 Task: Create a due date automation trigger when advanced on, on the monday after a card is due add fields without custom field "Resume" set to a date between 1 and 7 working days ago at 11:00 AM.
Action: Mouse moved to (1077, 311)
Screenshot: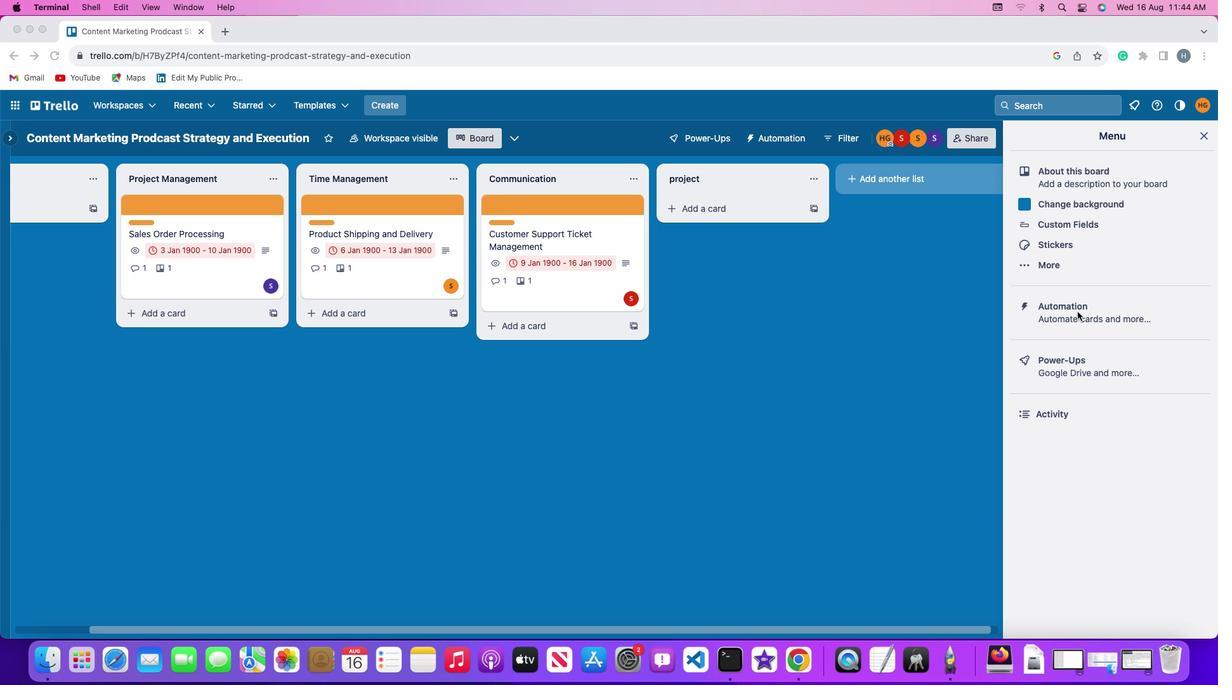
Action: Mouse pressed left at (1077, 311)
Screenshot: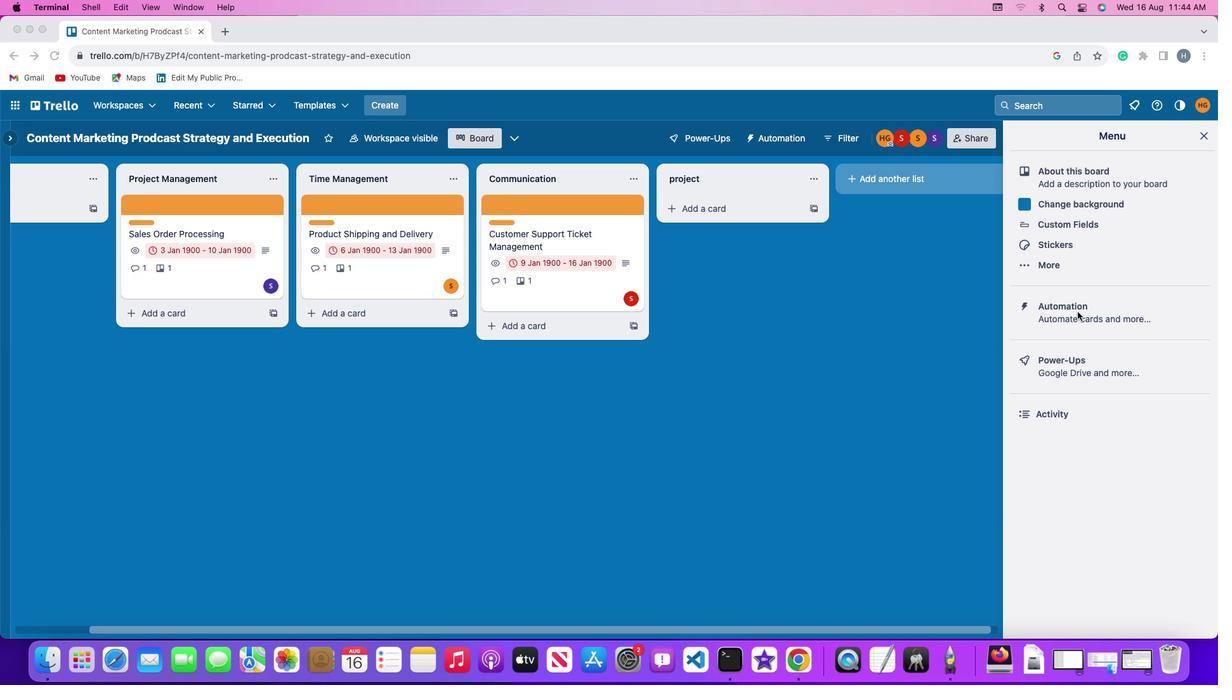 
Action: Mouse pressed left at (1077, 311)
Screenshot: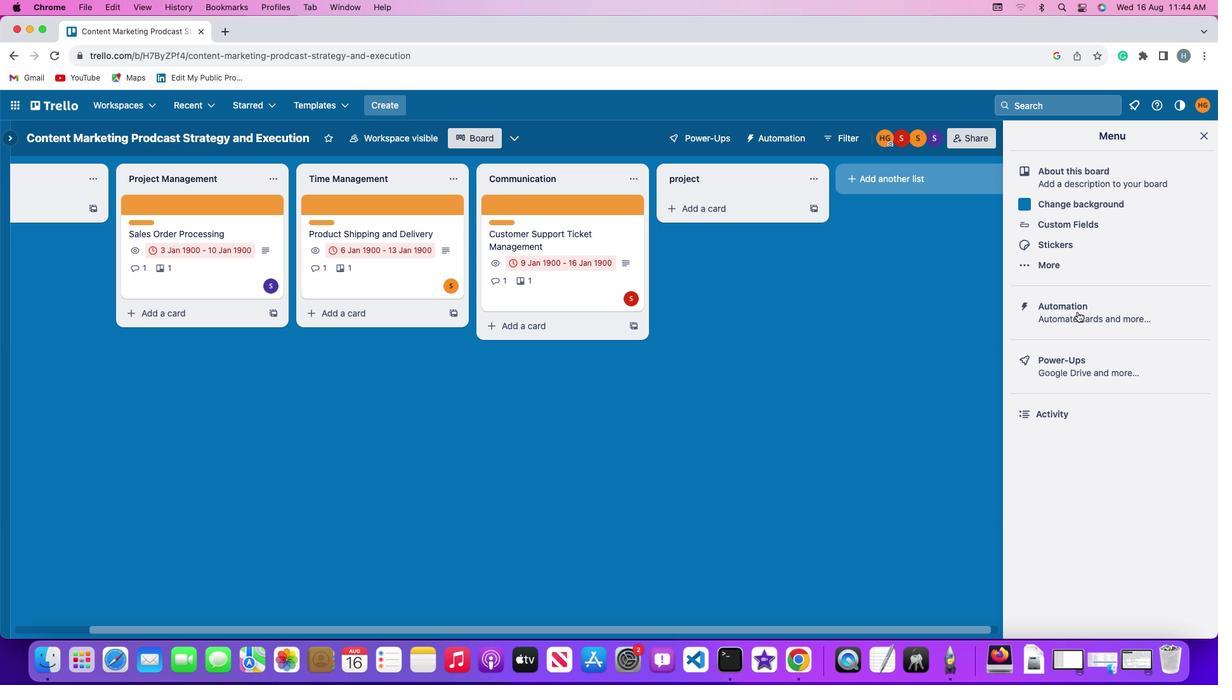 
Action: Mouse moved to (98, 305)
Screenshot: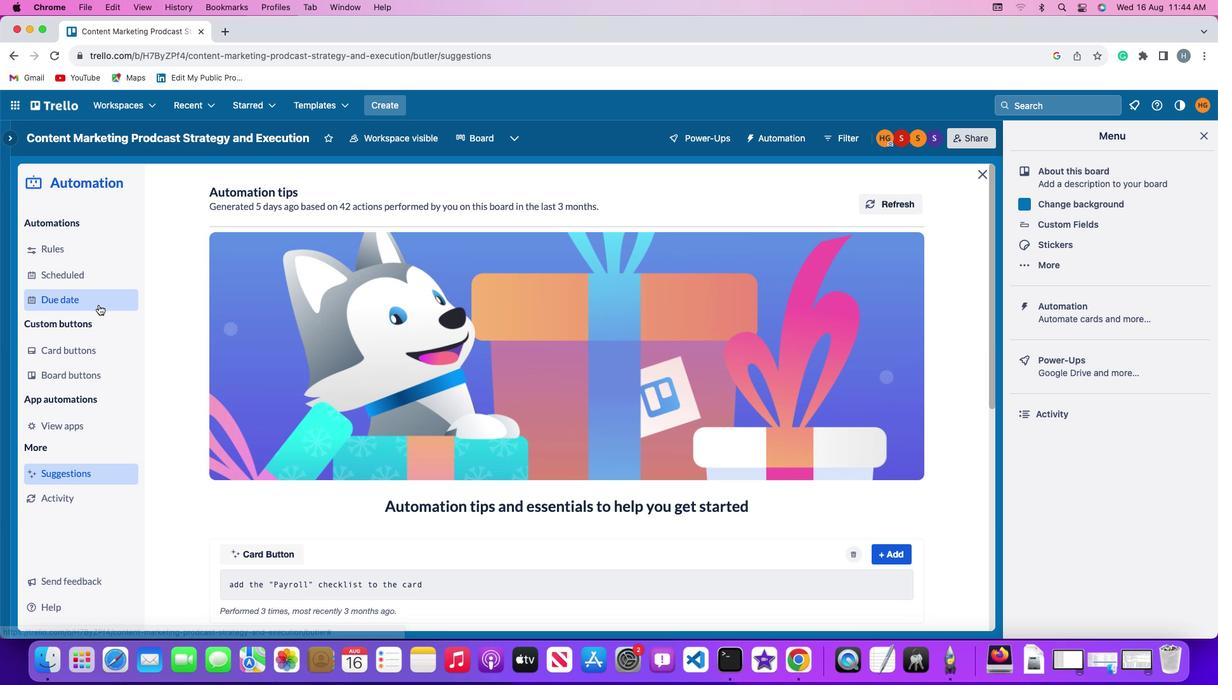 
Action: Mouse pressed left at (98, 305)
Screenshot: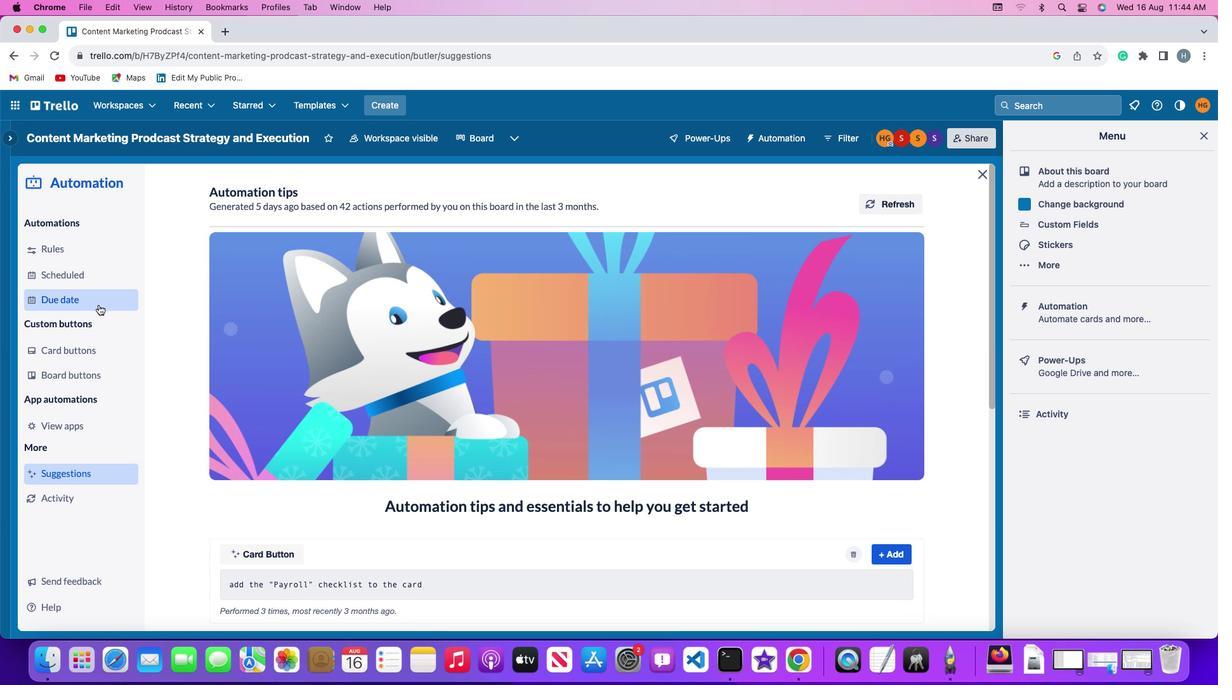 
Action: Mouse moved to (824, 194)
Screenshot: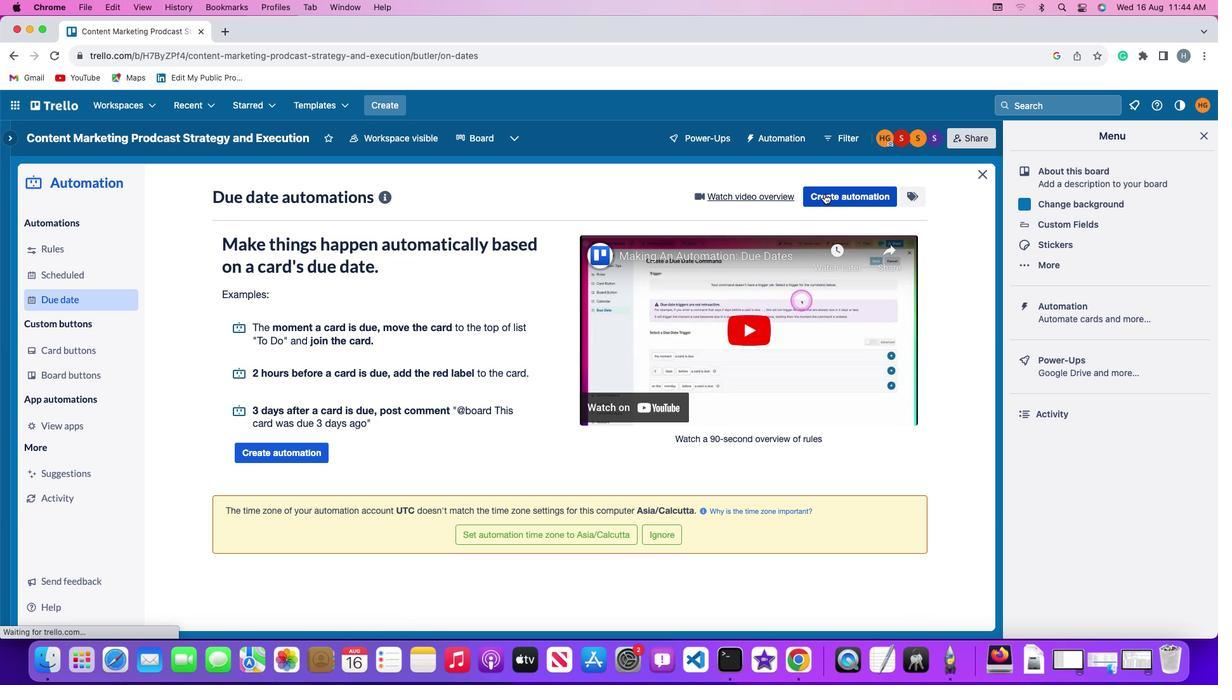 
Action: Mouse pressed left at (824, 194)
Screenshot: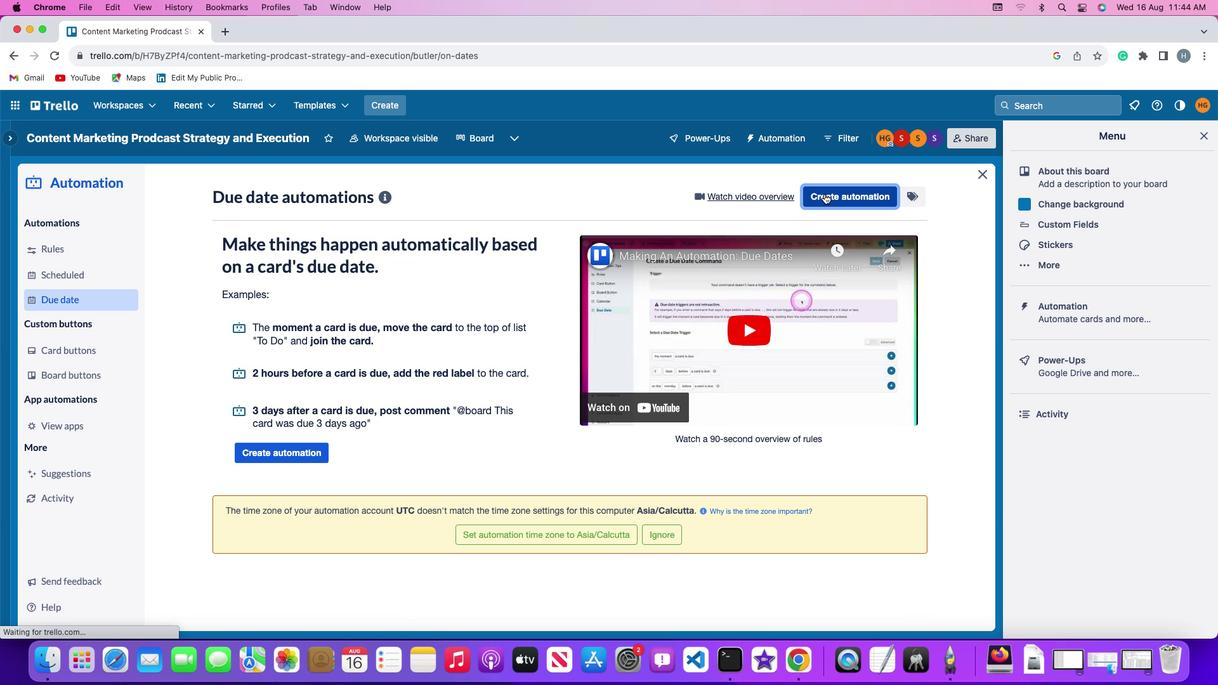 
Action: Mouse moved to (288, 319)
Screenshot: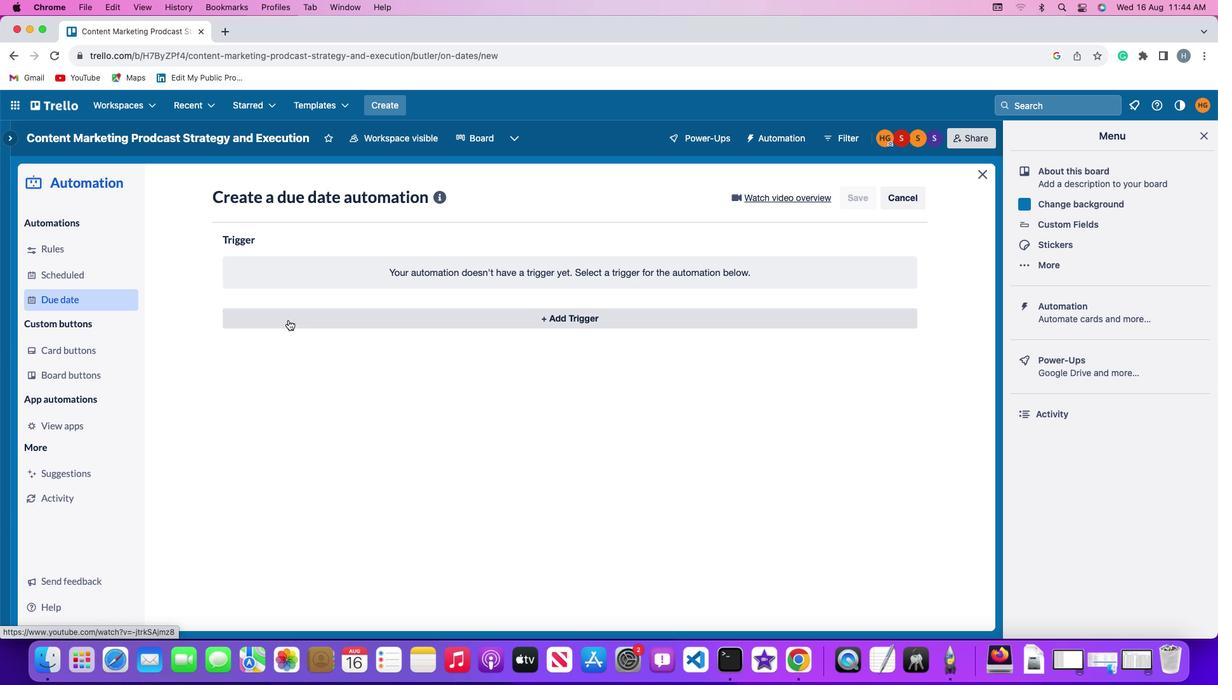 
Action: Mouse pressed left at (288, 319)
Screenshot: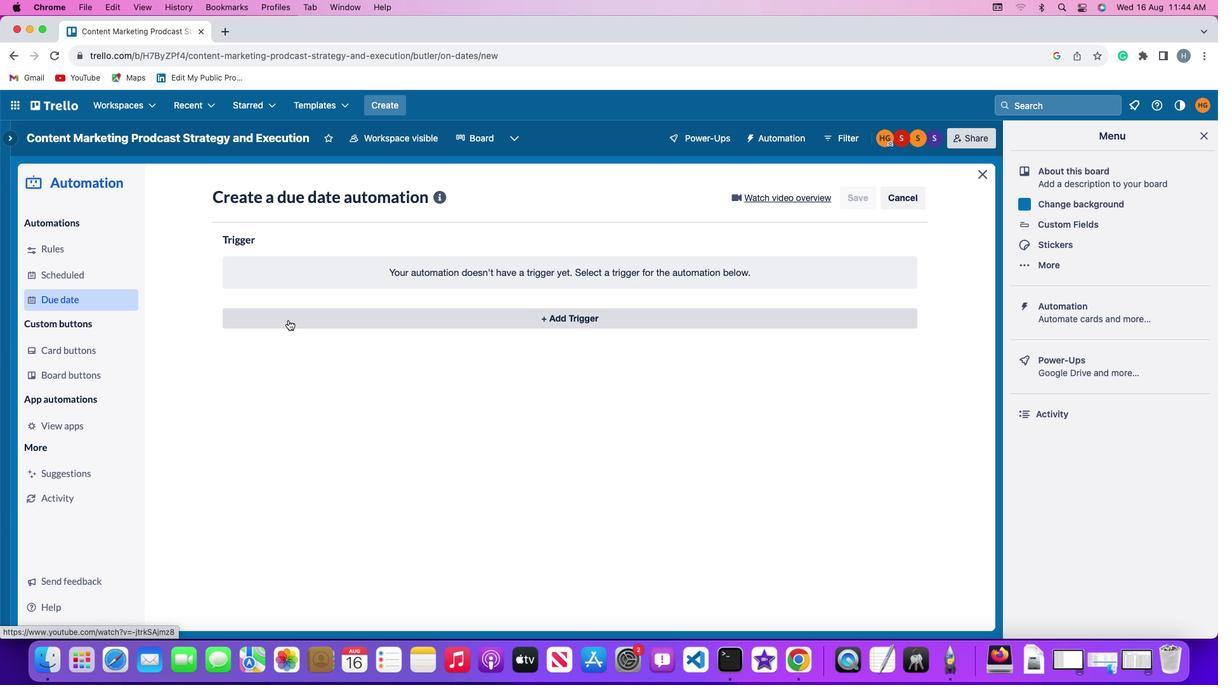 
Action: Mouse moved to (270, 557)
Screenshot: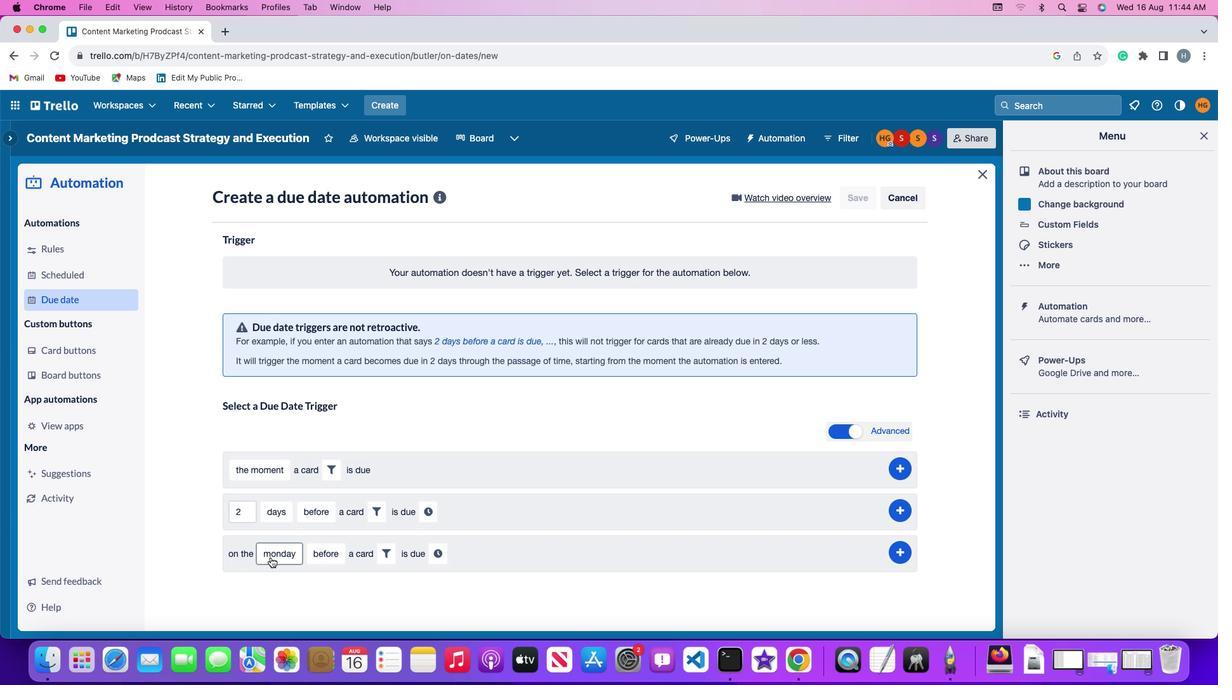 
Action: Mouse pressed left at (270, 557)
Screenshot: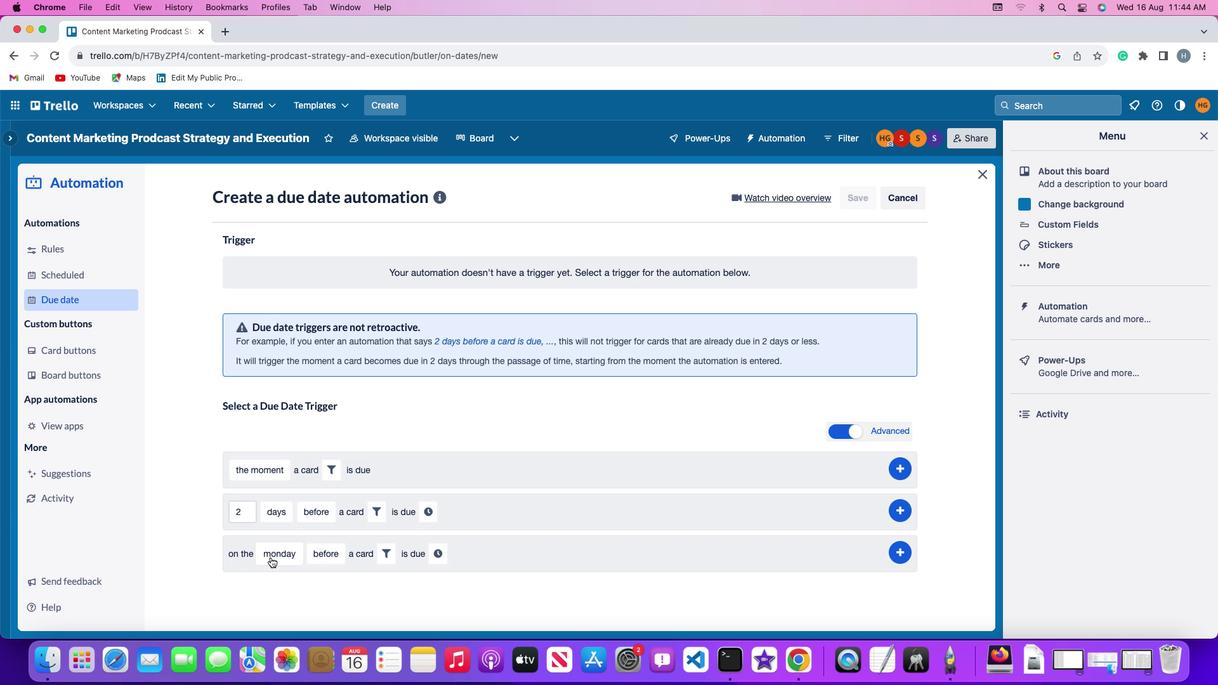 
Action: Mouse moved to (290, 375)
Screenshot: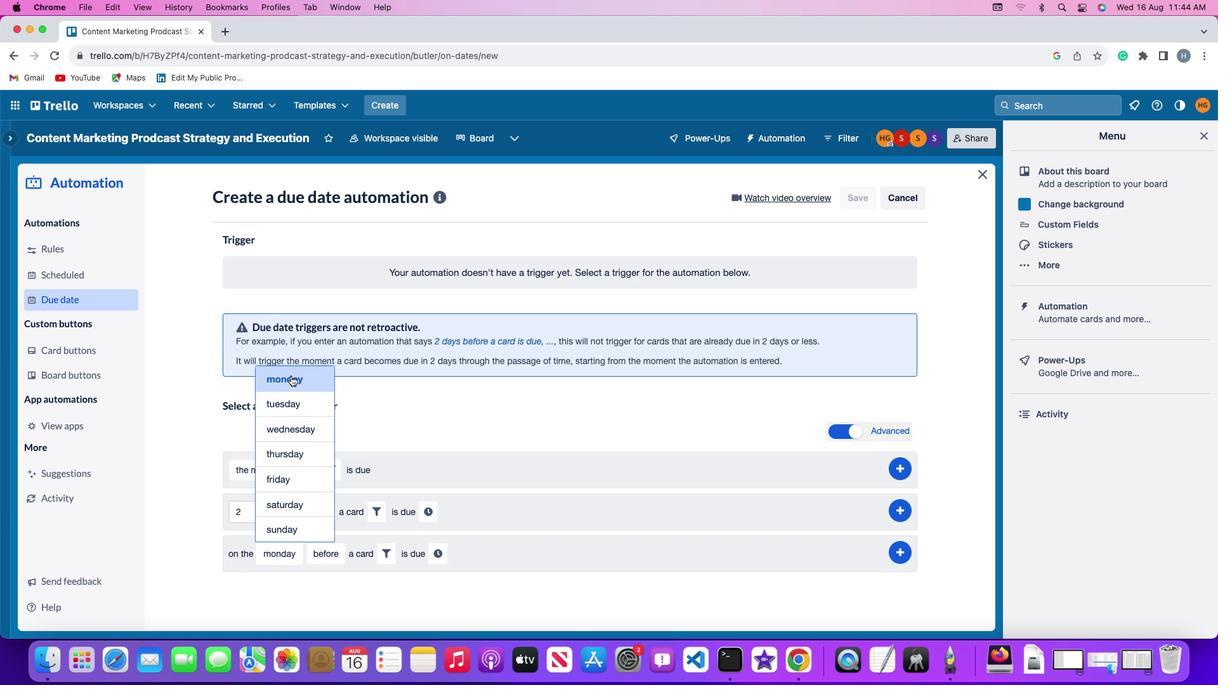
Action: Mouse pressed left at (290, 375)
Screenshot: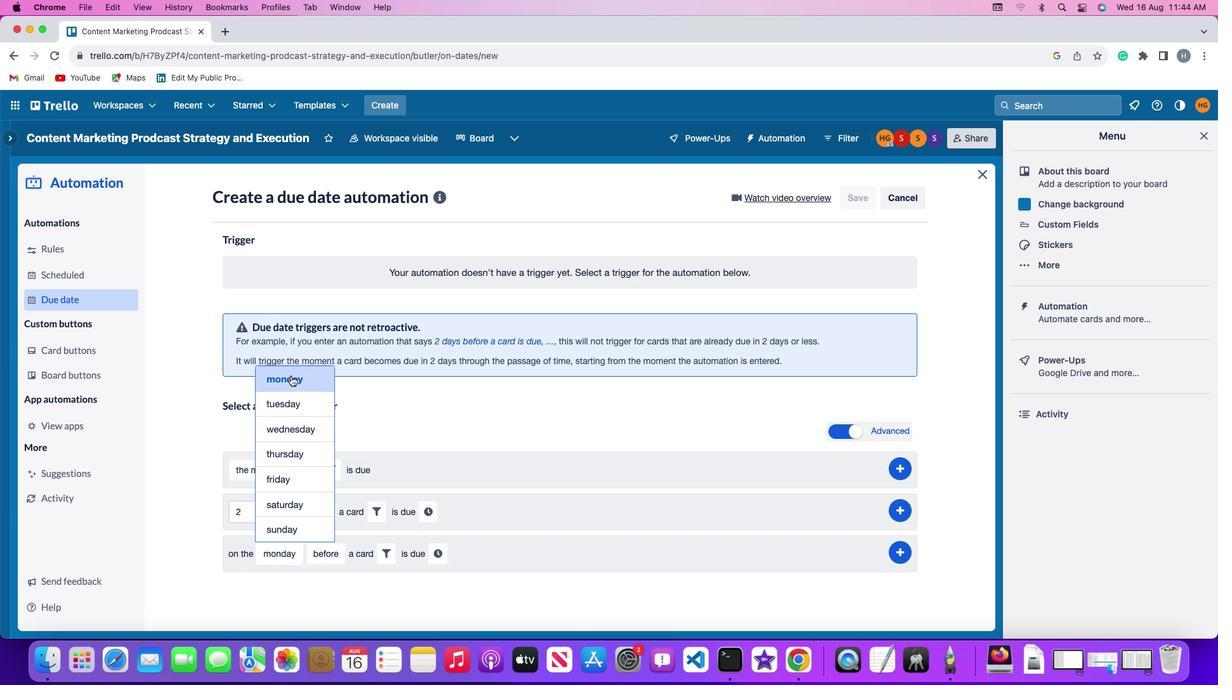 
Action: Mouse moved to (319, 552)
Screenshot: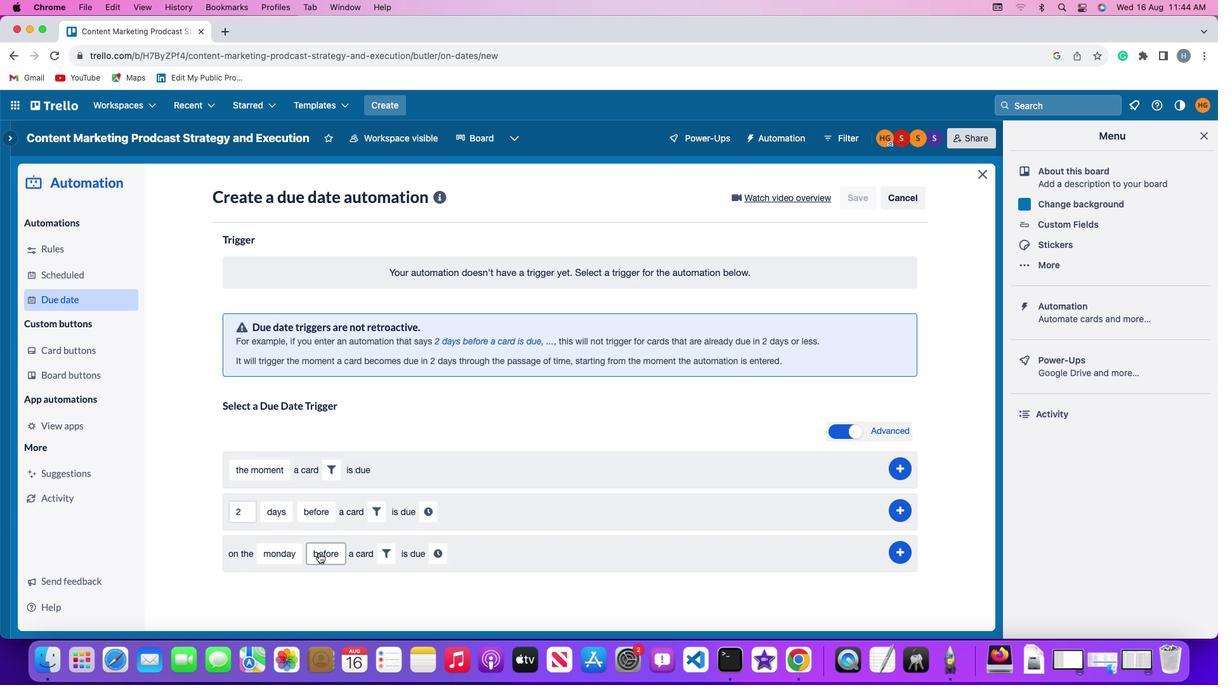 
Action: Mouse pressed left at (319, 552)
Screenshot: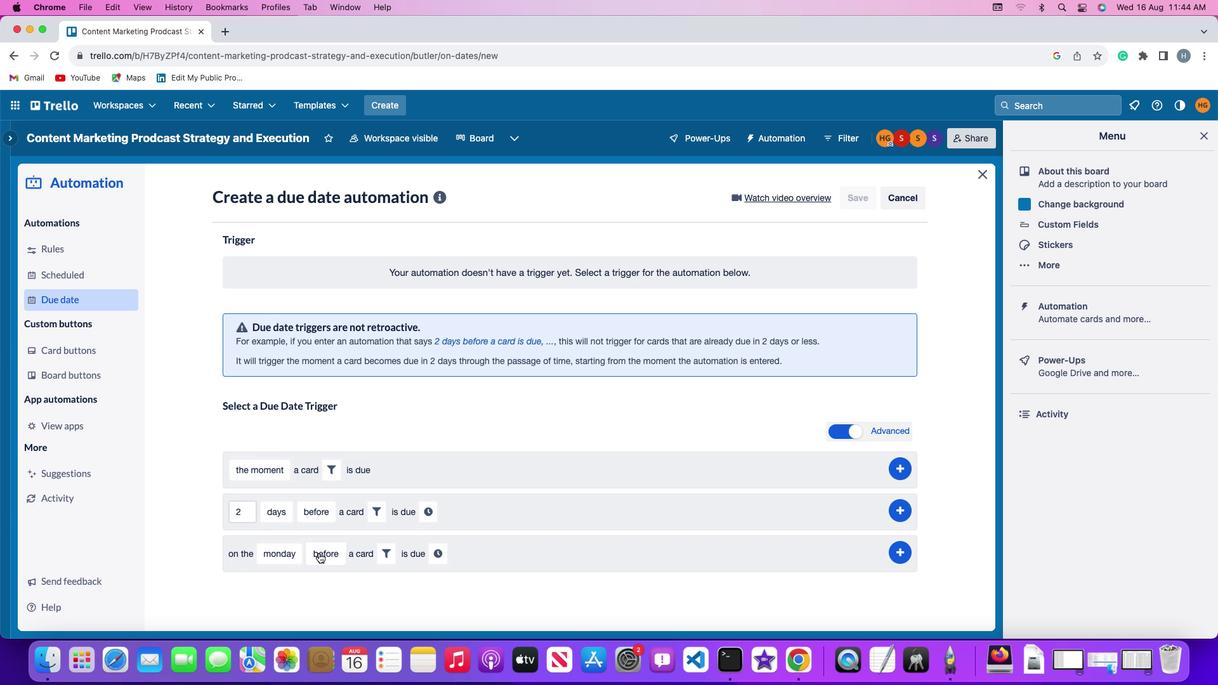 
Action: Mouse moved to (341, 482)
Screenshot: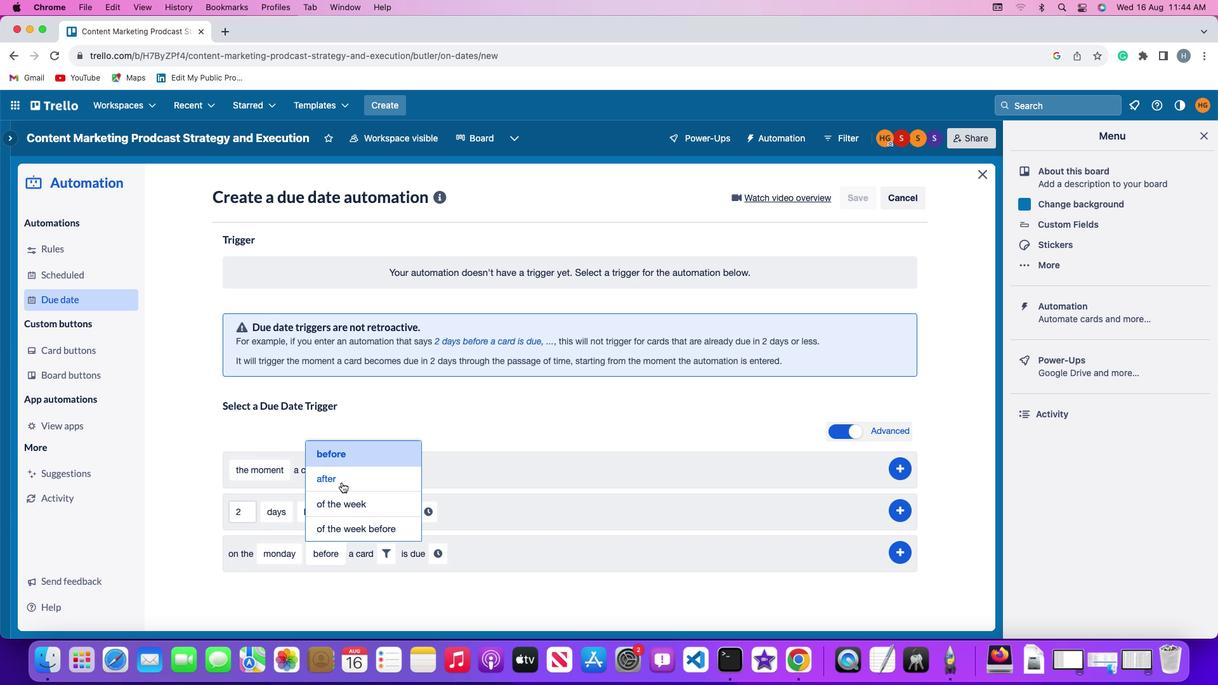 
Action: Mouse pressed left at (341, 482)
Screenshot: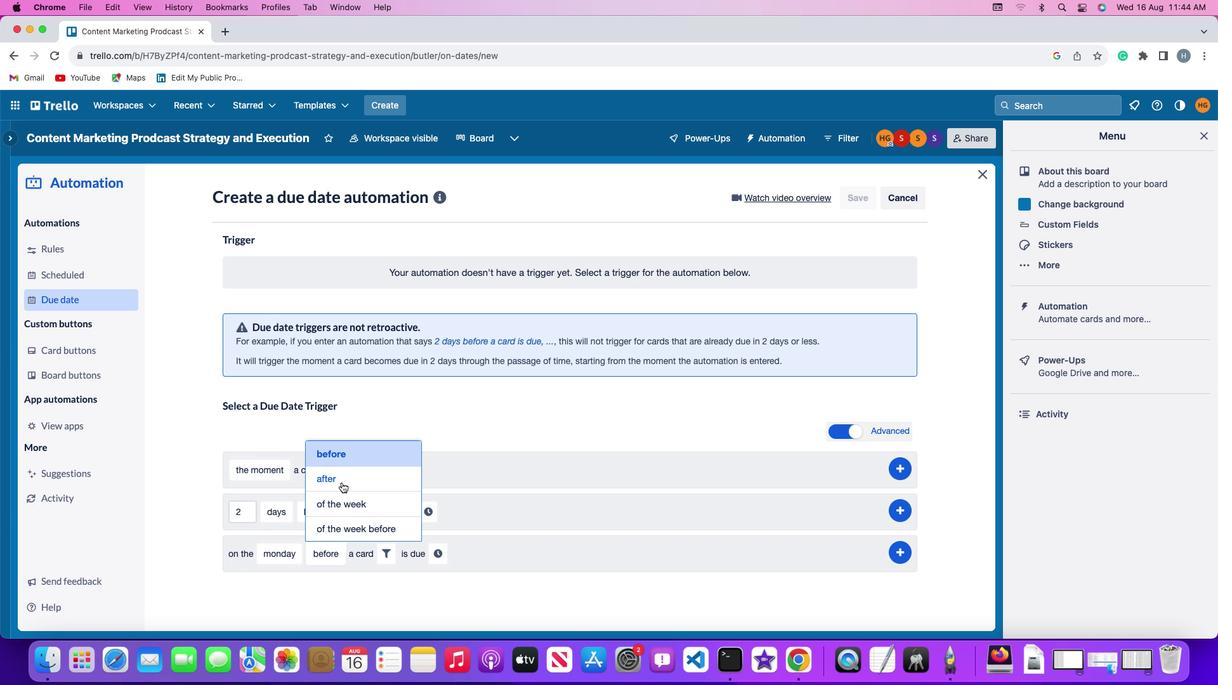 
Action: Mouse moved to (374, 557)
Screenshot: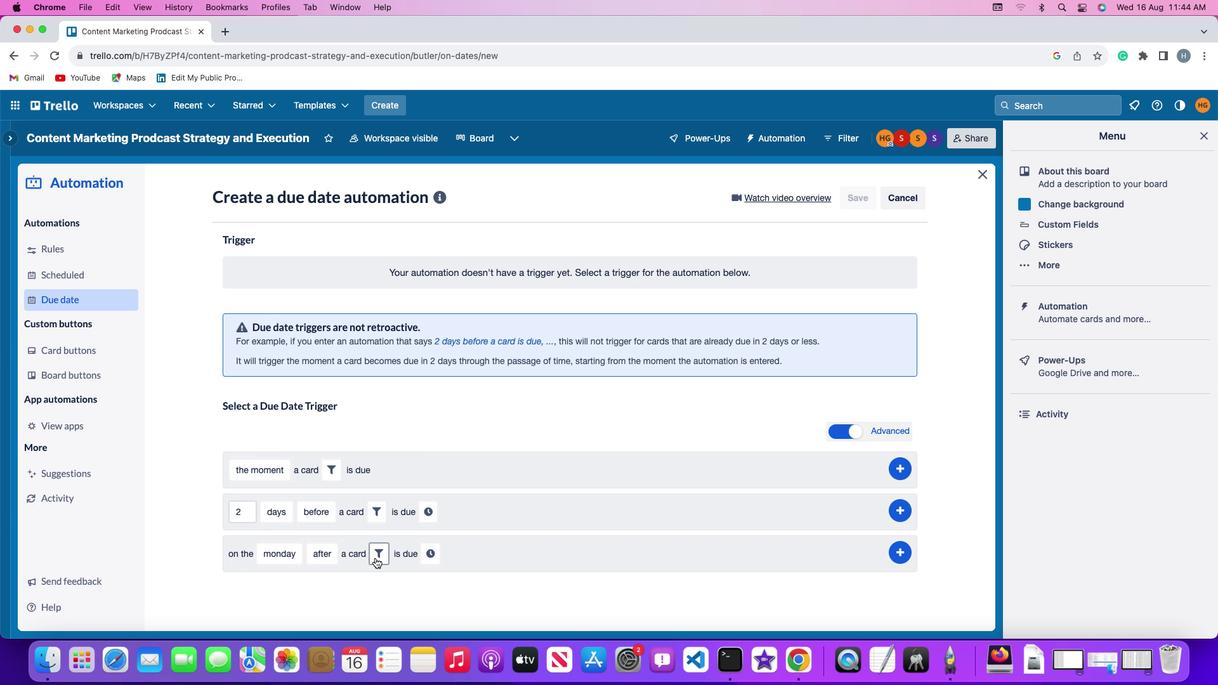 
Action: Mouse pressed left at (374, 557)
Screenshot: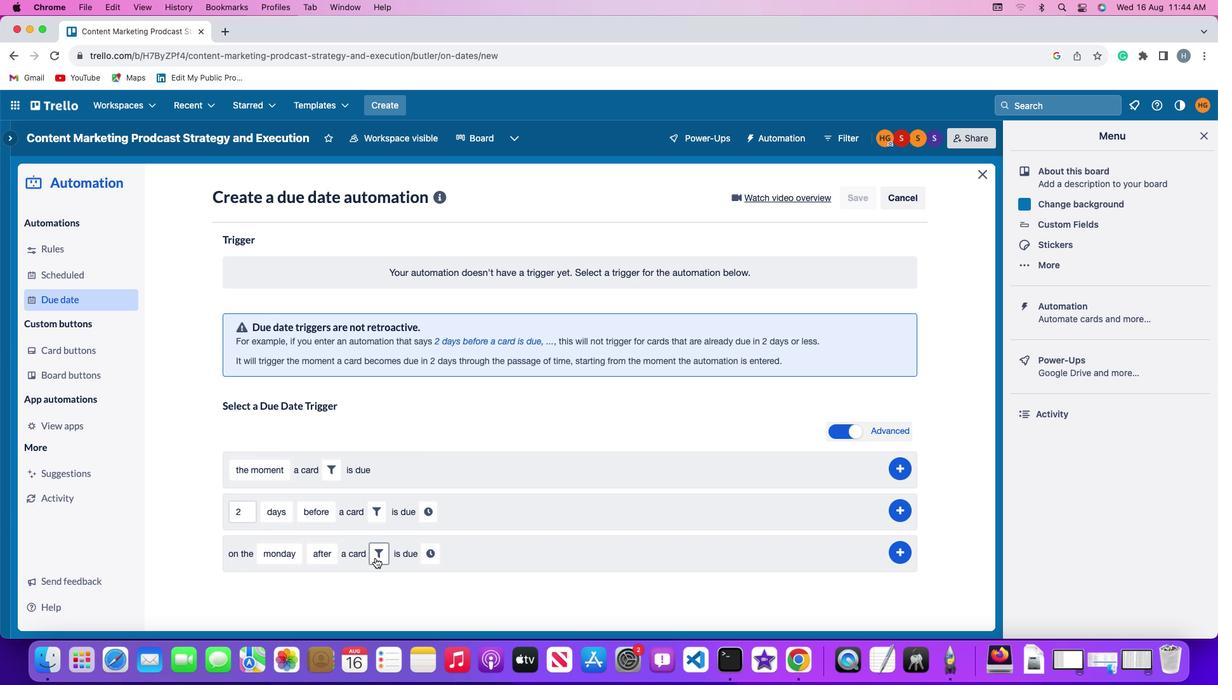 
Action: Mouse moved to (581, 597)
Screenshot: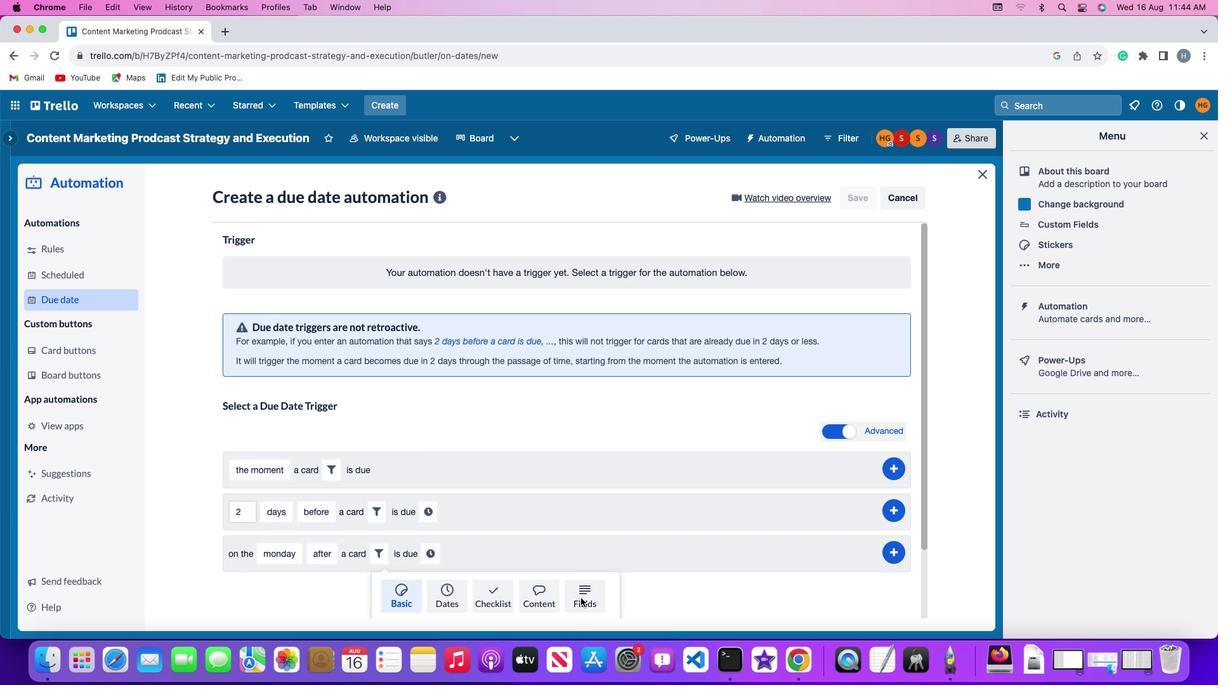 
Action: Mouse pressed left at (581, 597)
Screenshot: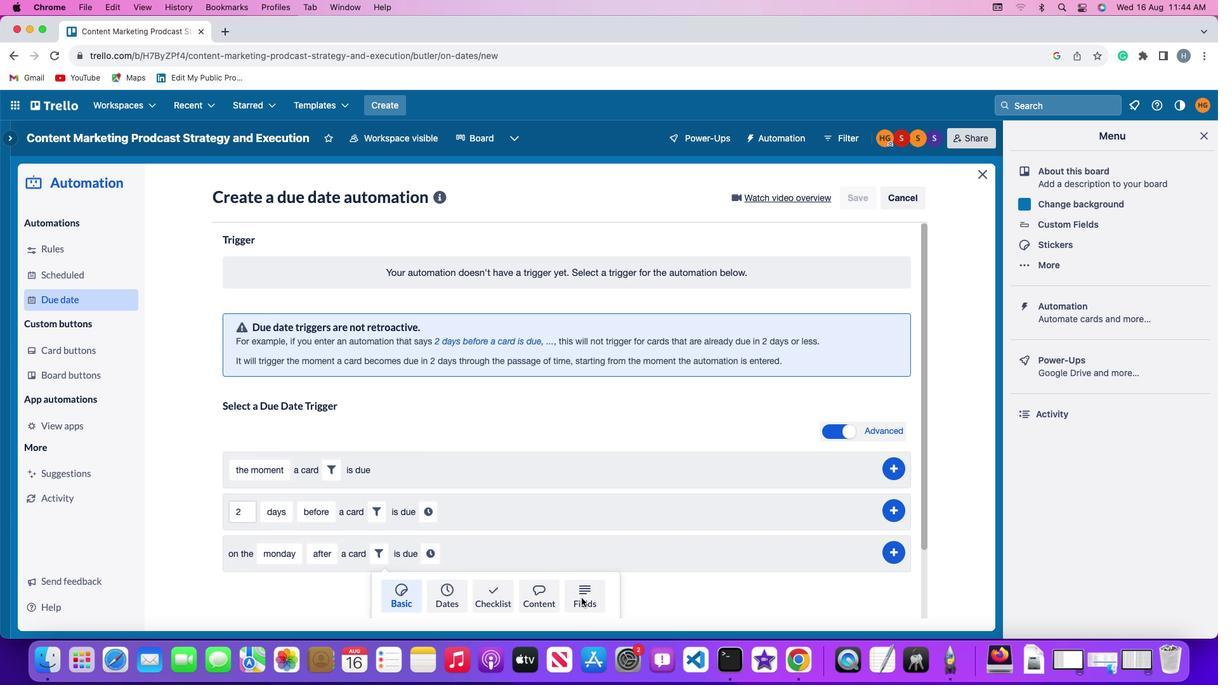 
Action: Mouse moved to (344, 595)
Screenshot: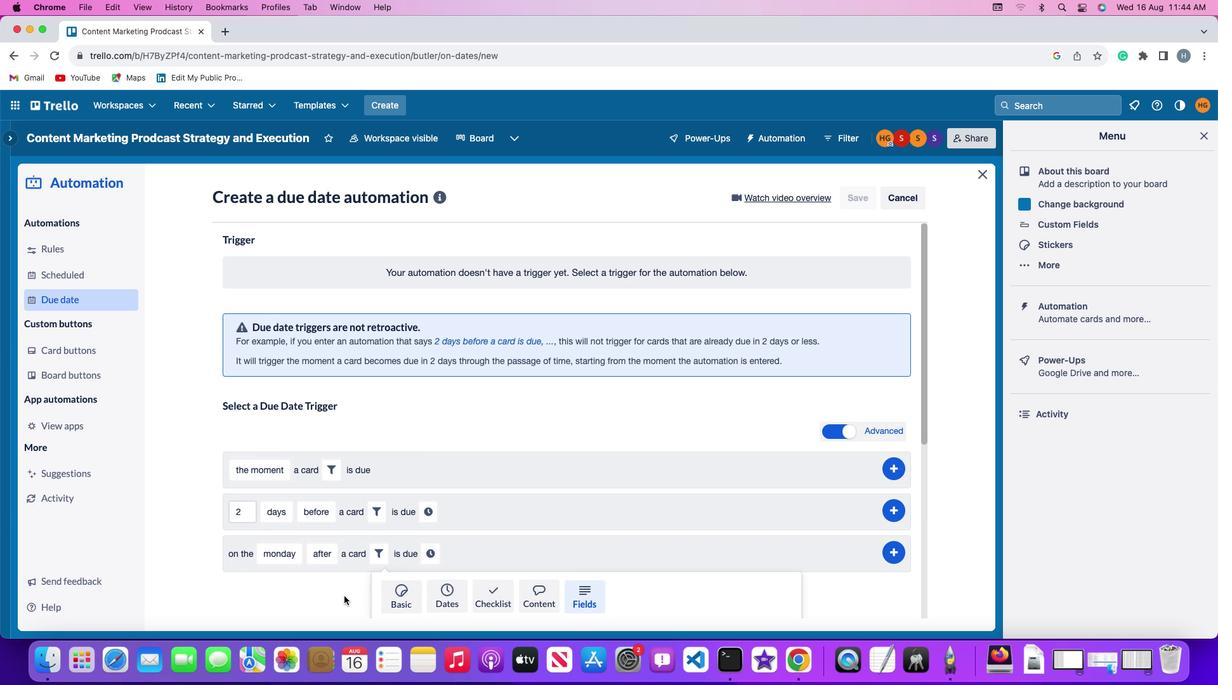 
Action: Mouse scrolled (344, 595) with delta (0, 0)
Screenshot: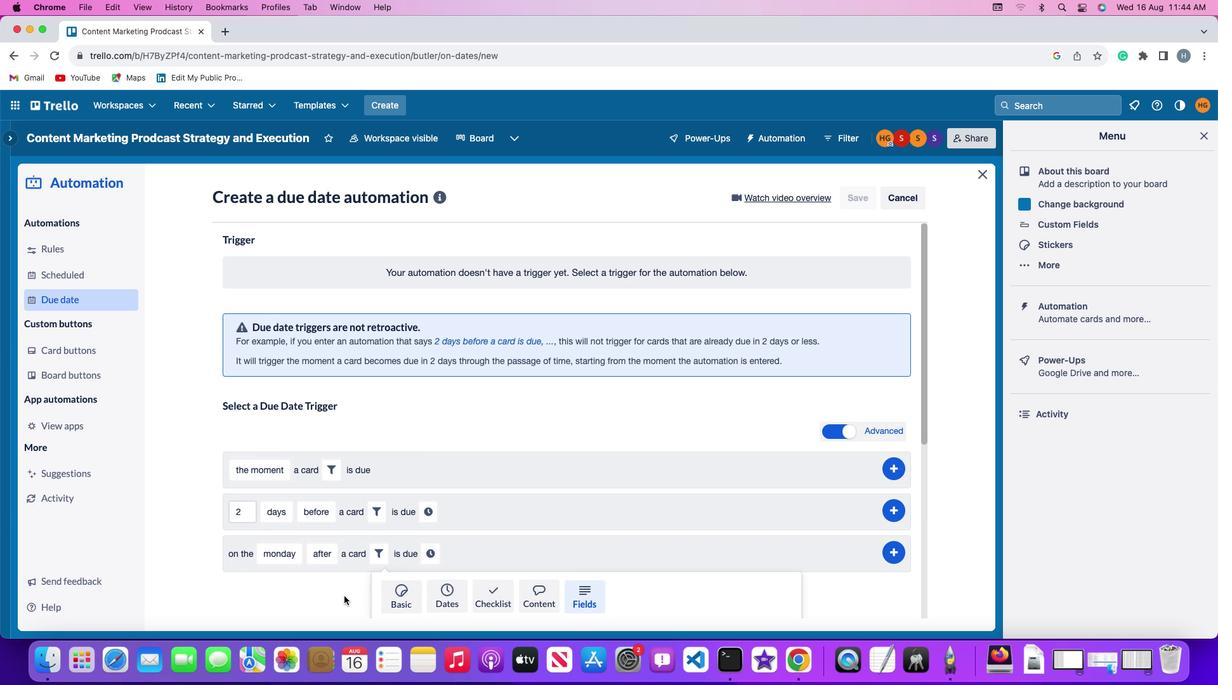 
Action: Mouse scrolled (344, 595) with delta (0, 0)
Screenshot: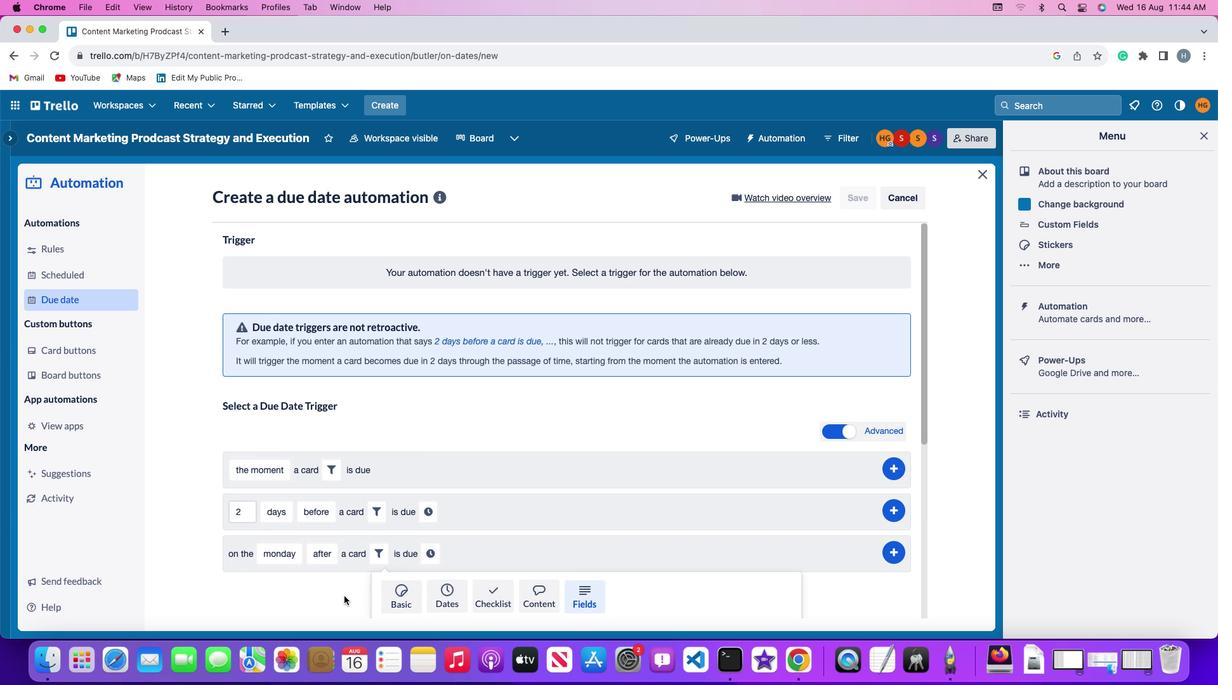 
Action: Mouse moved to (343, 595)
Screenshot: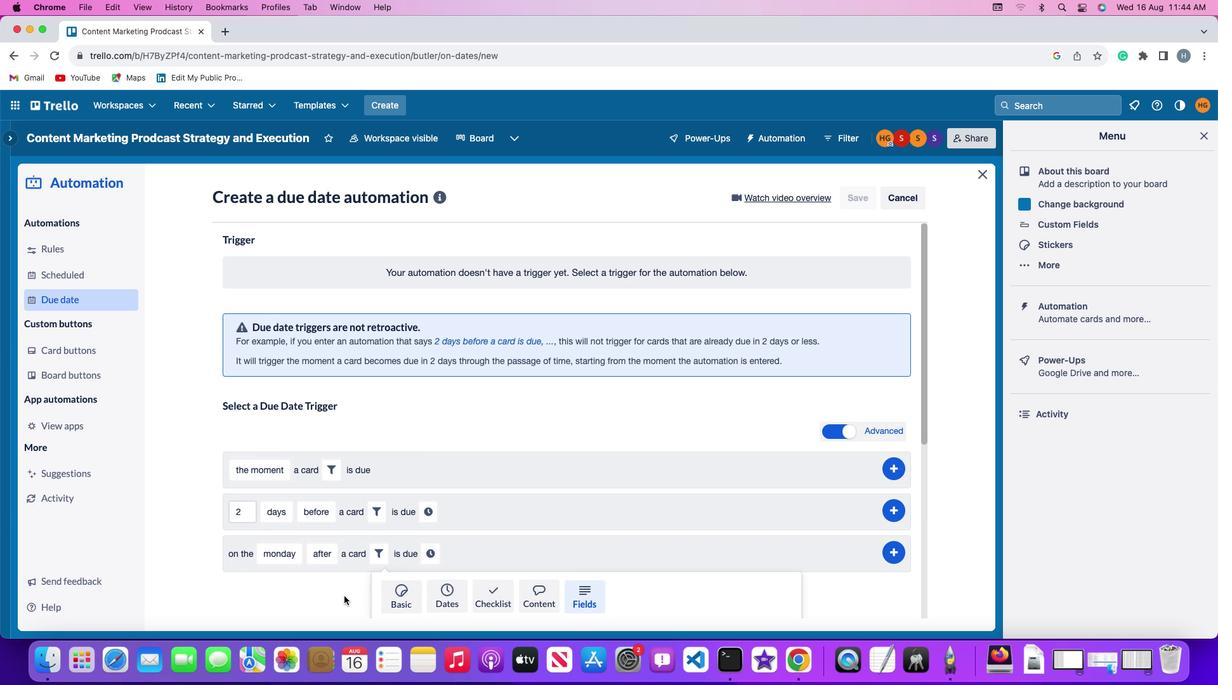 
Action: Mouse scrolled (343, 595) with delta (0, -2)
Screenshot: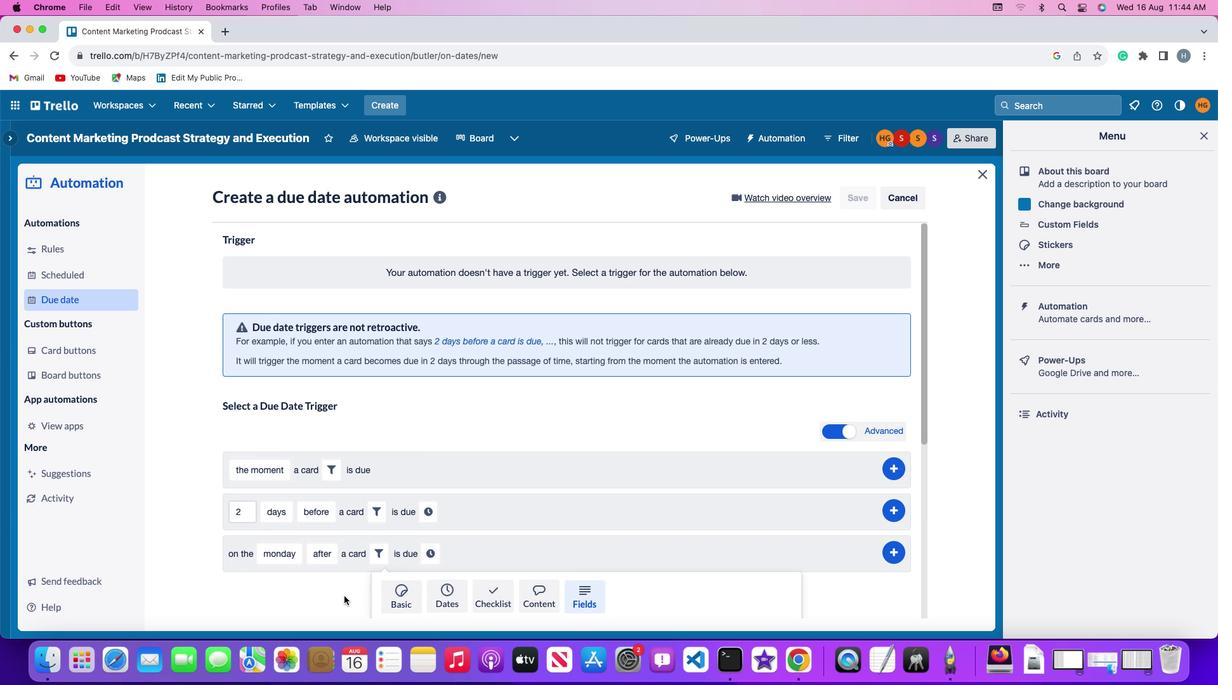 
Action: Mouse moved to (343, 595)
Screenshot: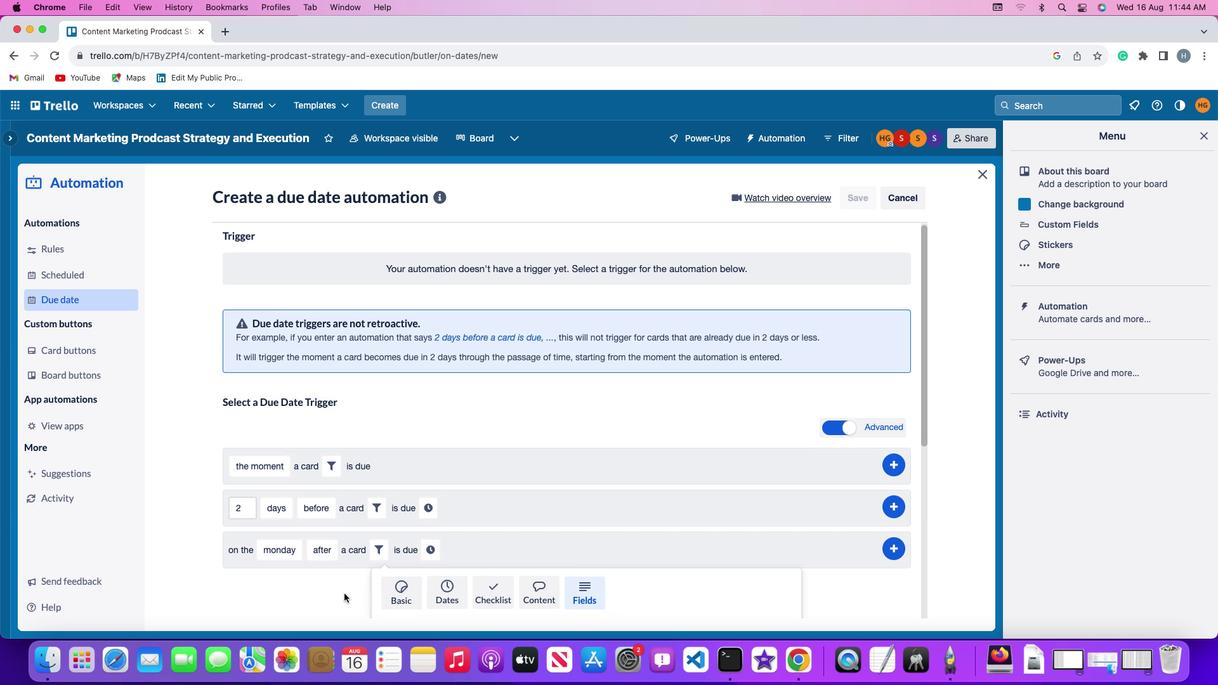 
Action: Mouse scrolled (343, 595) with delta (0, -3)
Screenshot: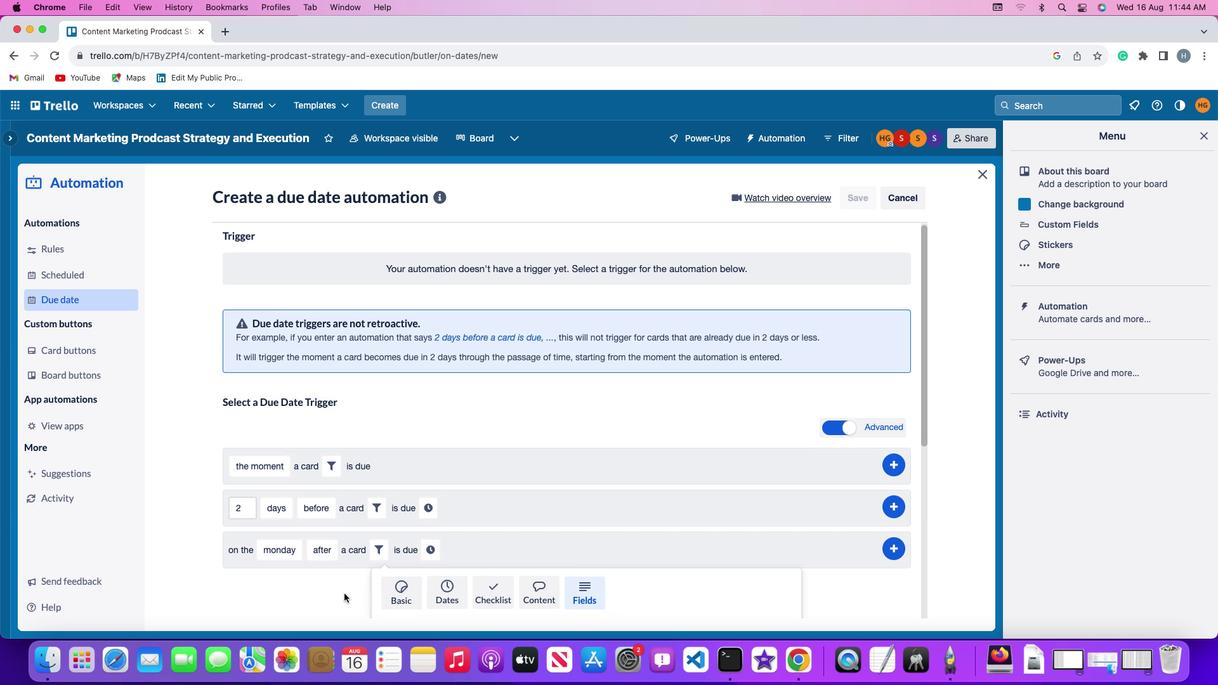 
Action: Mouse moved to (343, 593)
Screenshot: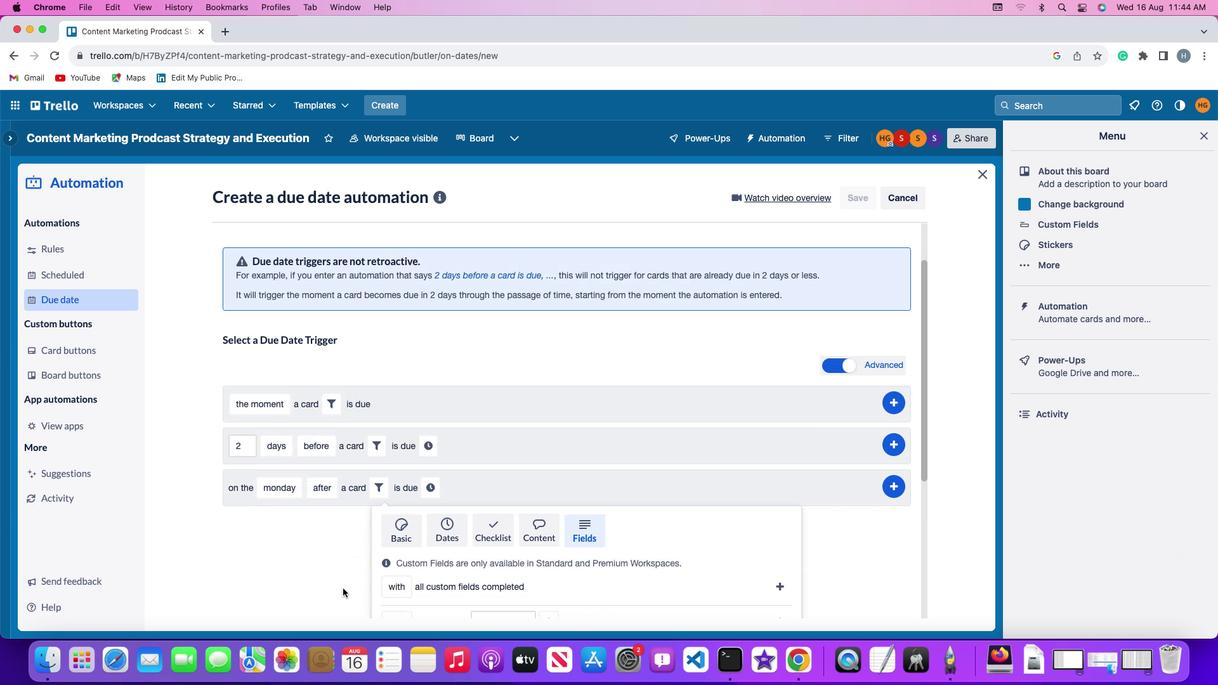 
Action: Mouse scrolled (343, 593) with delta (0, -3)
Screenshot: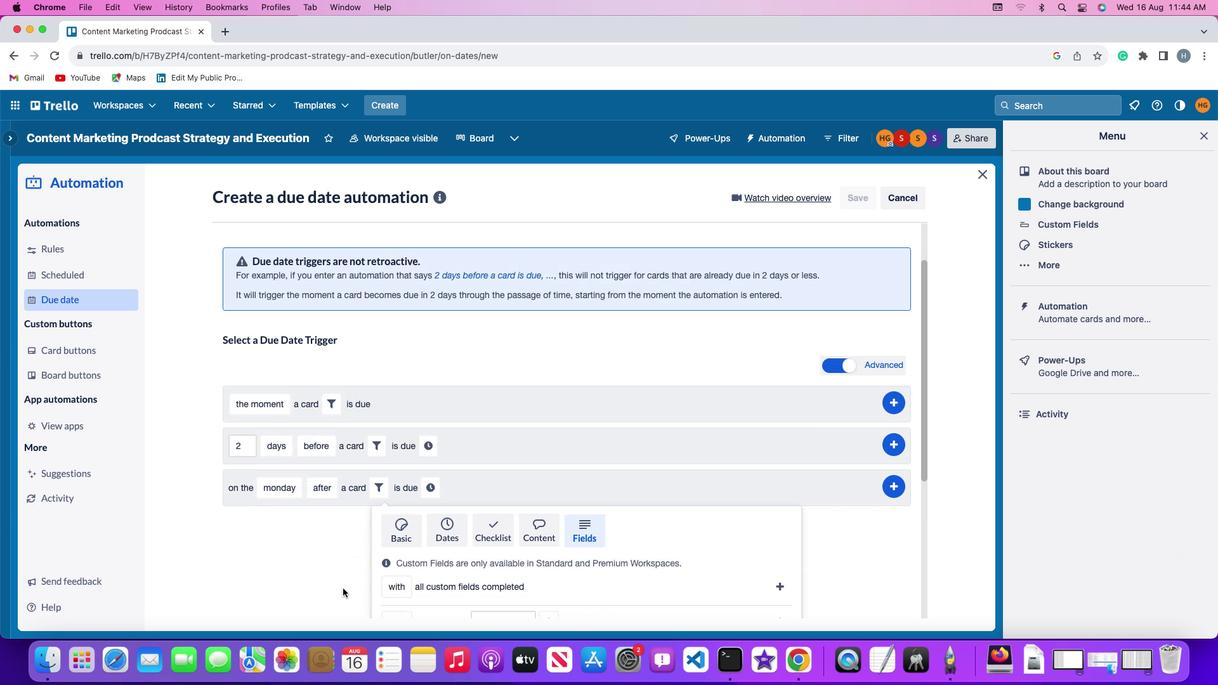 
Action: Mouse moved to (343, 588)
Screenshot: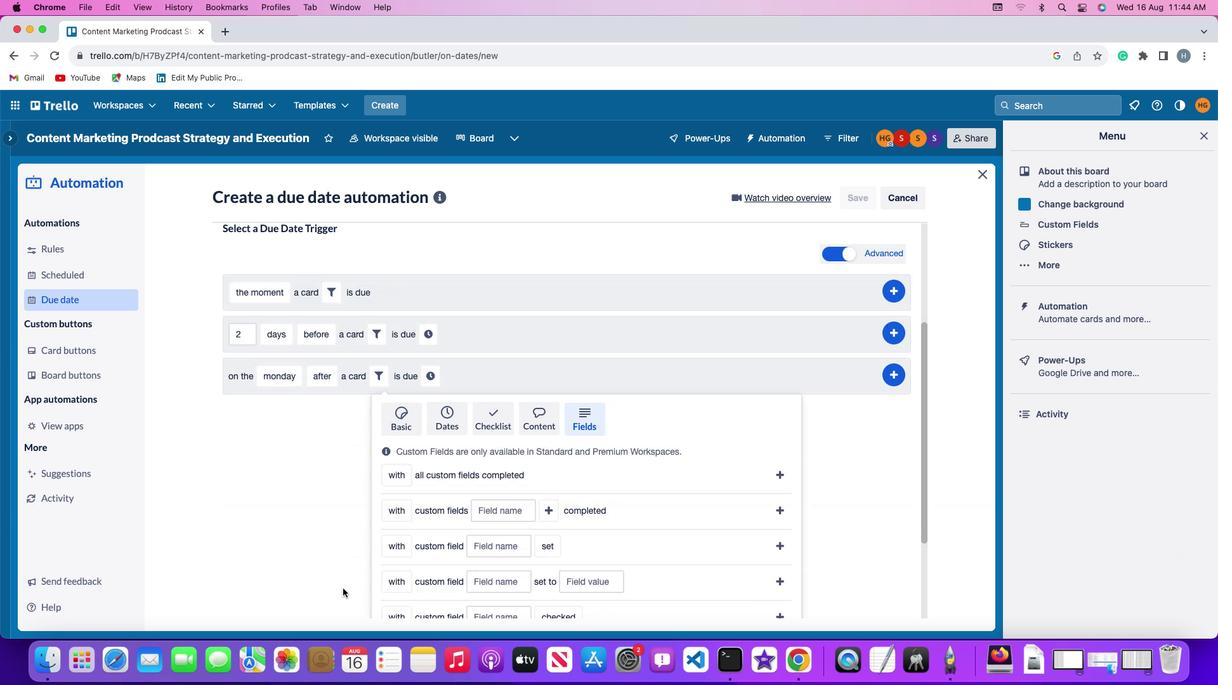 
Action: Mouse scrolled (343, 588) with delta (0, 0)
Screenshot: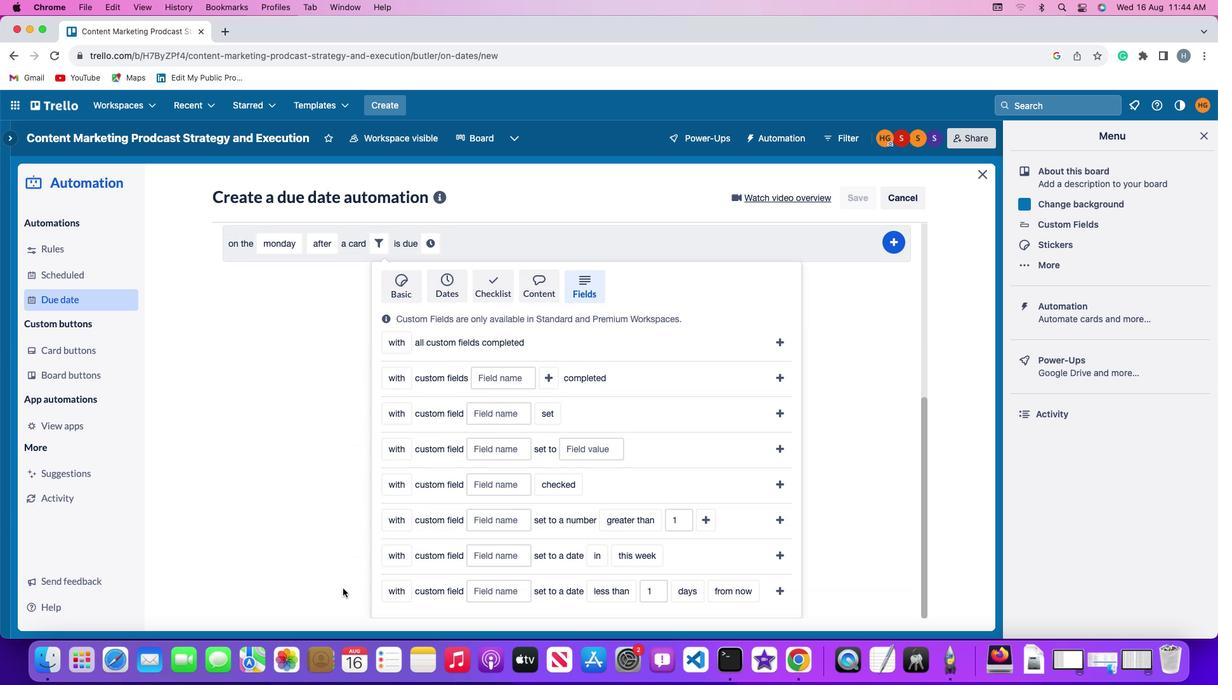 
Action: Mouse scrolled (343, 588) with delta (0, 0)
Screenshot: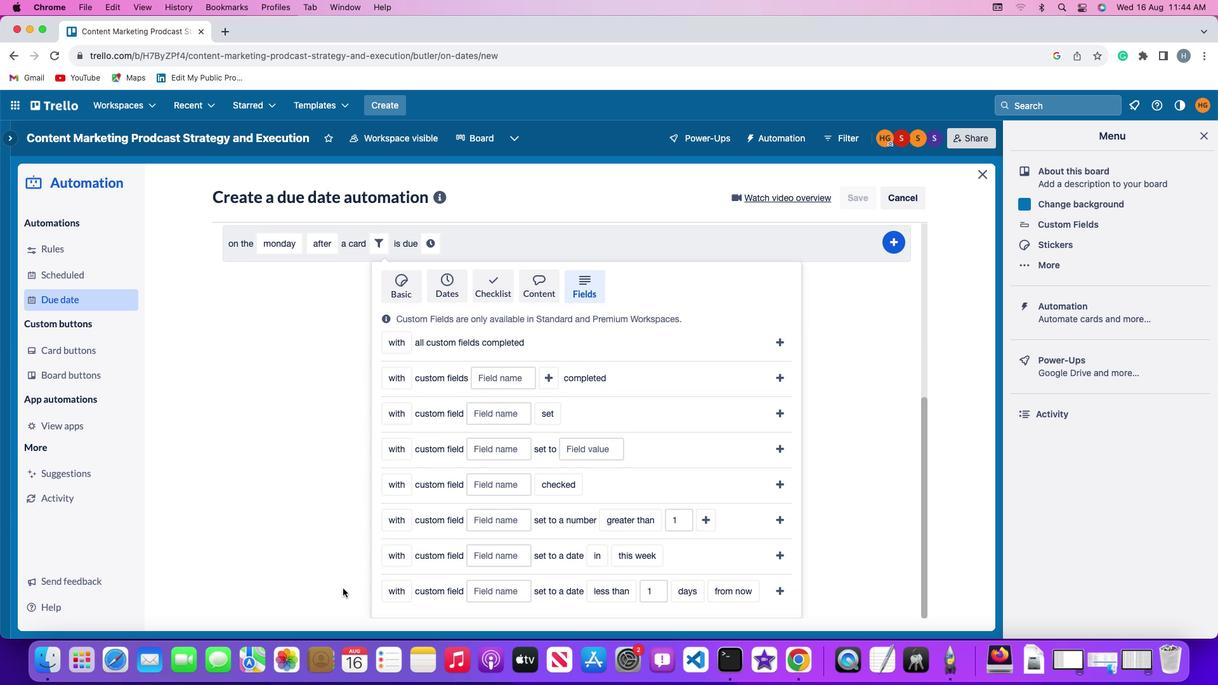 
Action: Mouse scrolled (343, 588) with delta (0, -1)
Screenshot: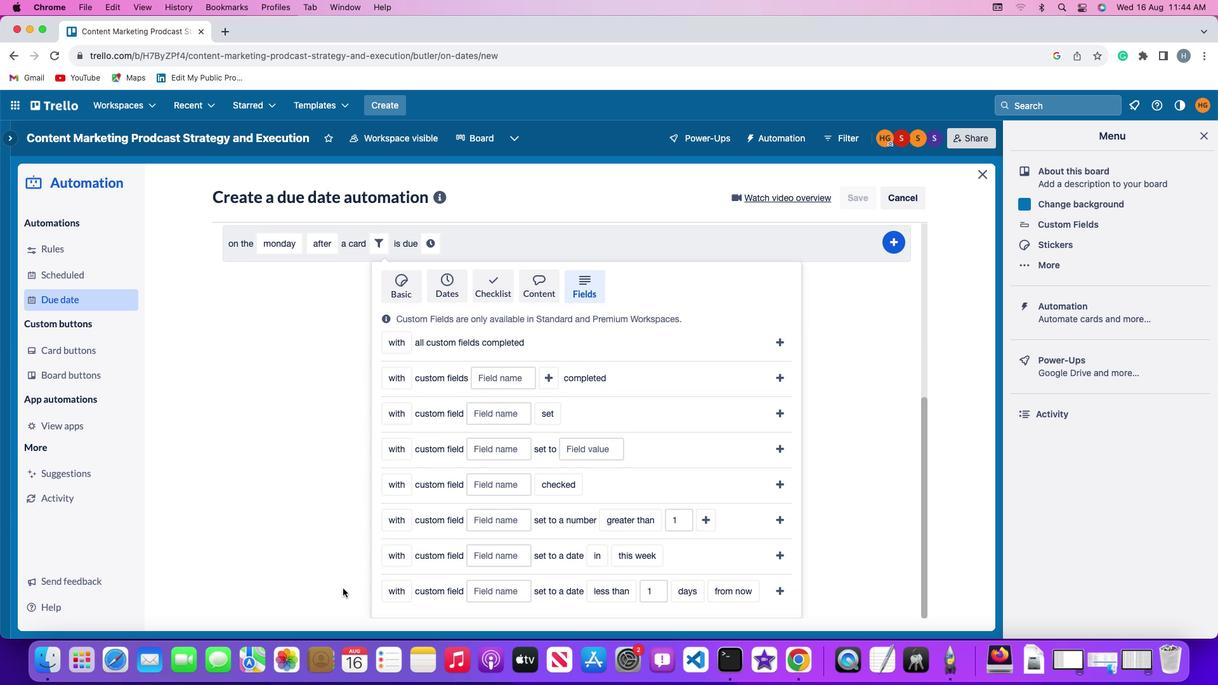 
Action: Mouse moved to (343, 588)
Screenshot: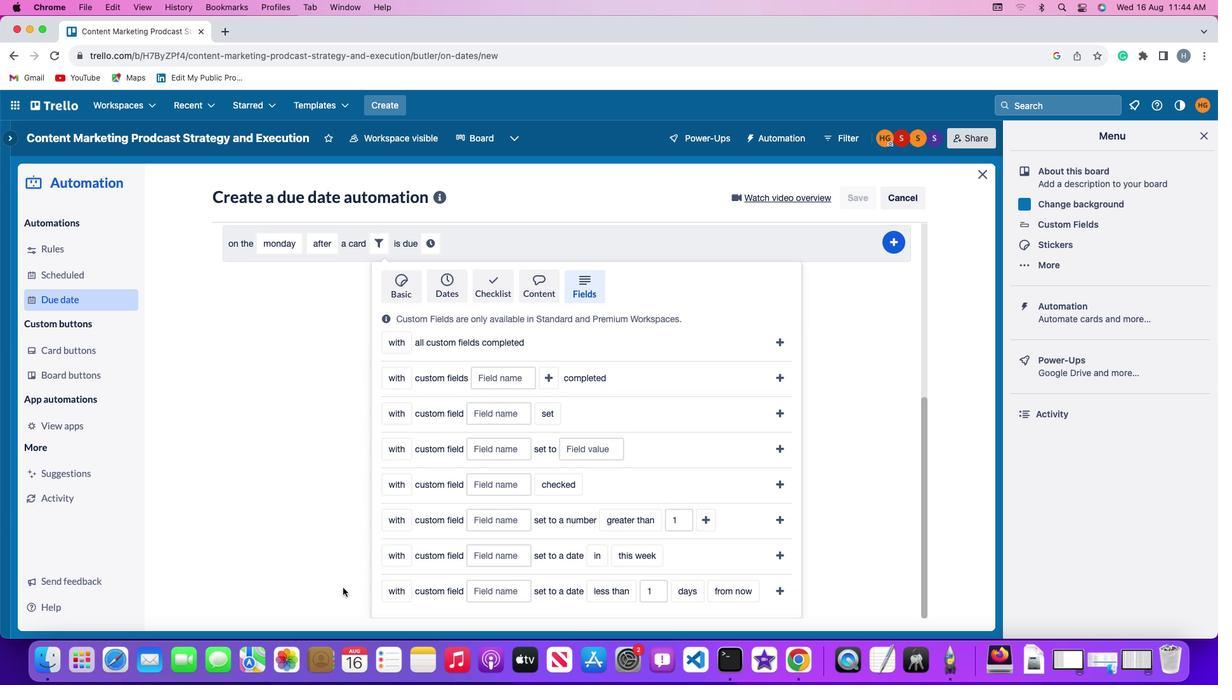 
Action: Mouse scrolled (343, 588) with delta (0, -3)
Screenshot: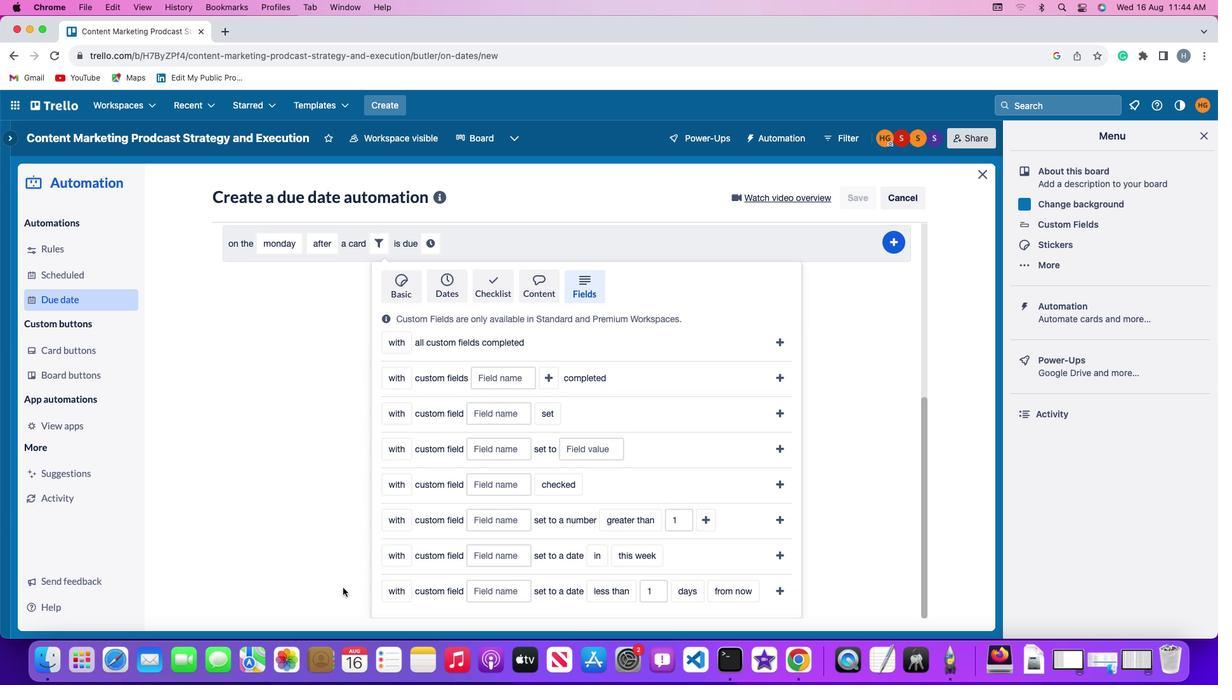 
Action: Mouse moved to (354, 585)
Screenshot: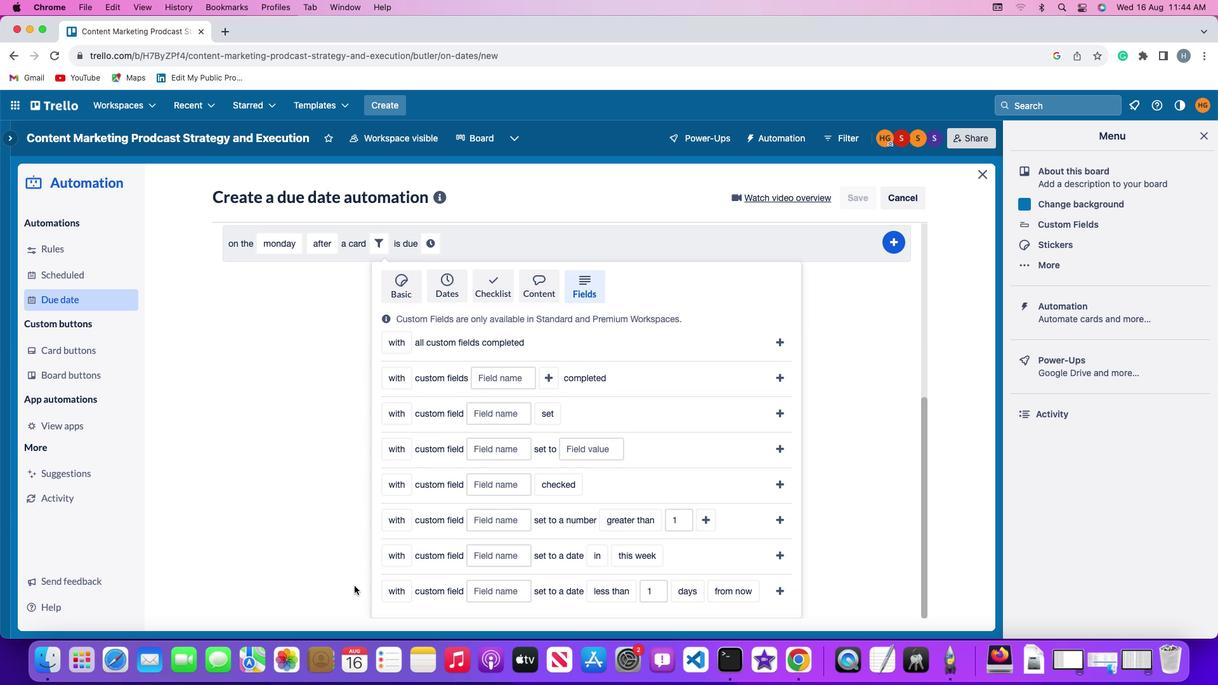 
Action: Mouse scrolled (354, 585) with delta (0, 0)
Screenshot: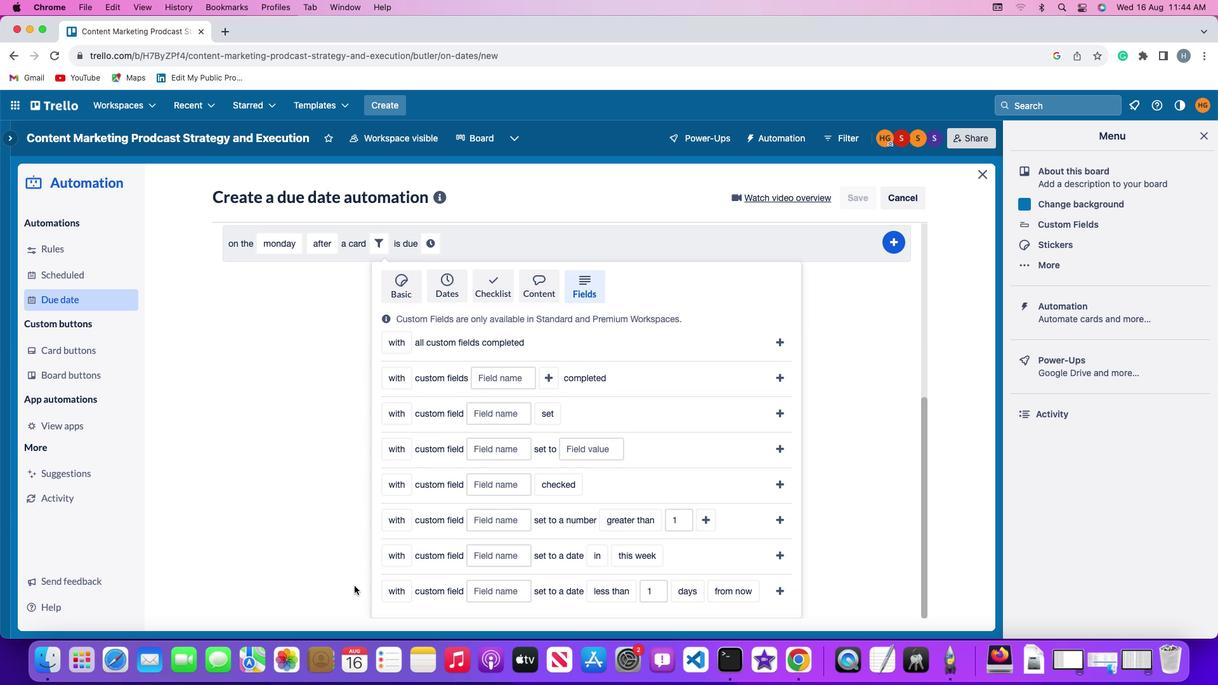 
Action: Mouse scrolled (354, 585) with delta (0, 0)
Screenshot: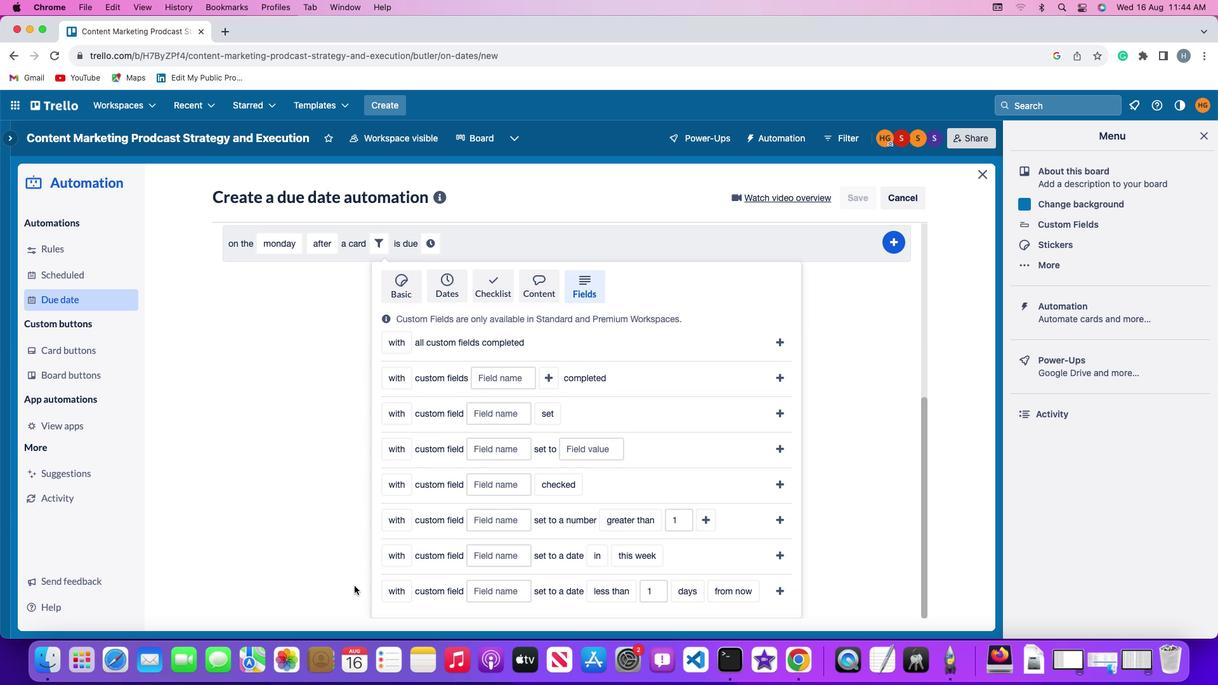 
Action: Mouse scrolled (354, 585) with delta (0, -1)
Screenshot: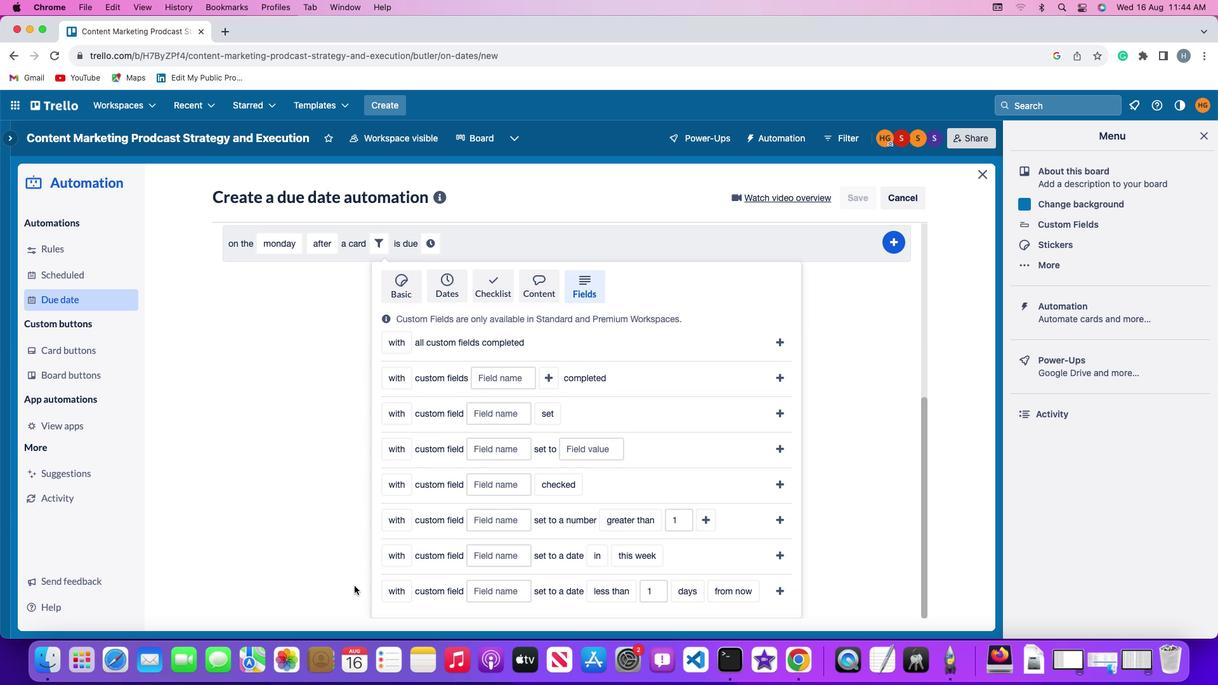 
Action: Mouse moved to (415, 579)
Screenshot: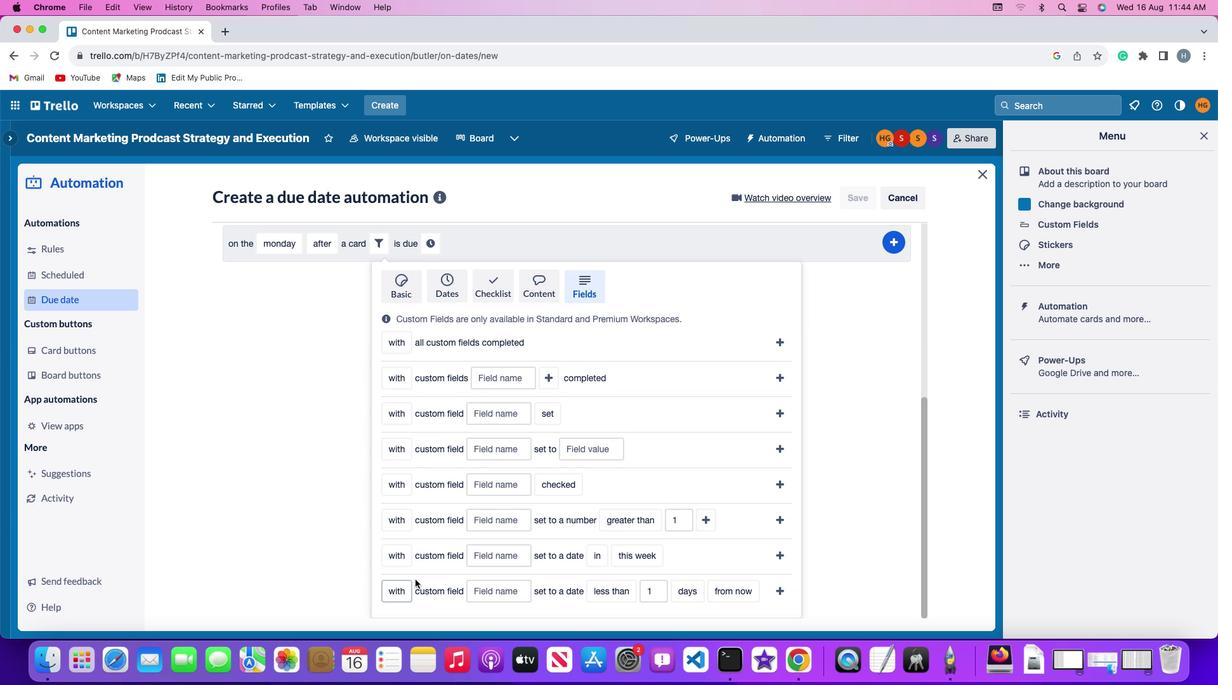
Action: Mouse pressed left at (415, 579)
Screenshot: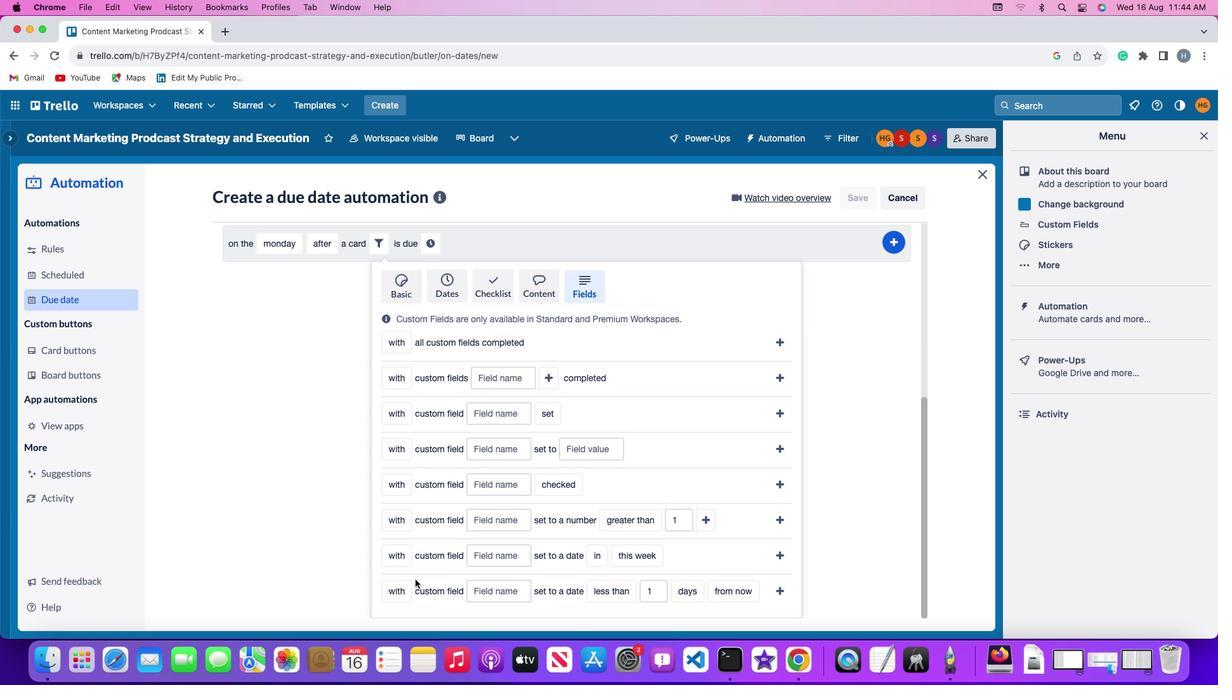
Action: Mouse moved to (399, 586)
Screenshot: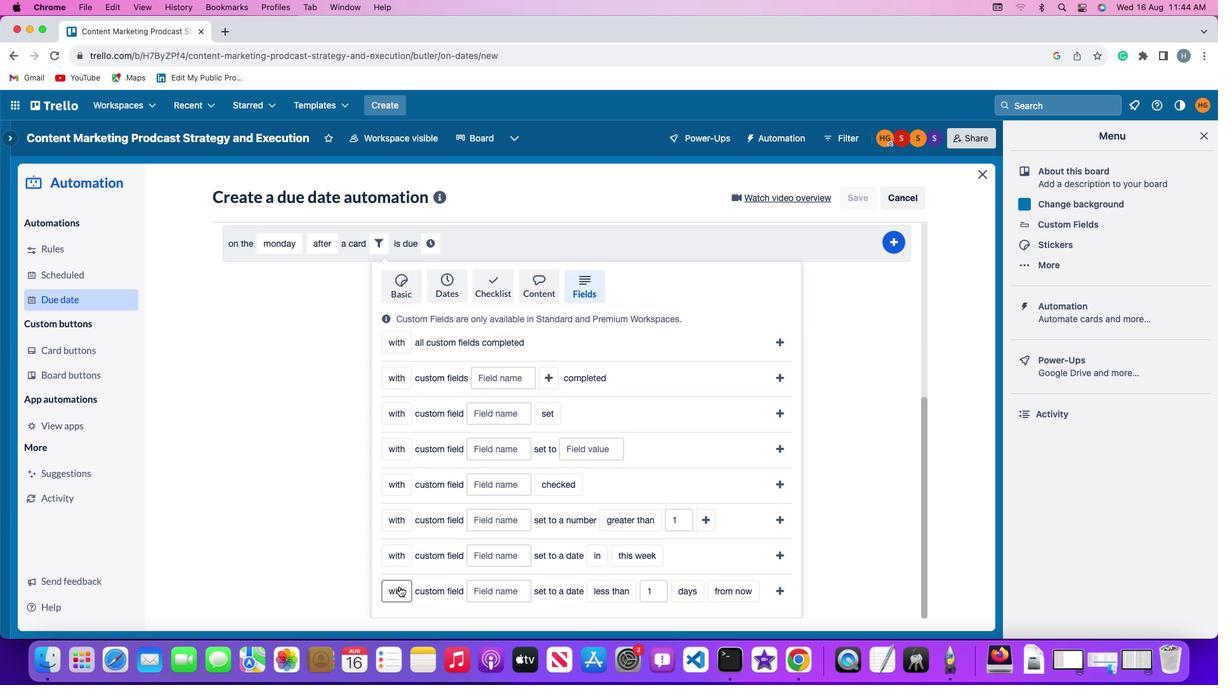 
Action: Mouse pressed left at (399, 586)
Screenshot: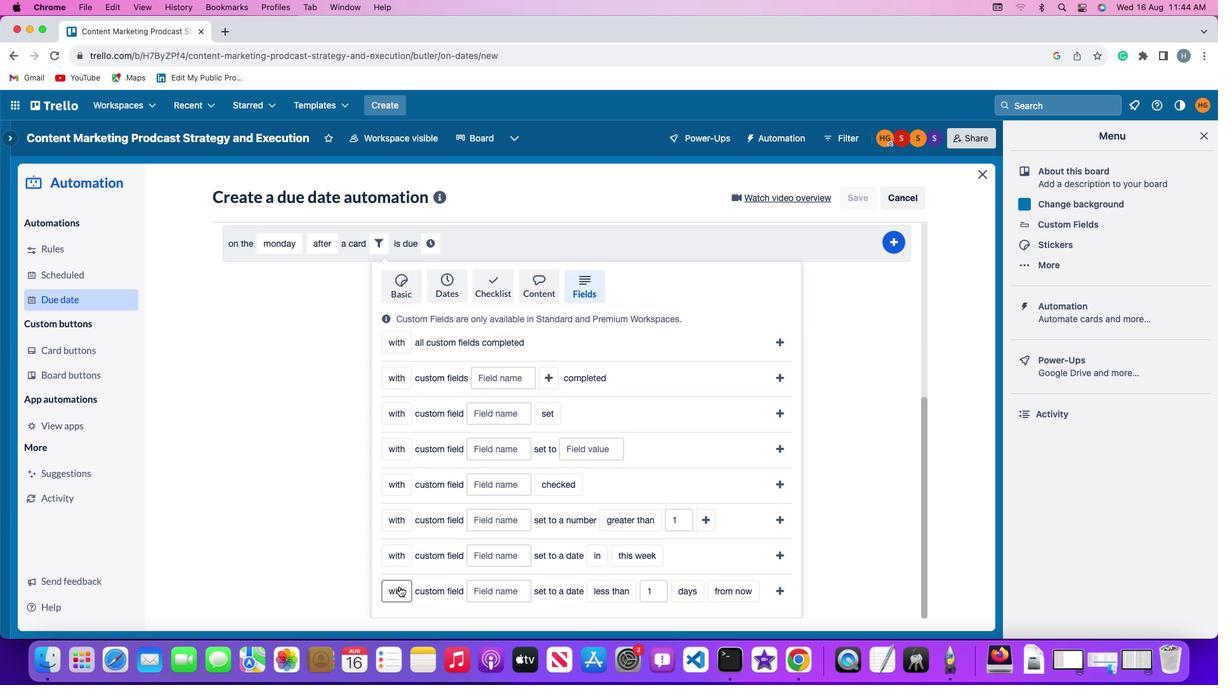 
Action: Mouse moved to (406, 569)
Screenshot: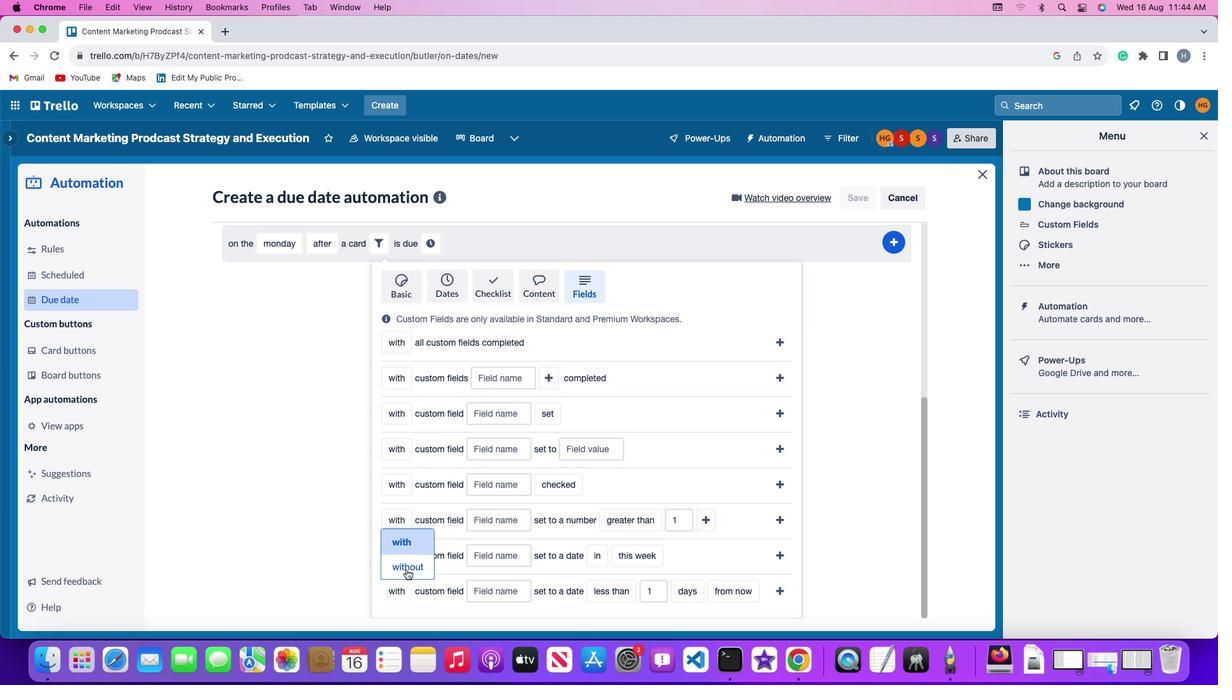 
Action: Mouse pressed left at (406, 569)
Screenshot: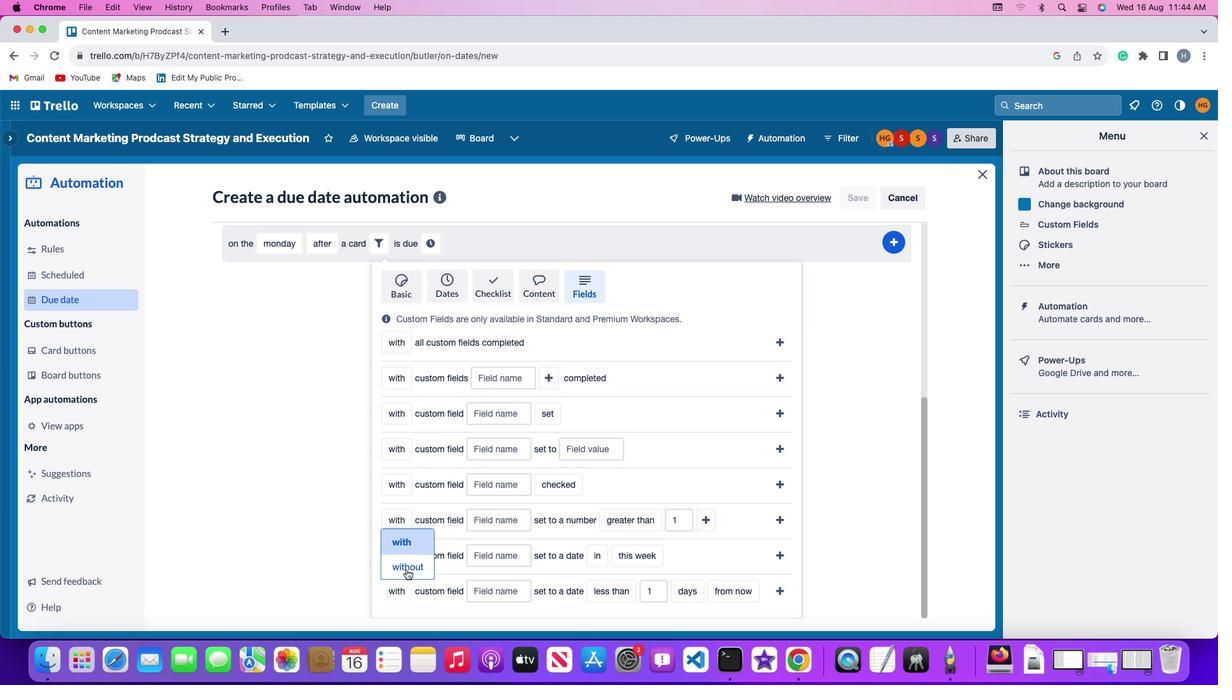 
Action: Mouse moved to (488, 593)
Screenshot: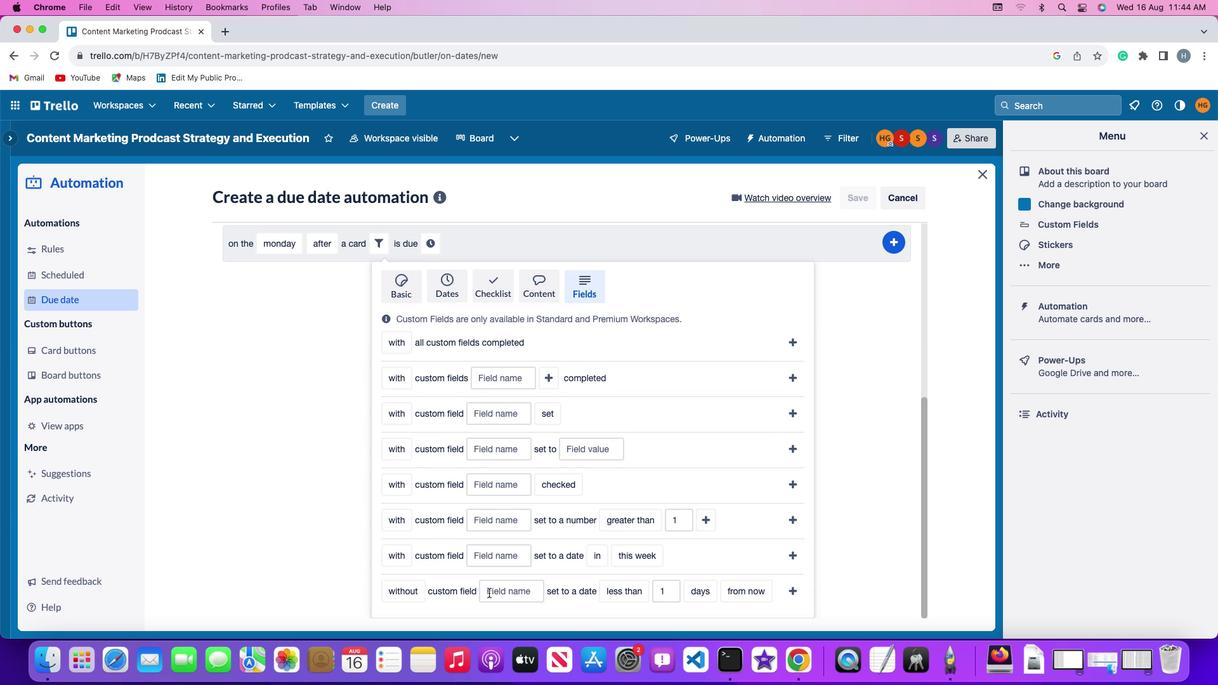 
Action: Mouse pressed left at (488, 593)
Screenshot: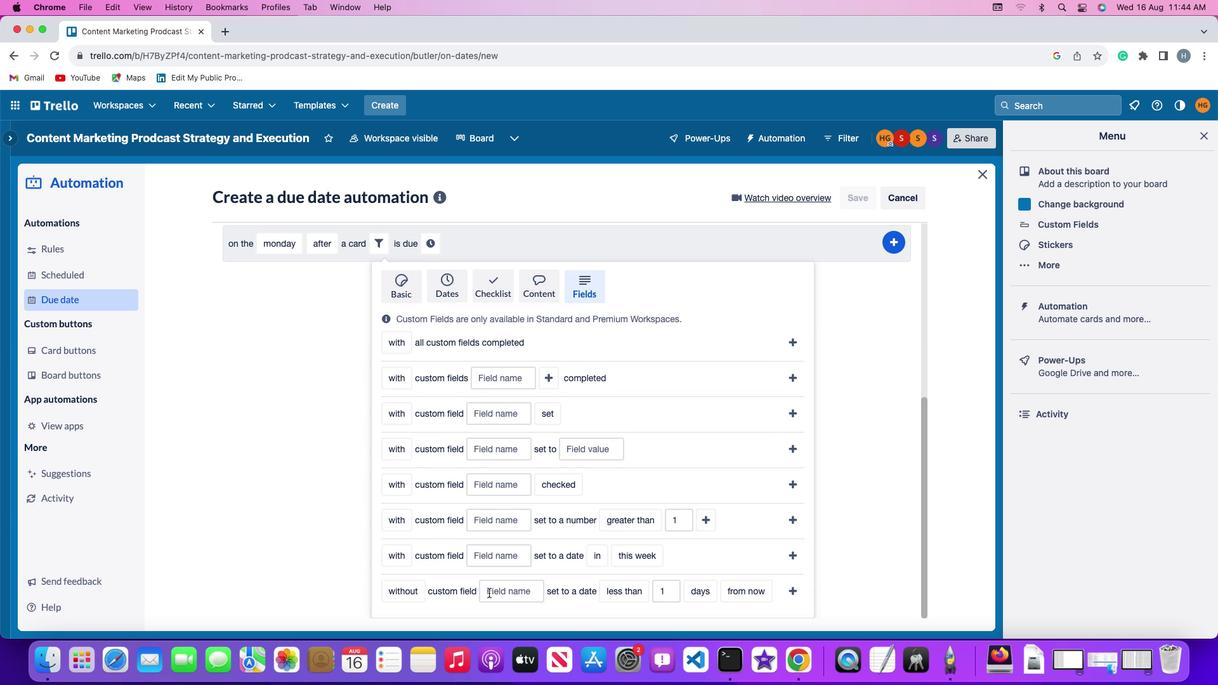 
Action: Mouse moved to (489, 588)
Screenshot: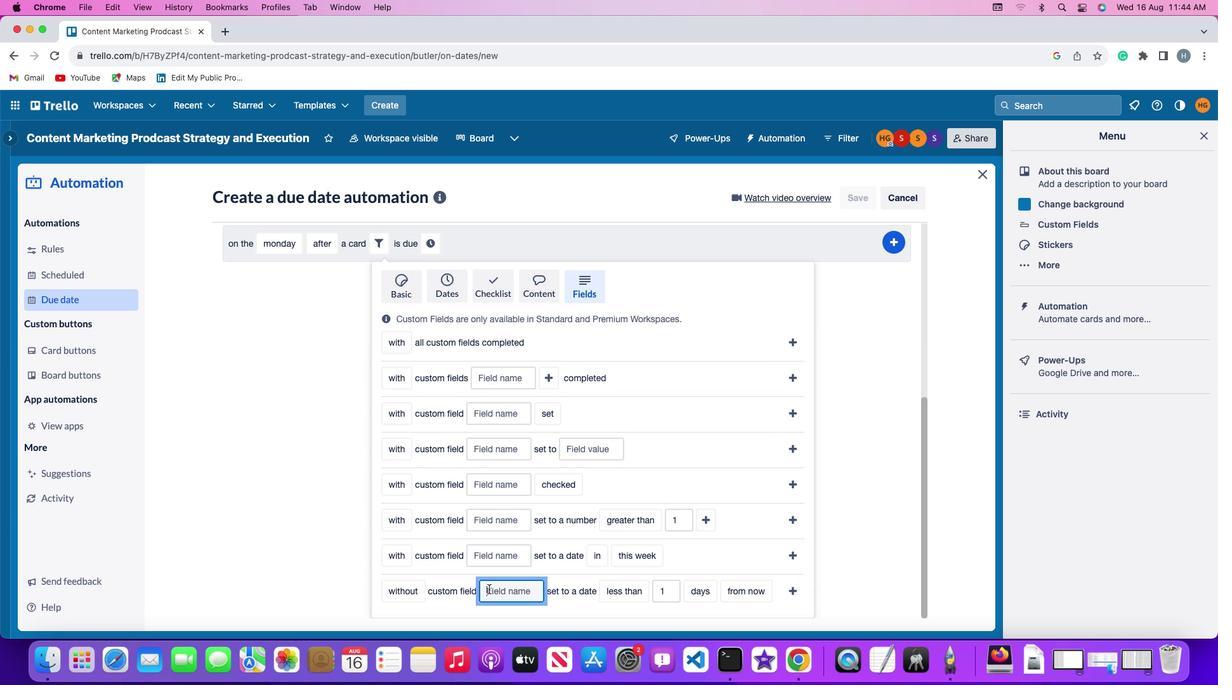 
Action: Key pressed Key.shift'R''e''s''u''m''e'
Screenshot: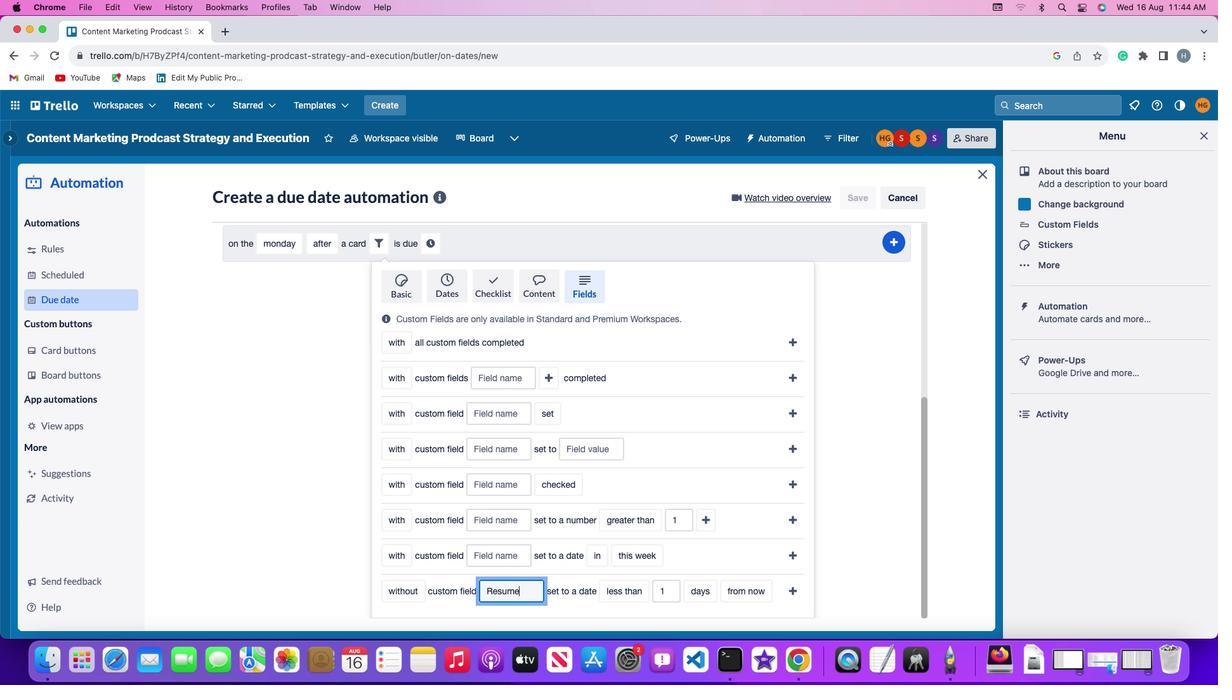 
Action: Mouse moved to (602, 588)
Screenshot: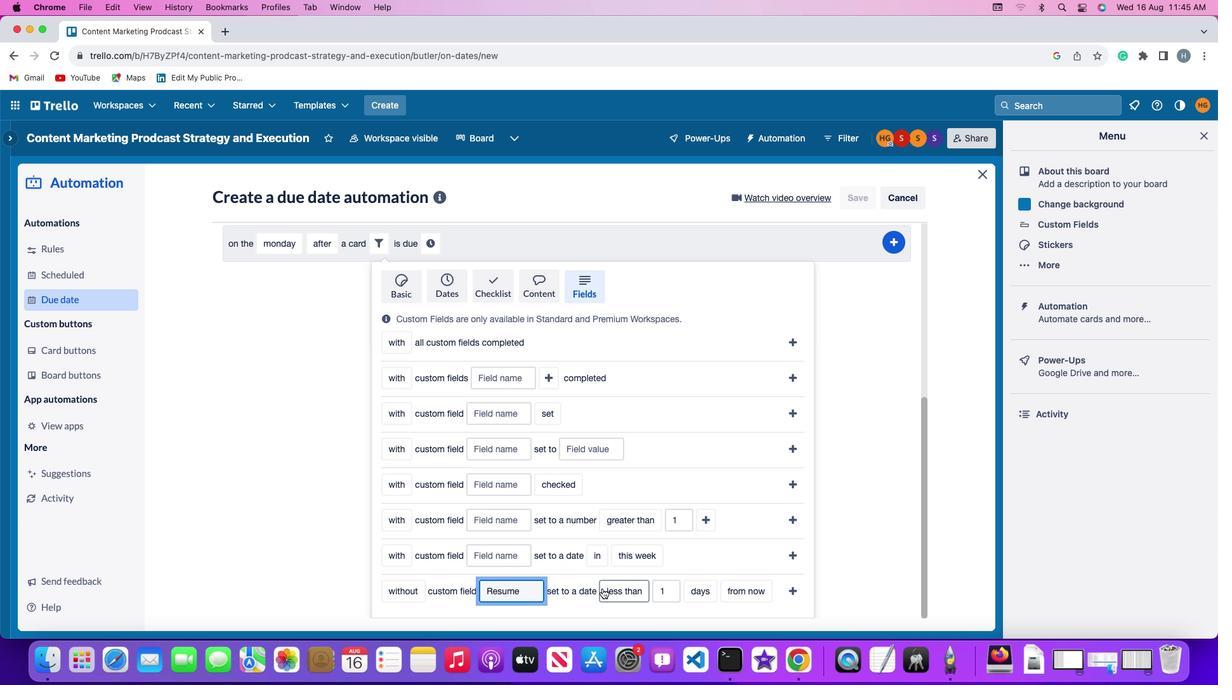 
Action: Mouse pressed left at (602, 588)
Screenshot: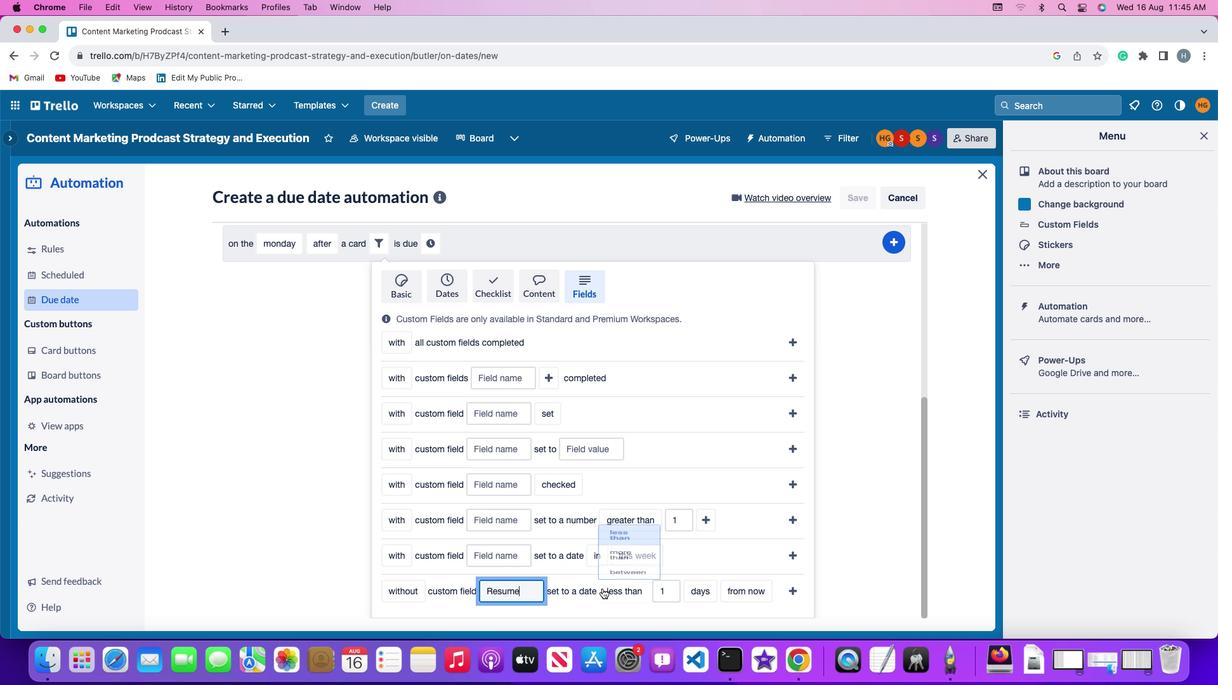 
Action: Mouse moved to (615, 568)
Screenshot: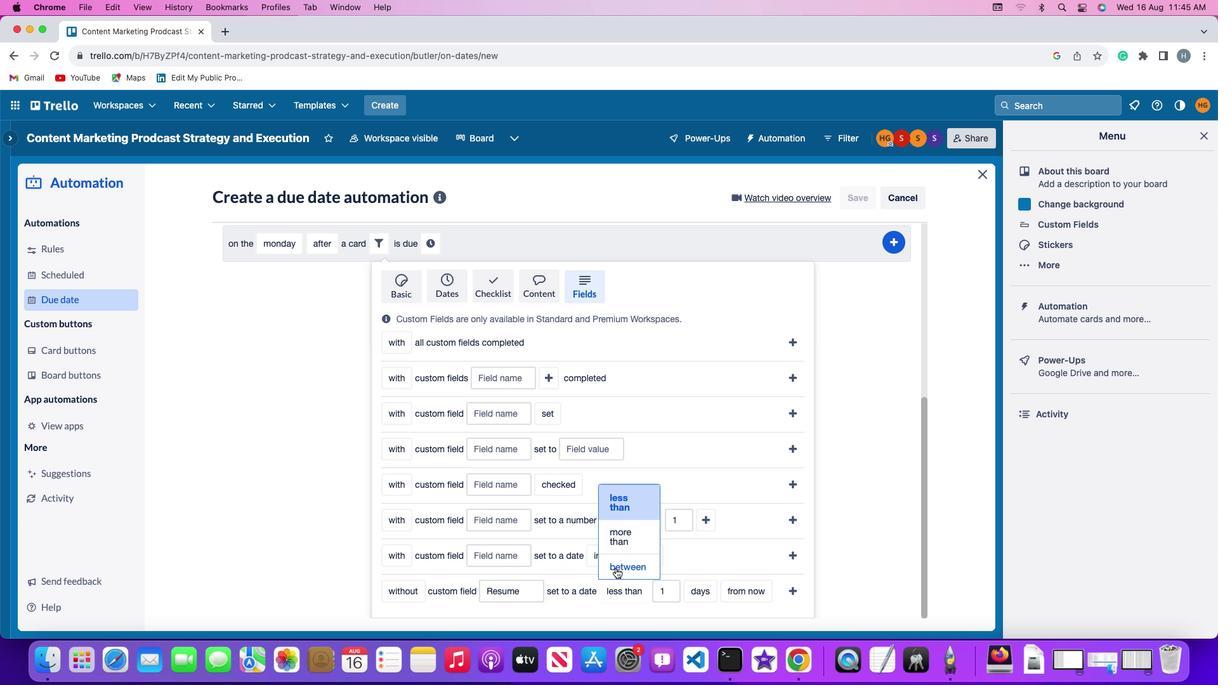 
Action: Mouse pressed left at (615, 568)
Screenshot: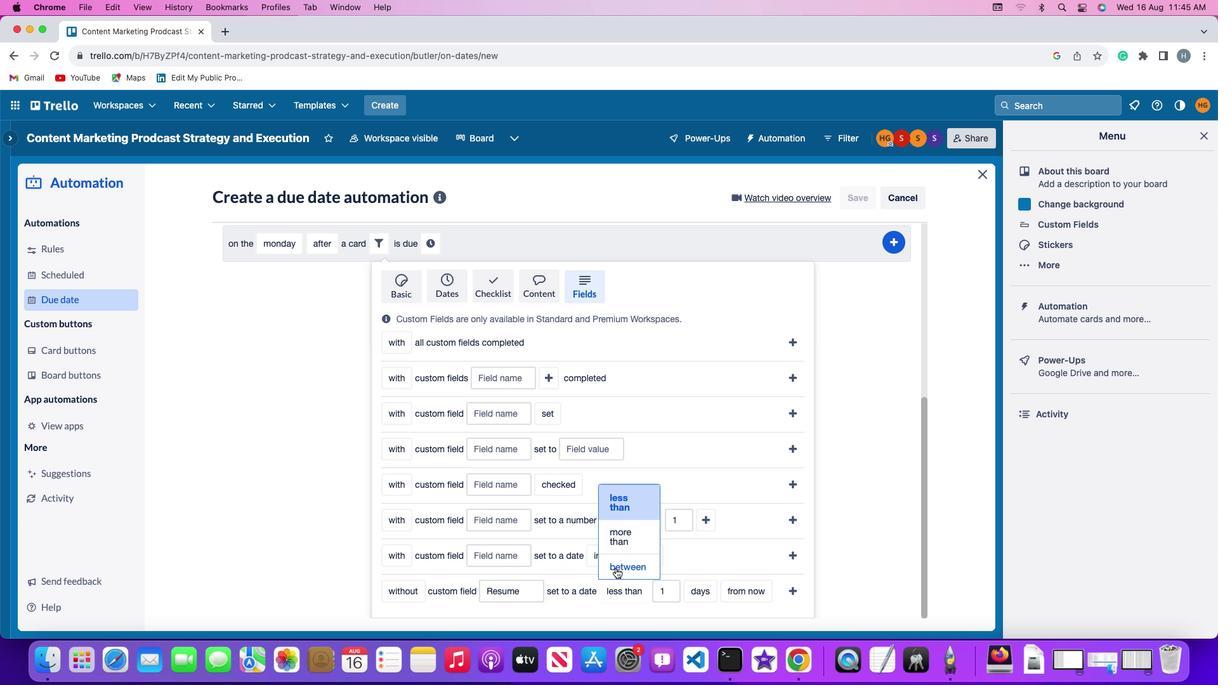 
Action: Mouse moved to (669, 588)
Screenshot: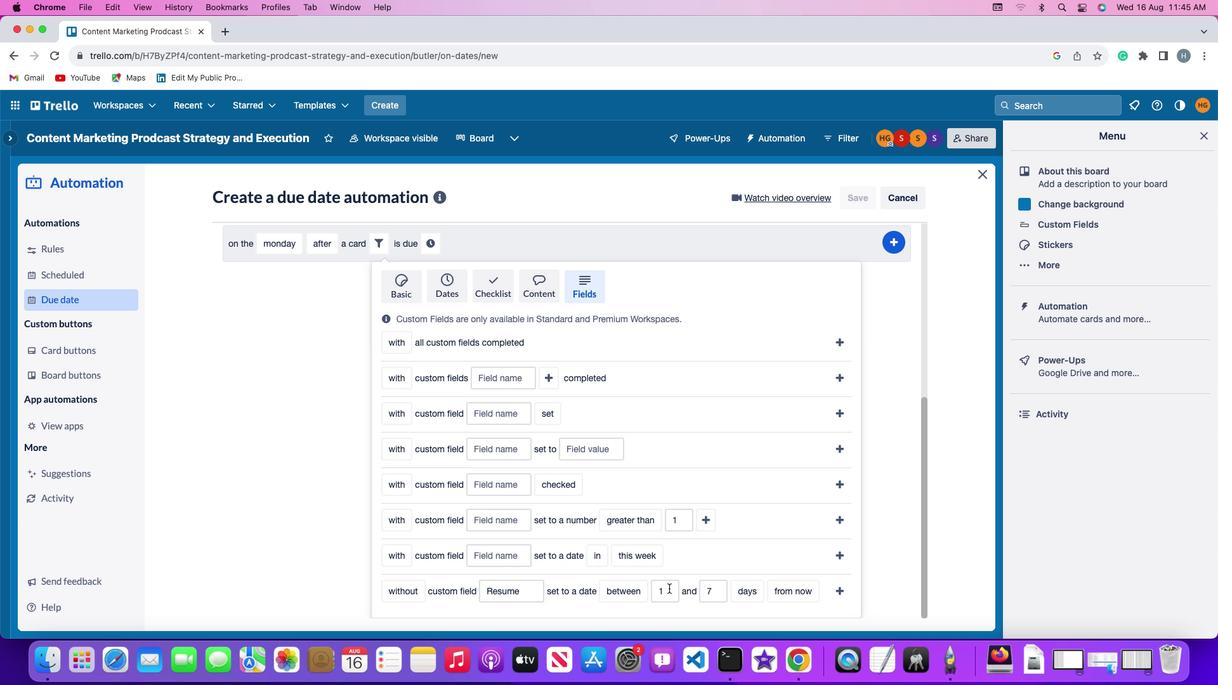 
Action: Mouse pressed left at (669, 588)
Screenshot: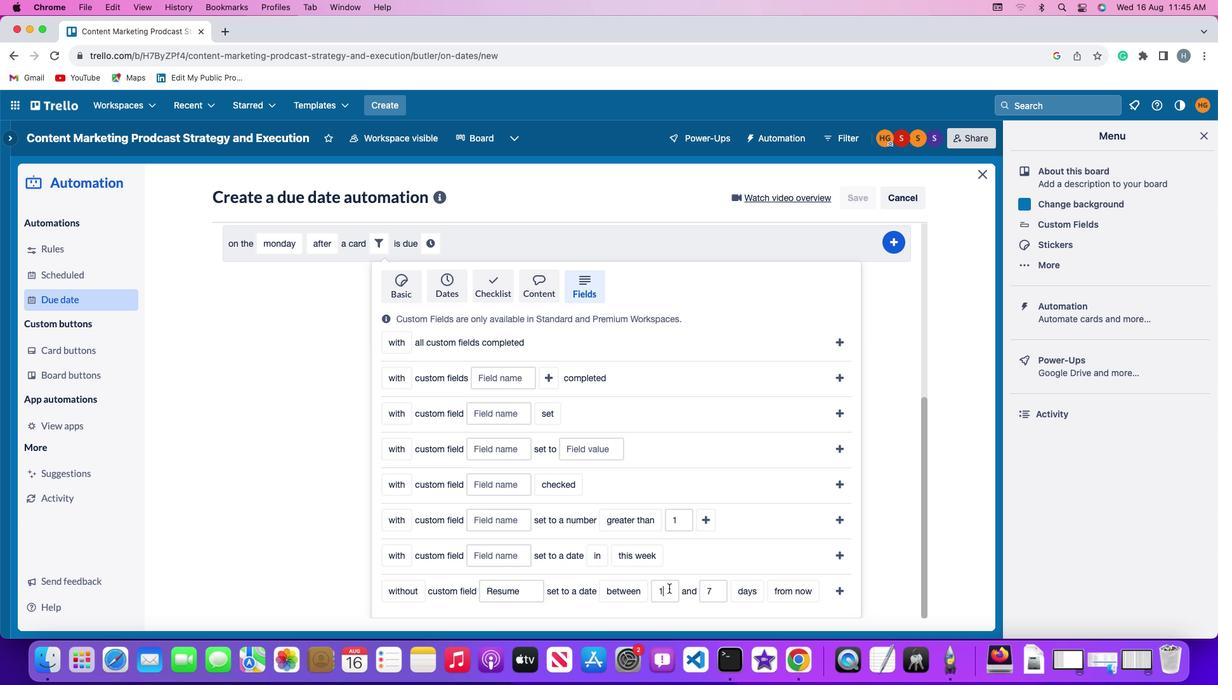 
Action: Key pressed Key.backspace
Screenshot: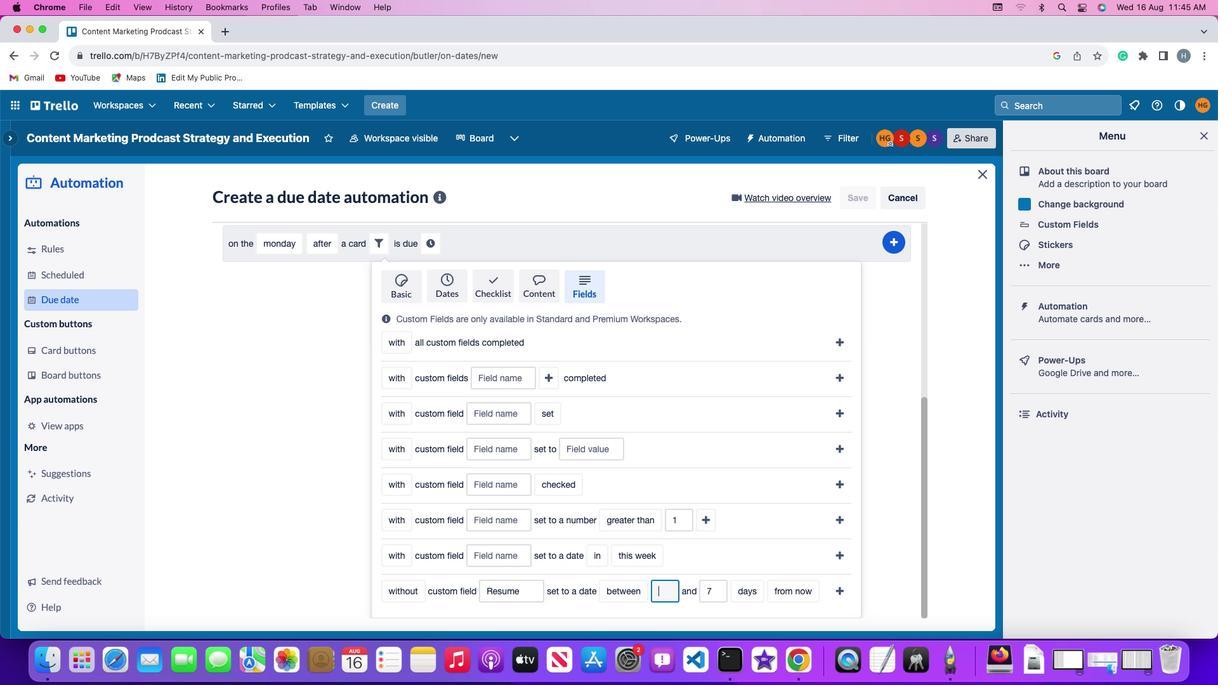 
Action: Mouse moved to (668, 590)
Screenshot: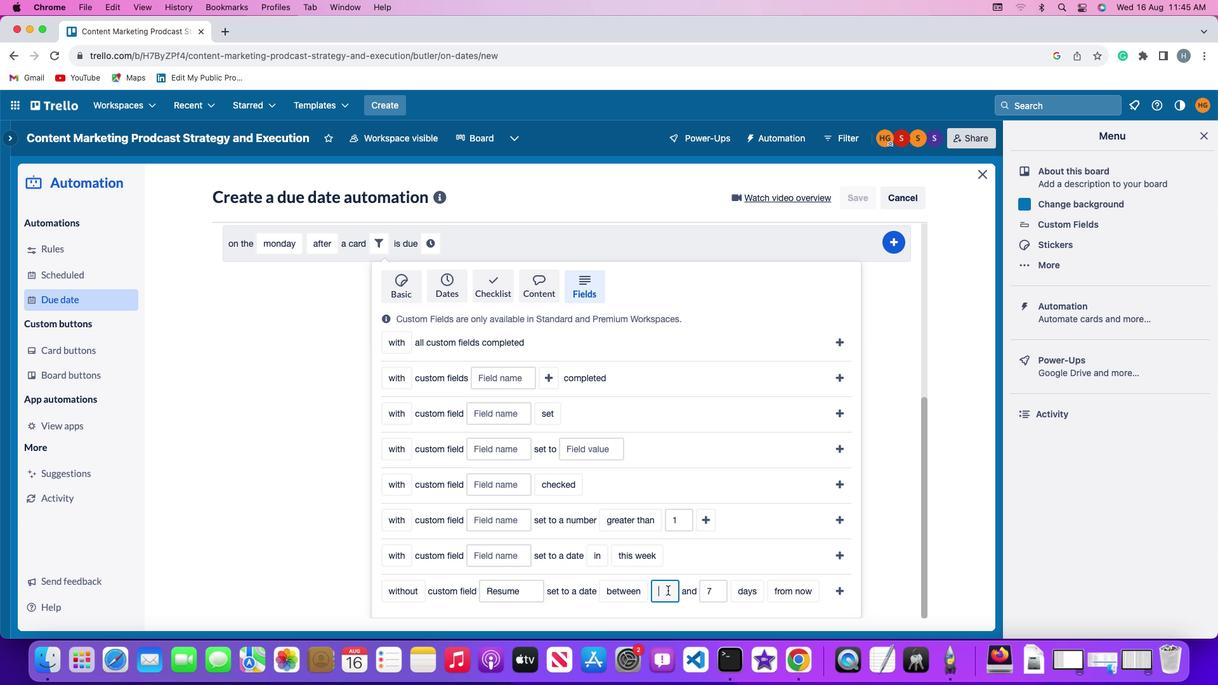 
Action: Key pressed '1'
Screenshot: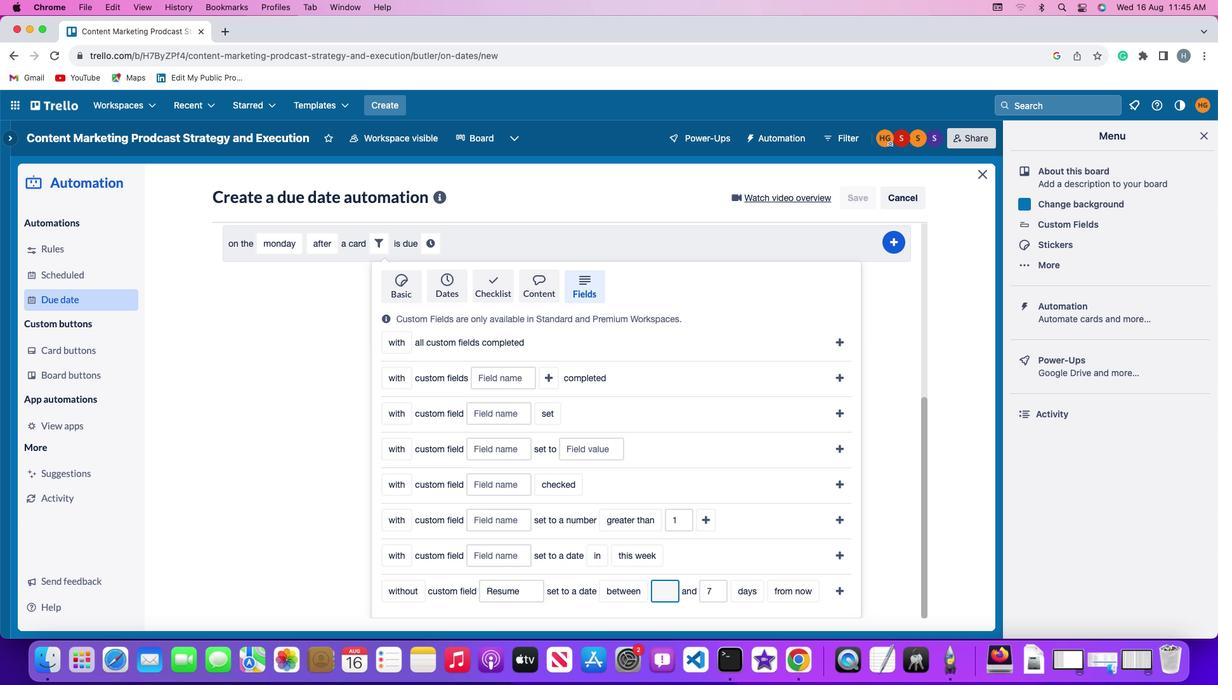 
Action: Mouse moved to (720, 591)
Screenshot: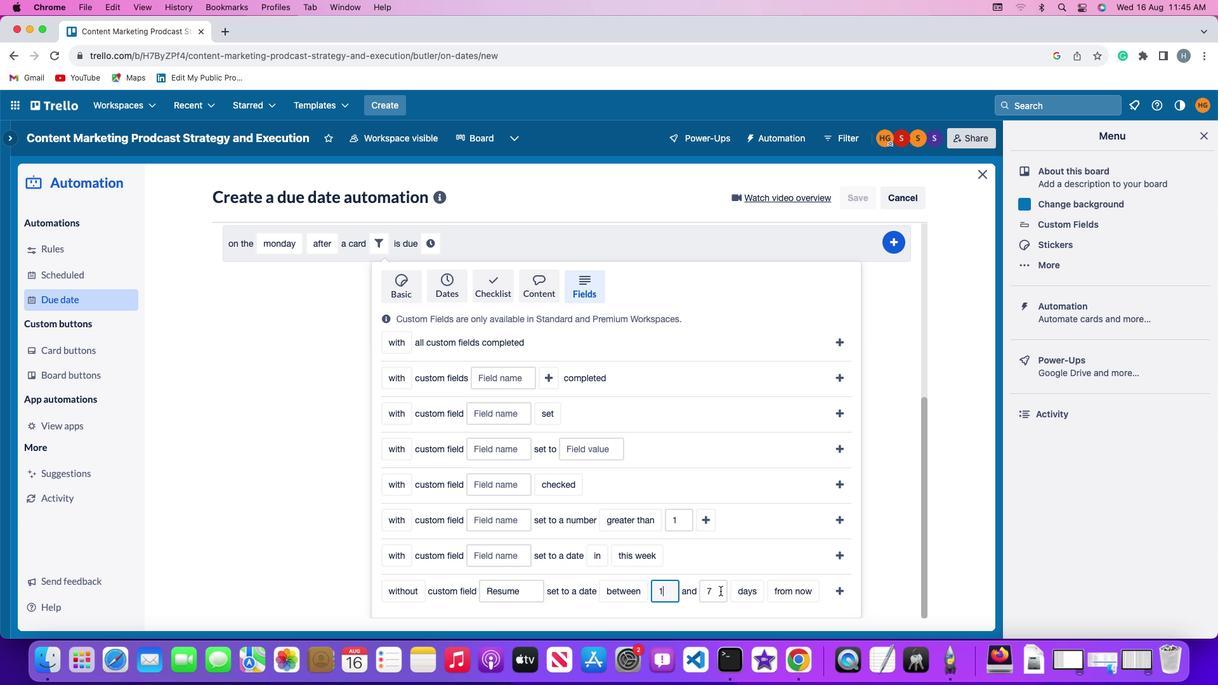 
Action: Mouse pressed left at (720, 591)
Screenshot: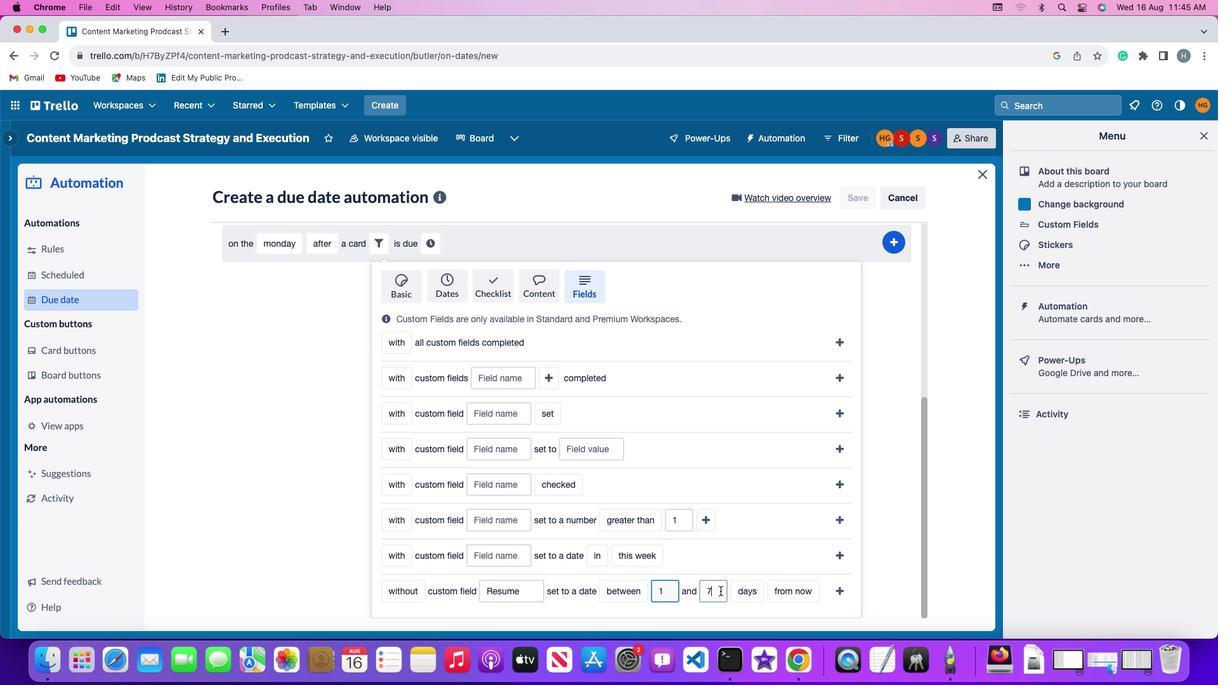 
Action: Key pressed Key.backspace
Screenshot: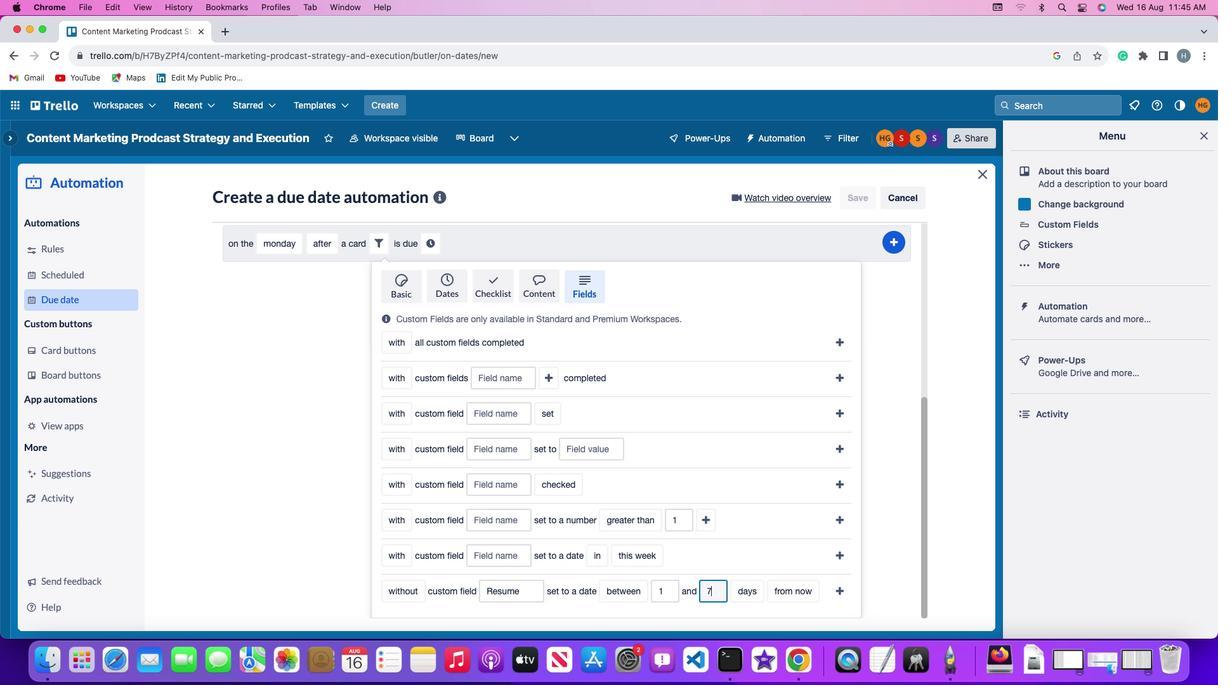 
Action: Mouse moved to (720, 591)
Screenshot: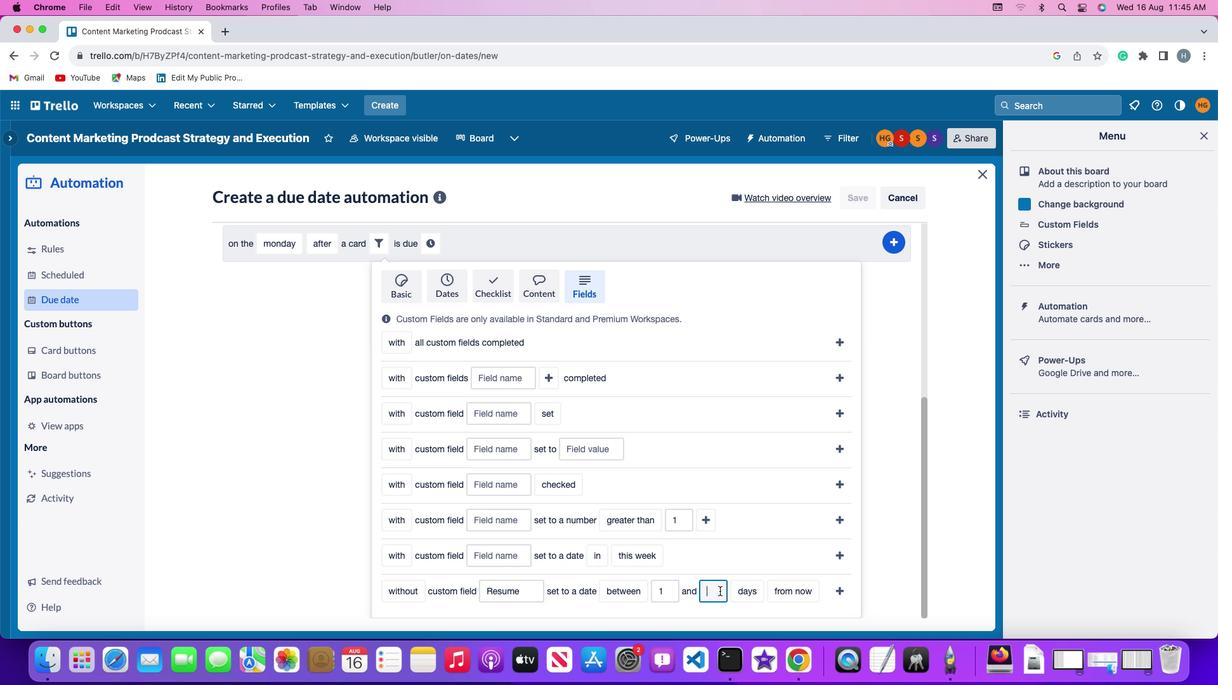 
Action: Key pressed '7'
Screenshot: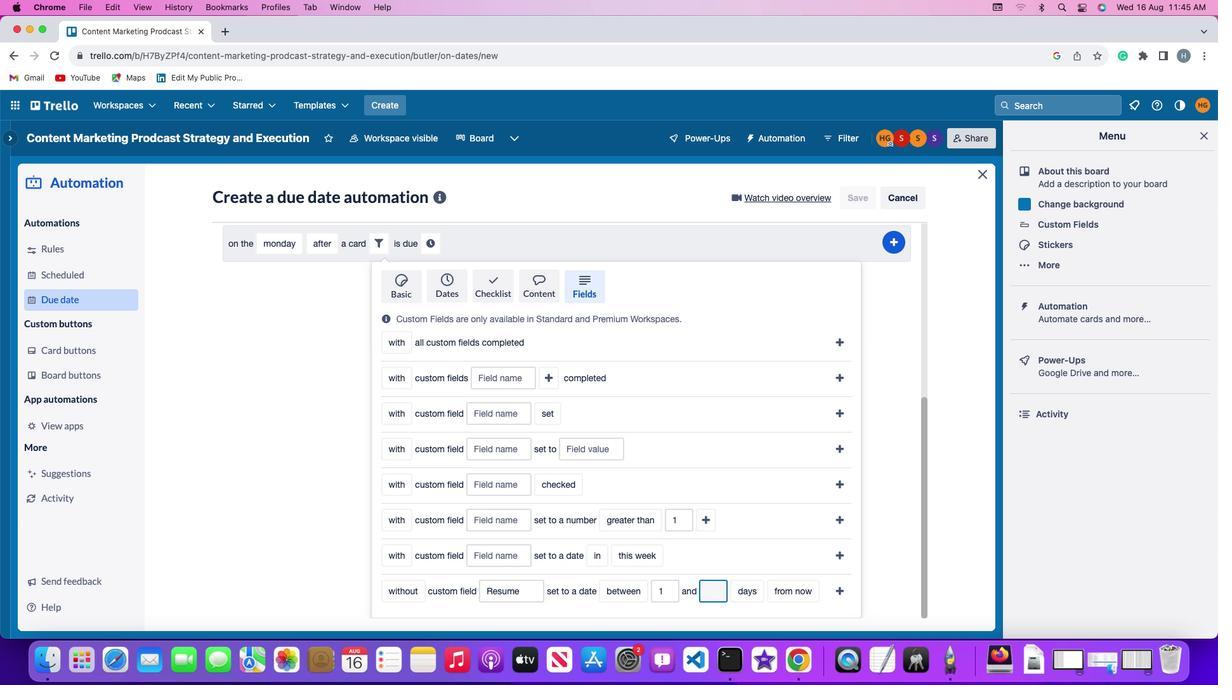 
Action: Mouse moved to (748, 591)
Screenshot: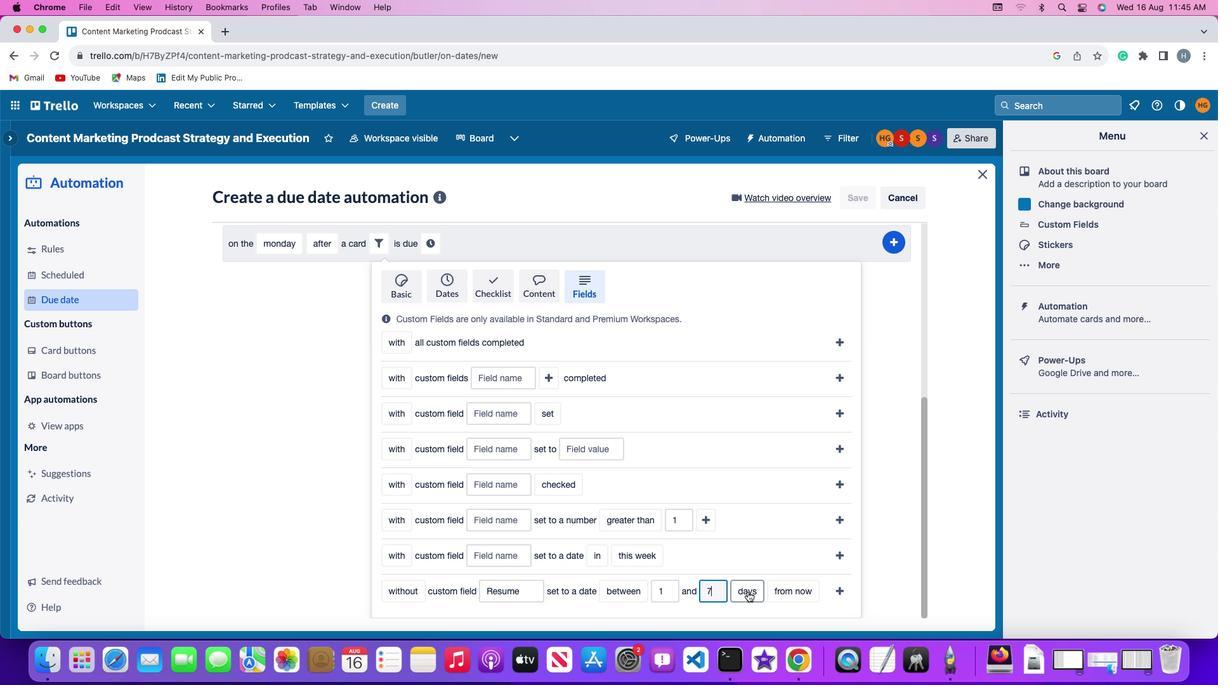 
Action: Mouse pressed left at (748, 591)
Screenshot: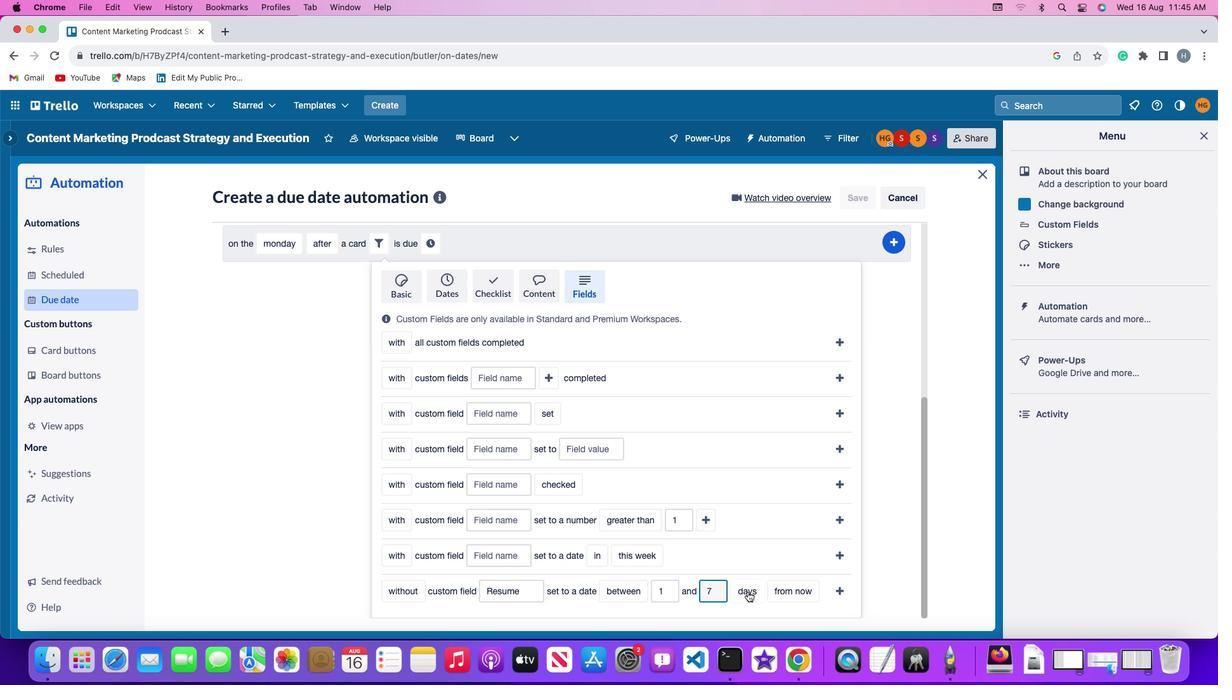 
Action: Mouse moved to (746, 574)
Screenshot: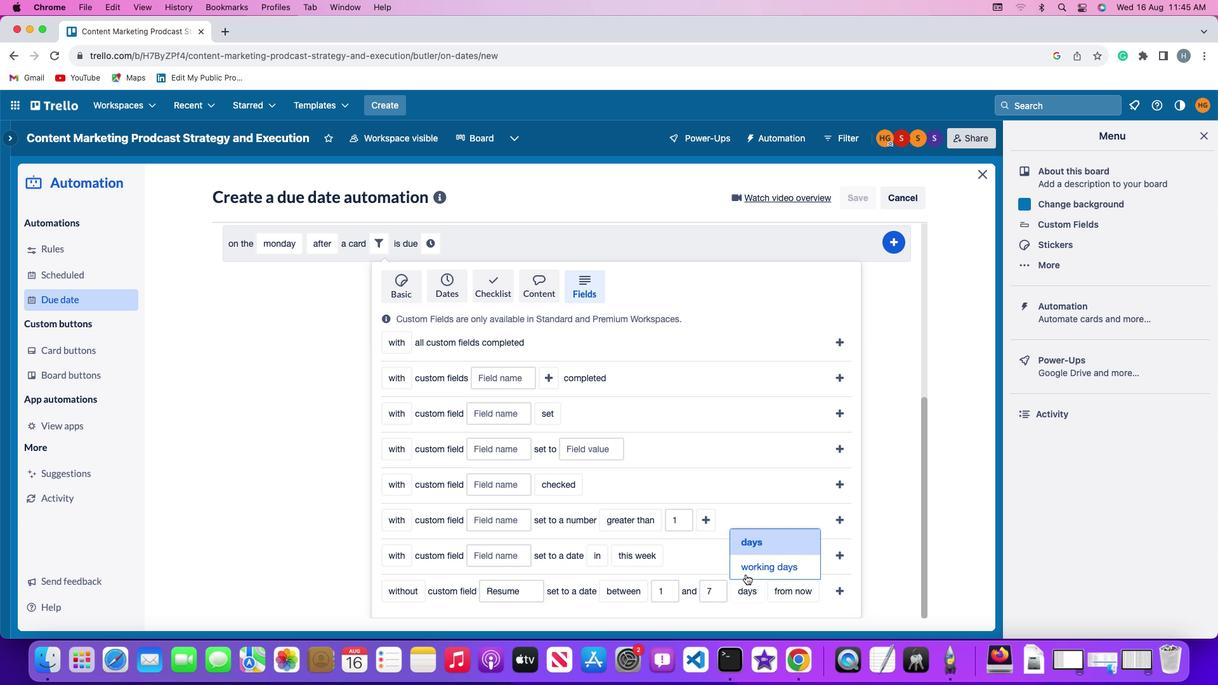 
Action: Mouse pressed left at (746, 574)
Screenshot: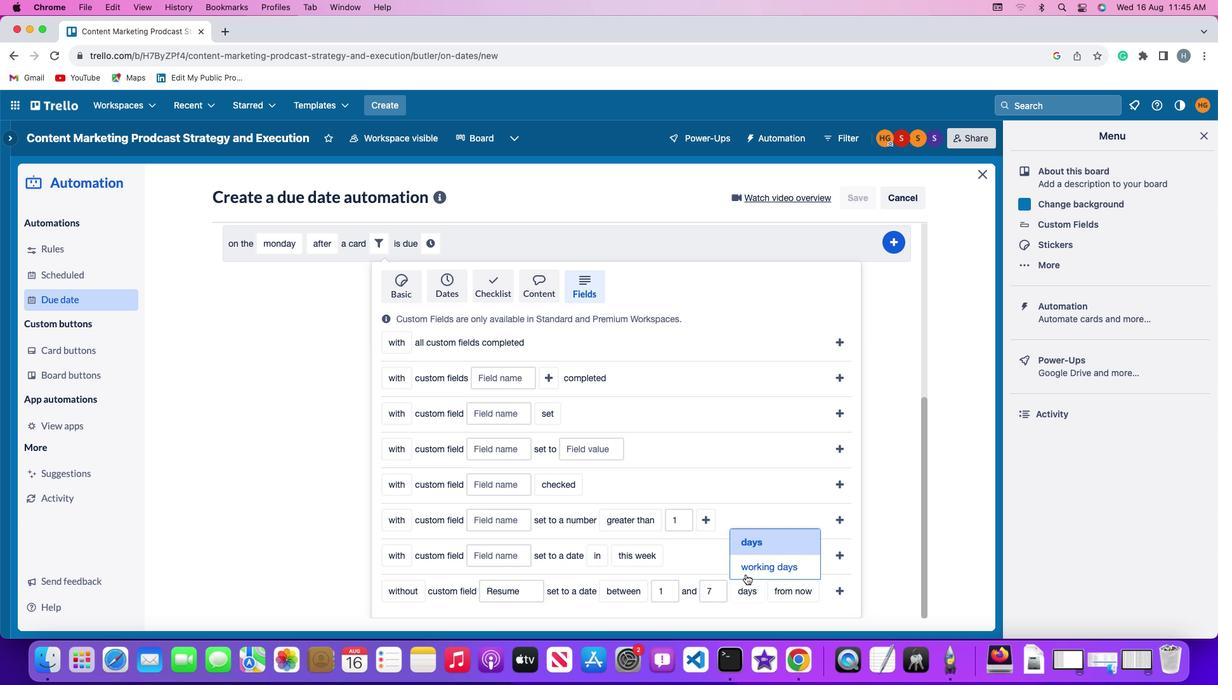
Action: Mouse moved to (817, 592)
Screenshot: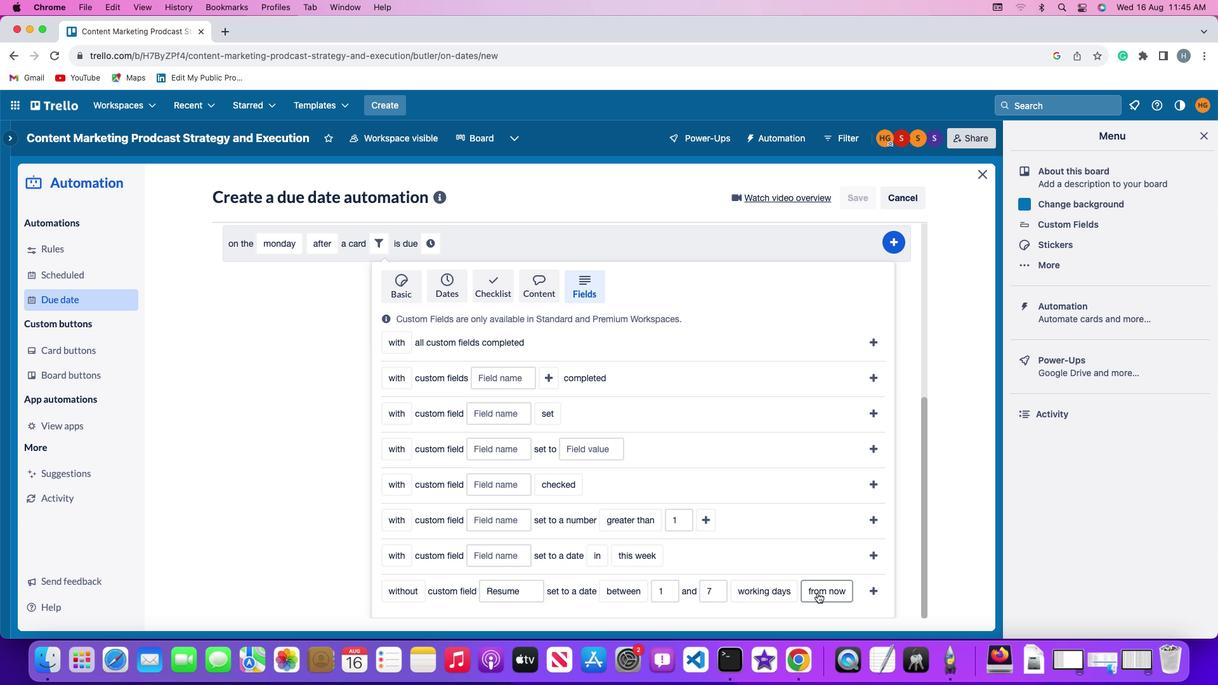 
Action: Mouse pressed left at (817, 592)
Screenshot: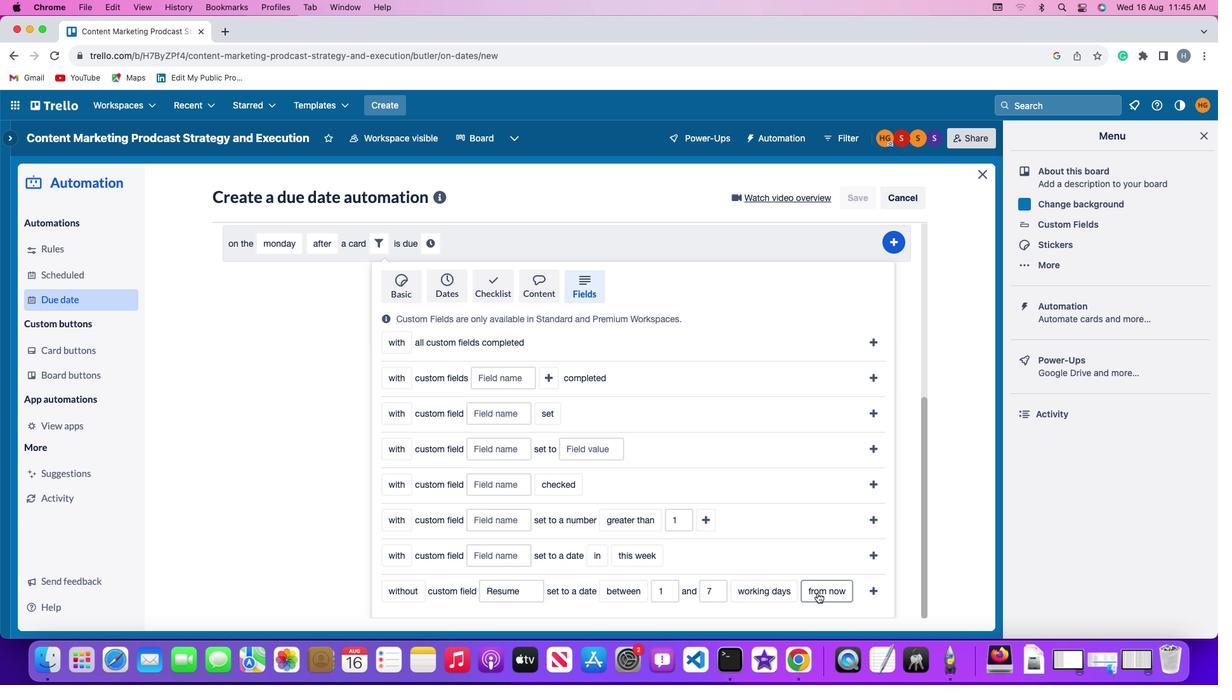 
Action: Mouse moved to (814, 570)
Screenshot: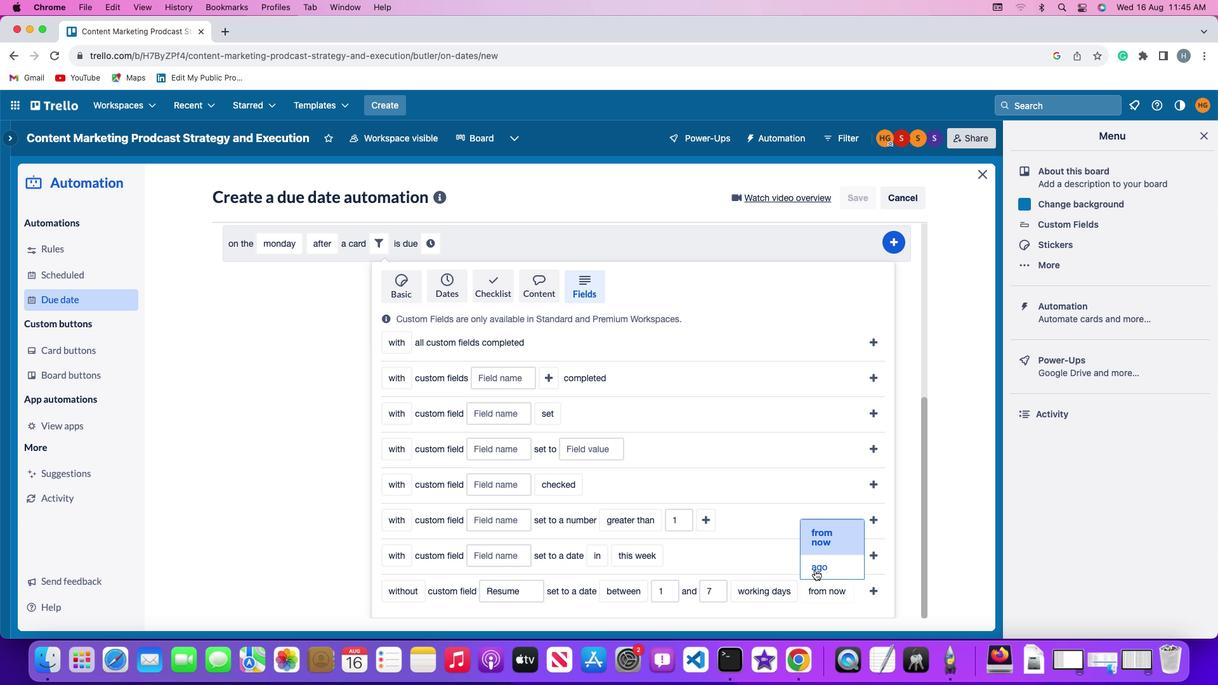 
Action: Mouse pressed left at (814, 570)
Screenshot: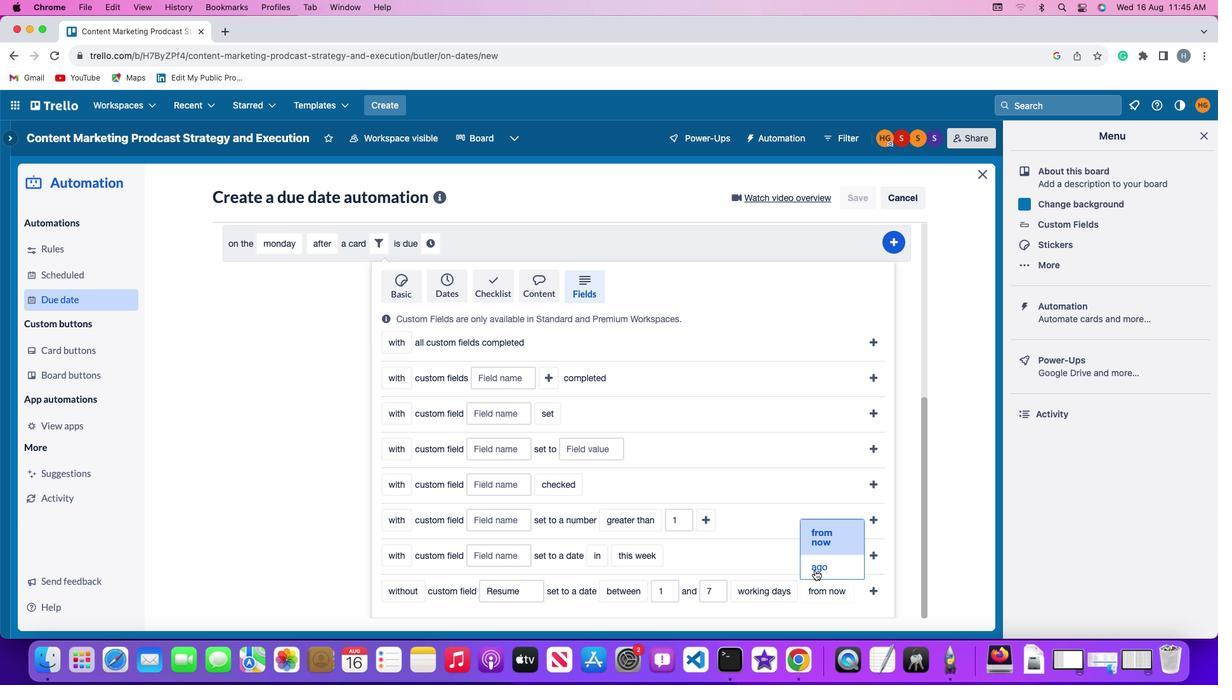
Action: Mouse moved to (850, 588)
Screenshot: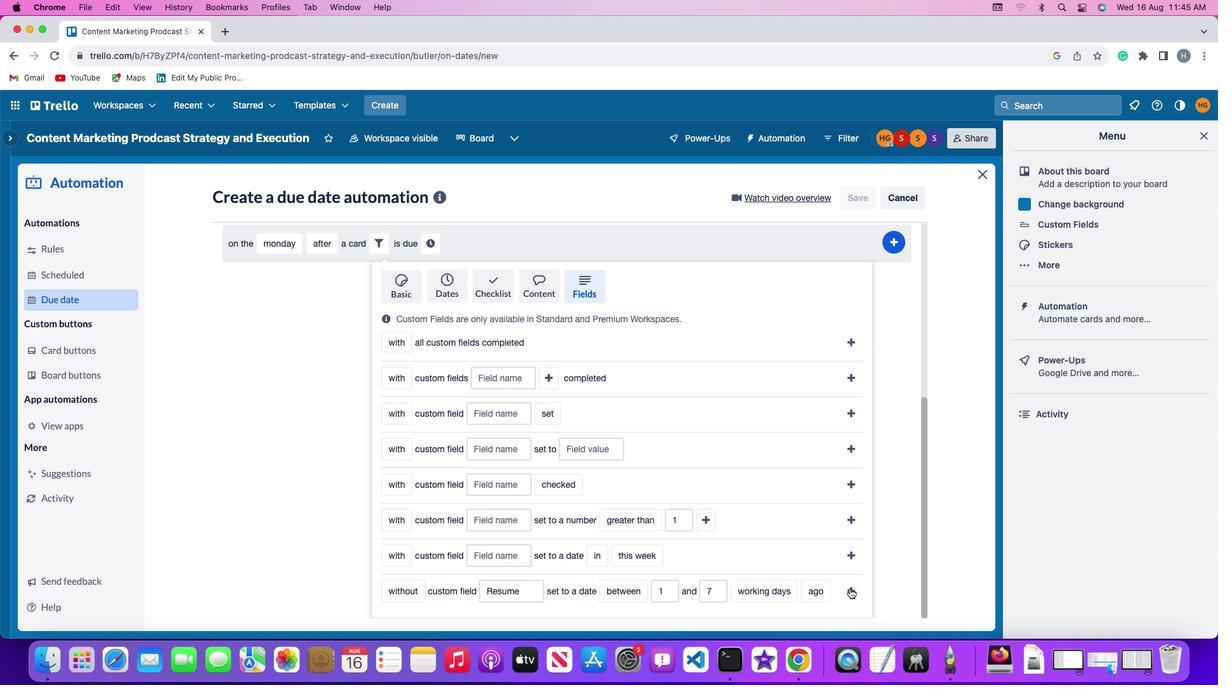 
Action: Mouse pressed left at (850, 588)
Screenshot: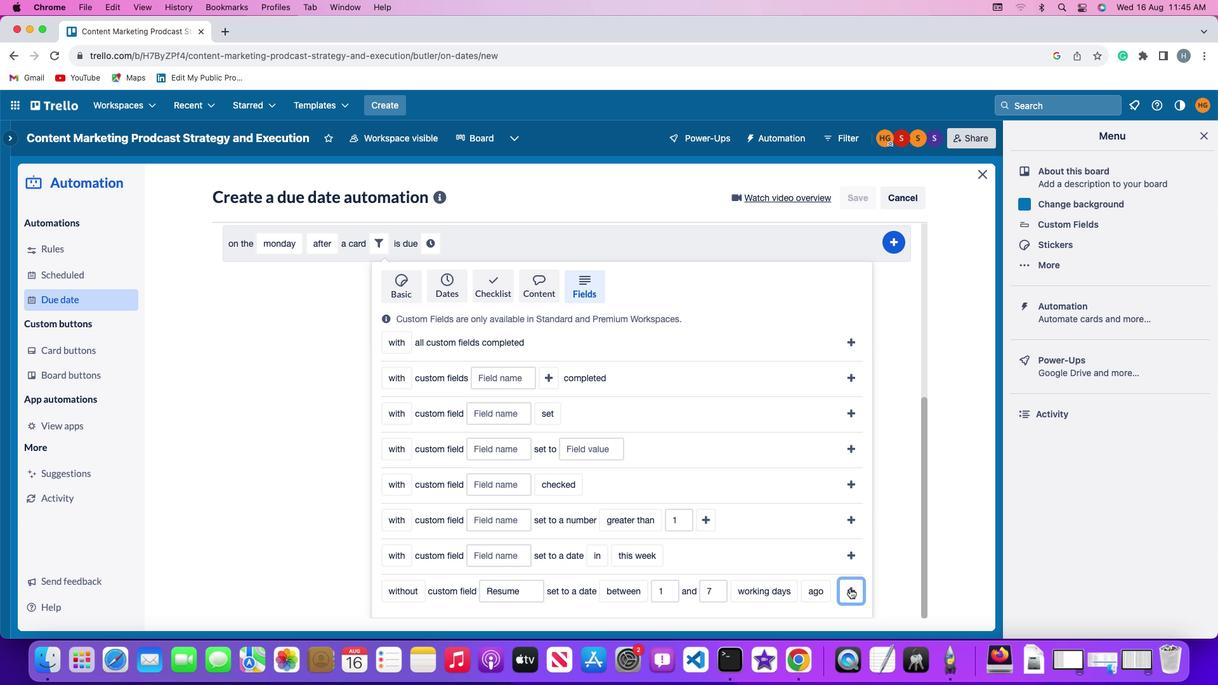 
Action: Mouse moved to (776, 556)
Screenshot: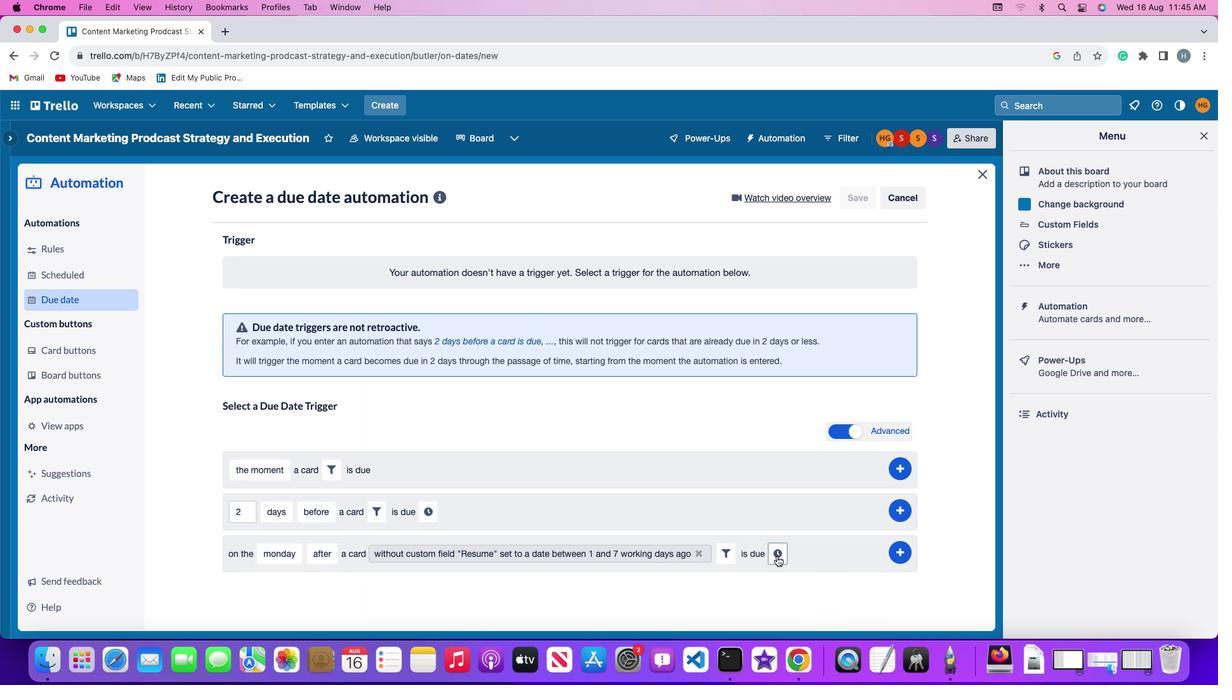
Action: Mouse pressed left at (776, 556)
Screenshot: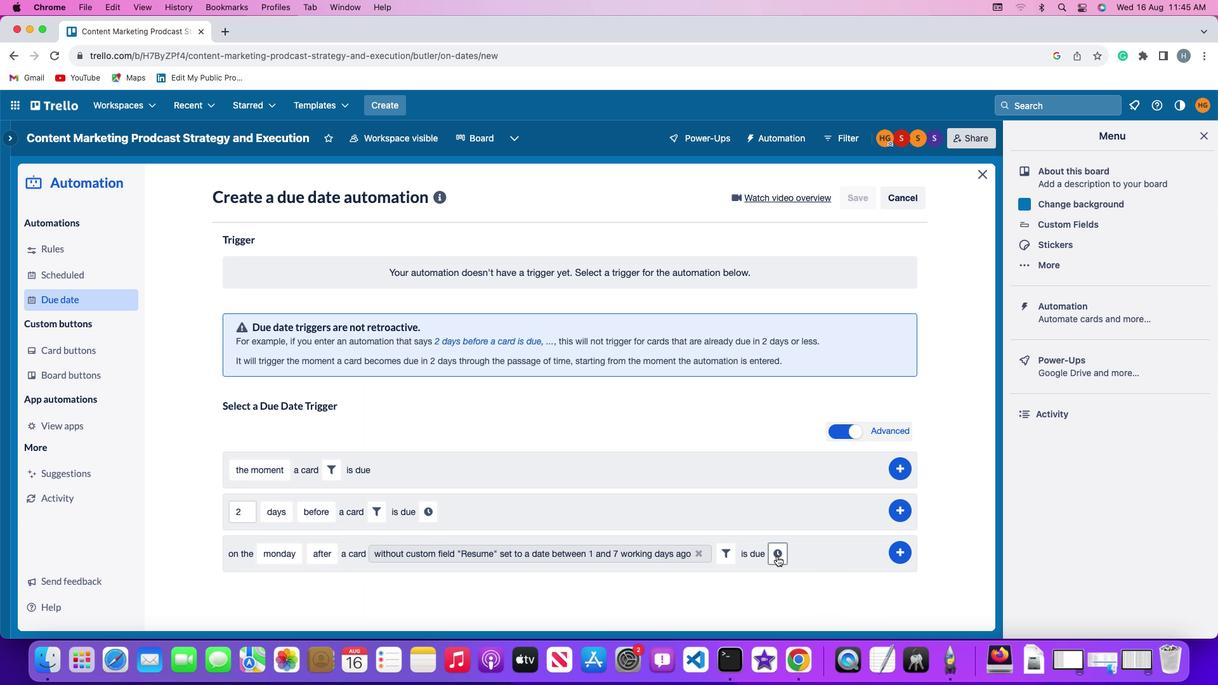 
Action: Mouse moved to (267, 582)
Screenshot: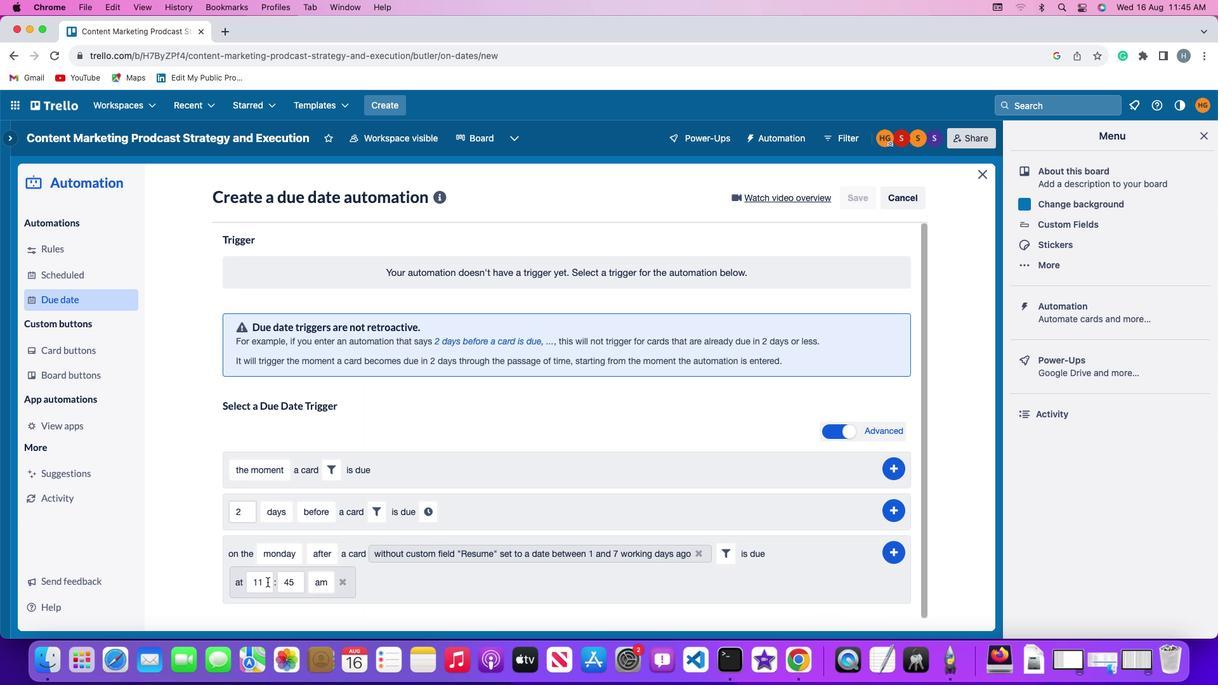 
Action: Mouse pressed left at (267, 582)
Screenshot: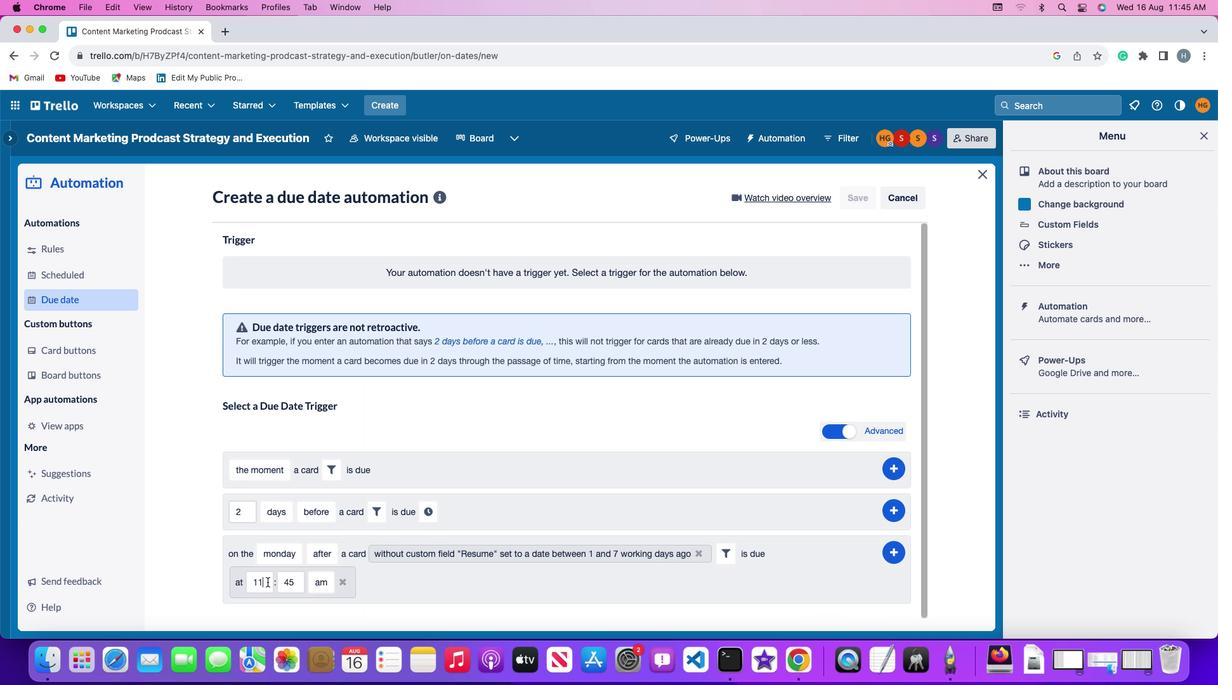 
Action: Mouse moved to (267, 581)
Screenshot: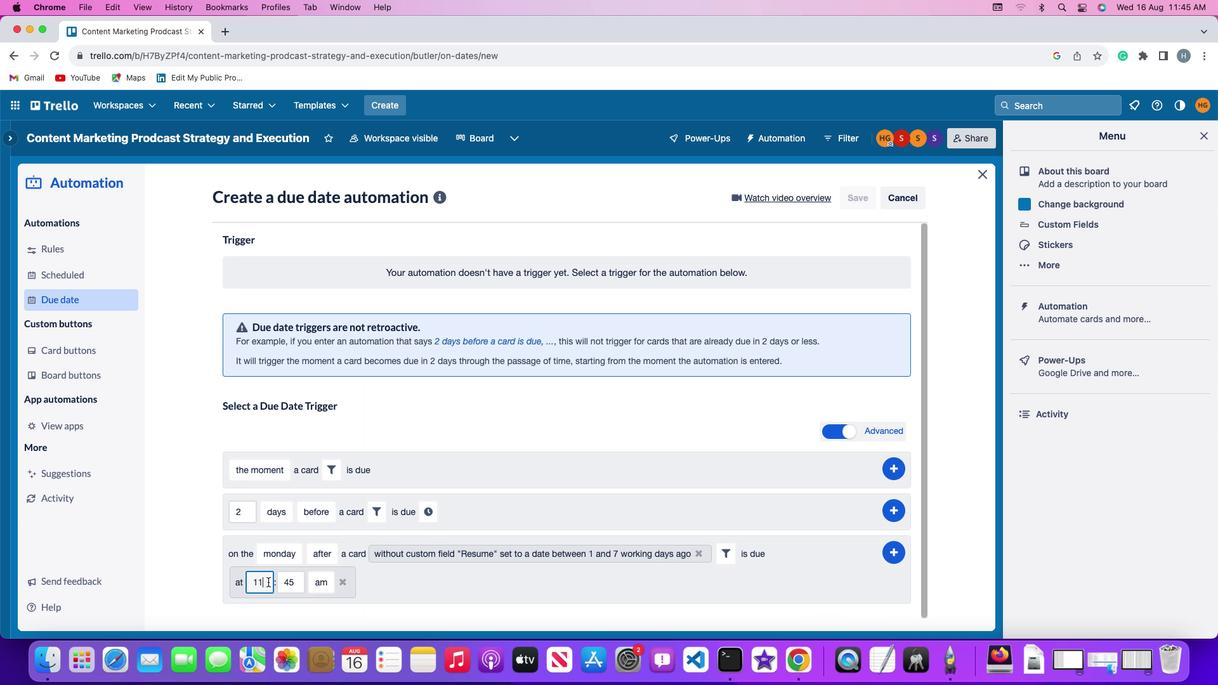 
Action: Key pressed Key.backspaceKey.backspace'1'
Screenshot: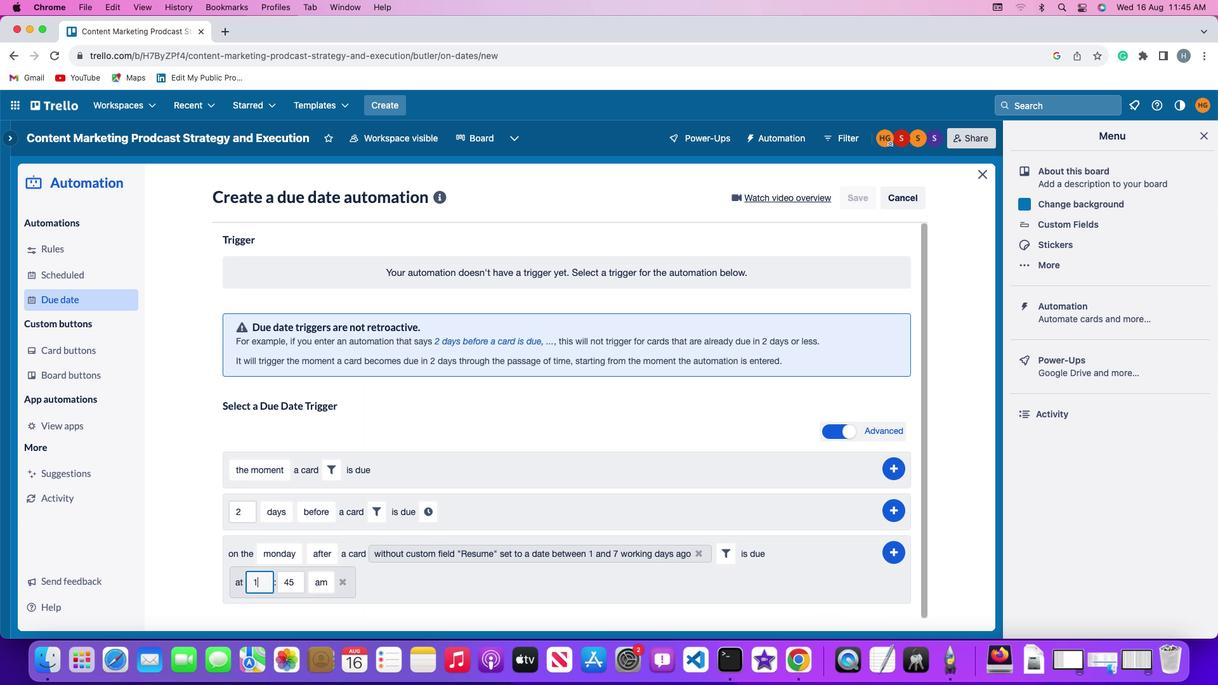
Action: Mouse moved to (268, 581)
Screenshot: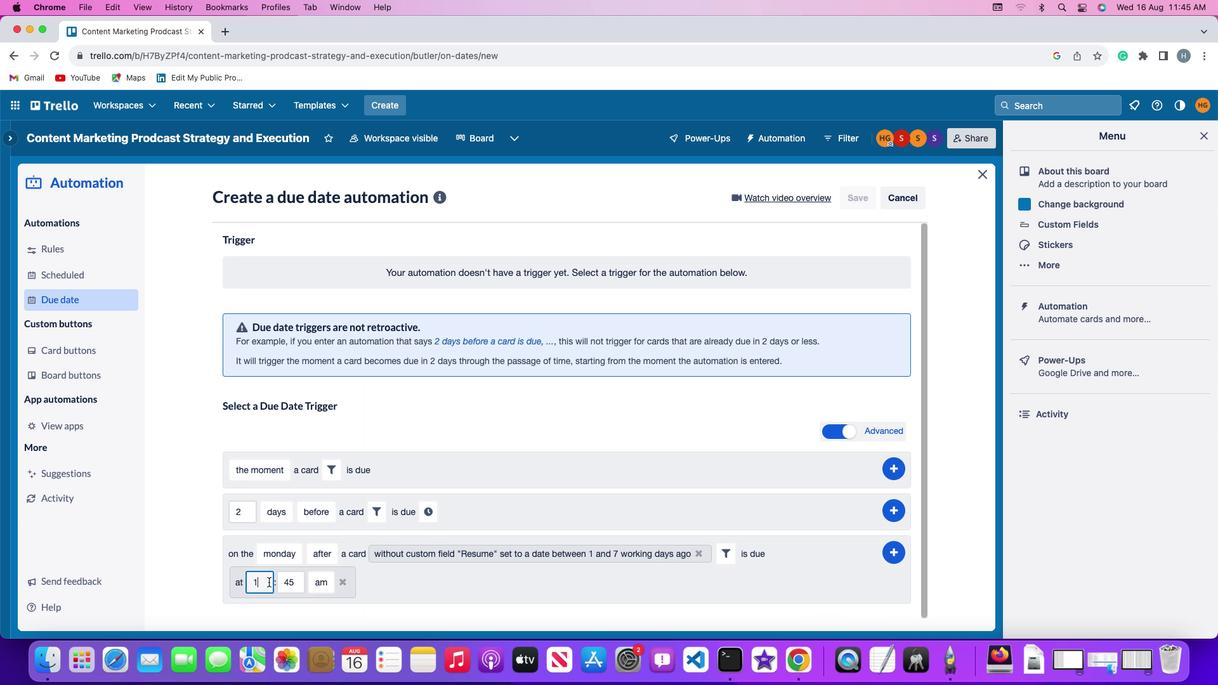 
Action: Key pressed '1'
Screenshot: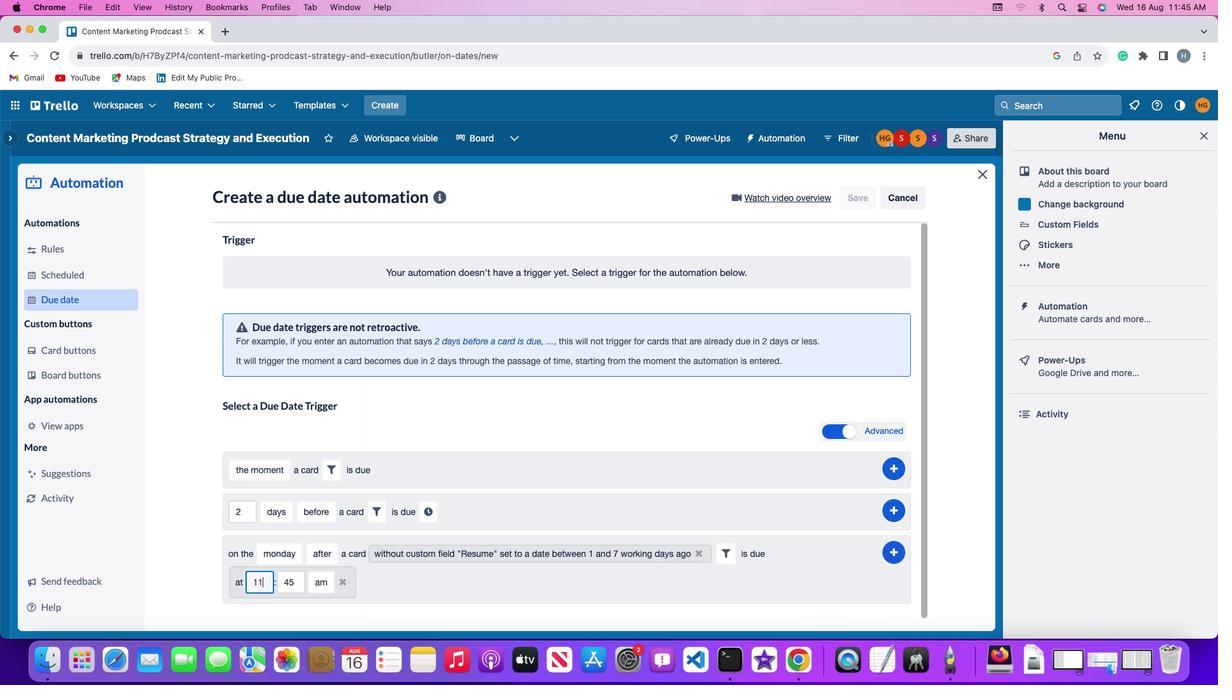 
Action: Mouse moved to (291, 582)
Screenshot: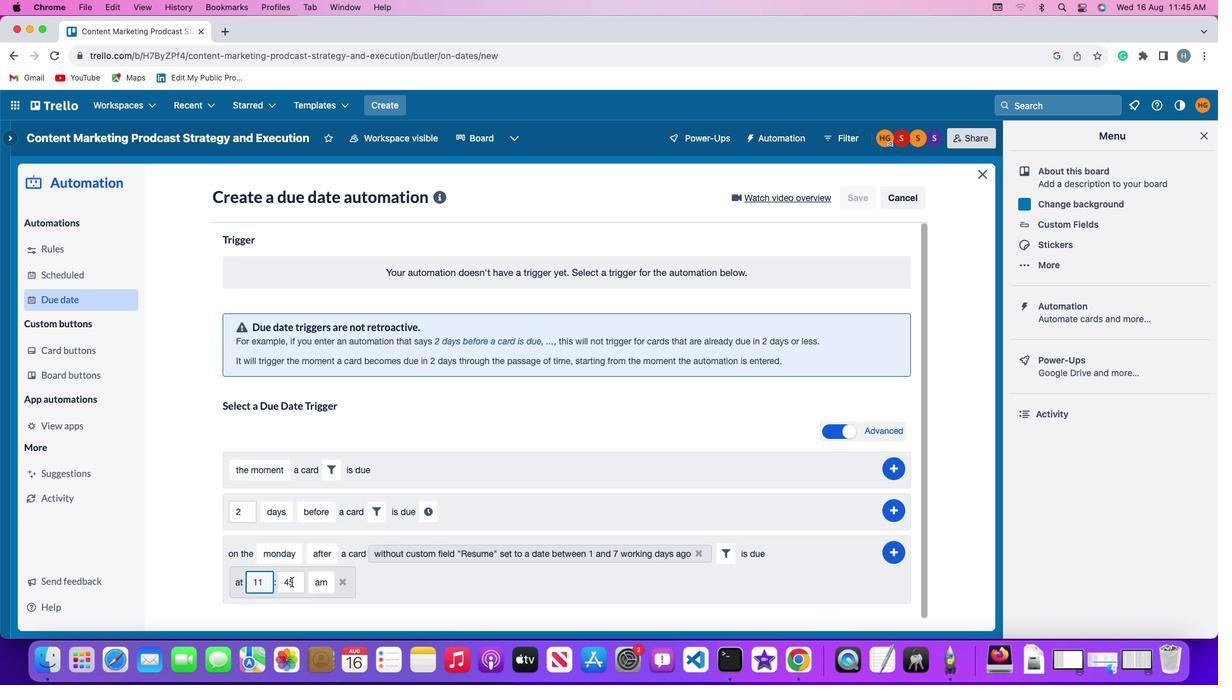 
Action: Mouse pressed left at (291, 582)
Screenshot: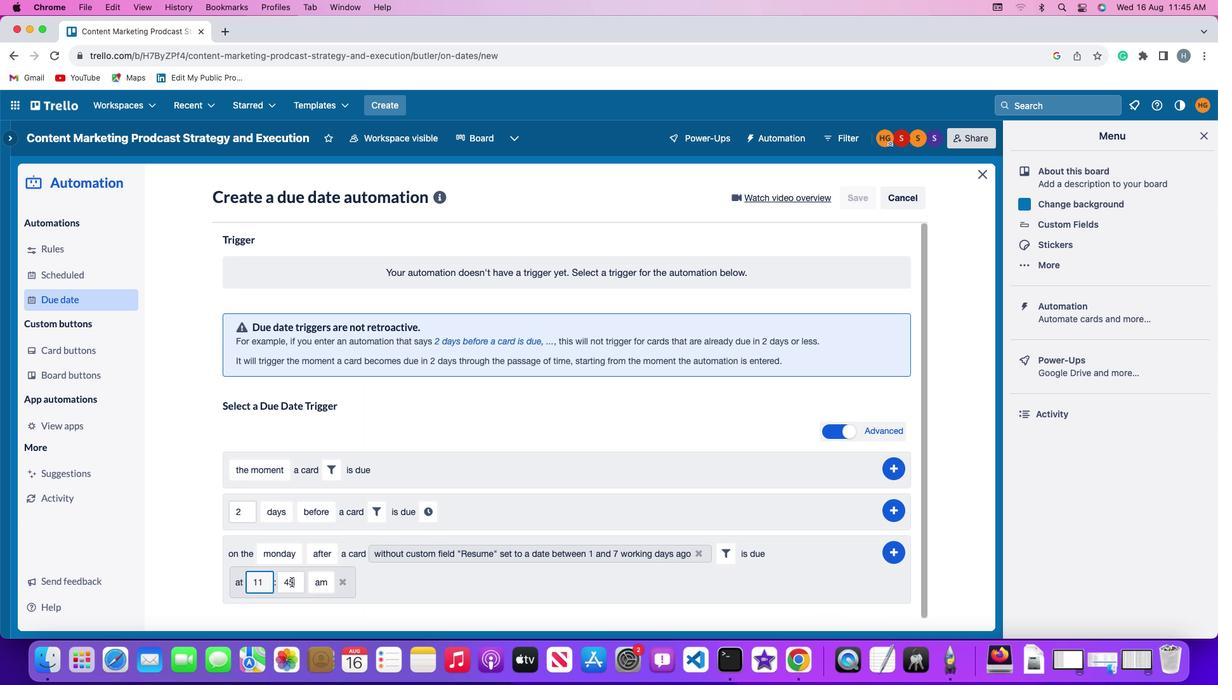 
Action: Mouse moved to (295, 582)
Screenshot: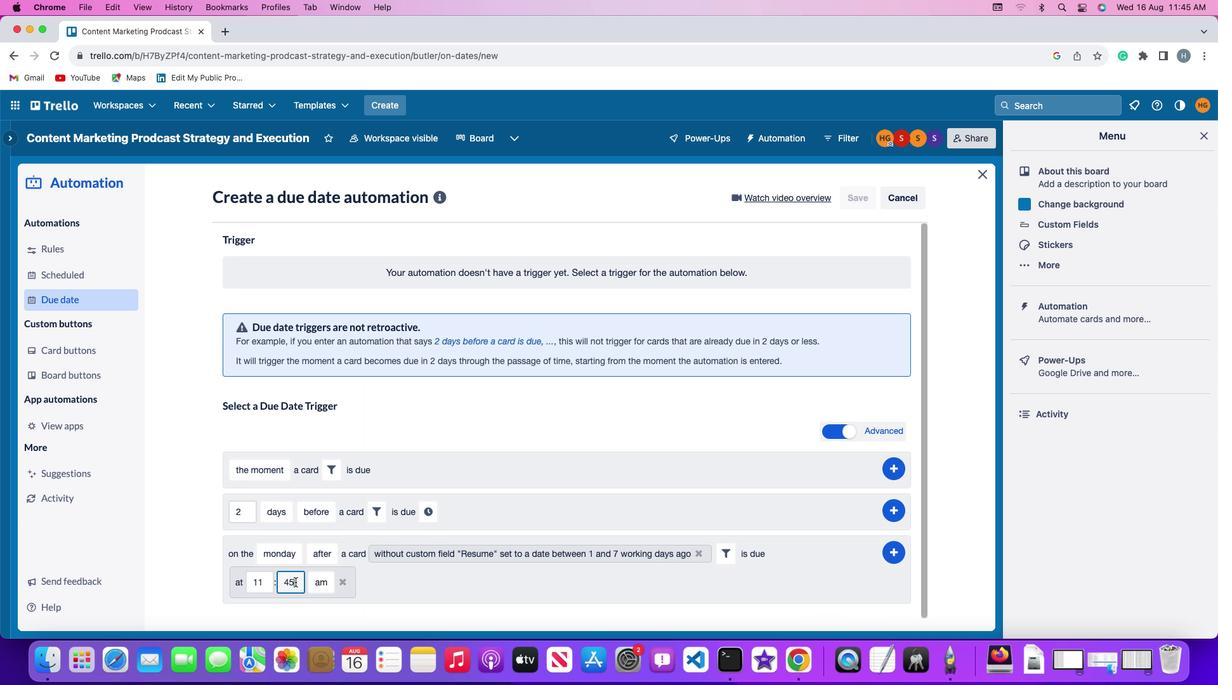 
Action: Key pressed Key.backspaceKey.backspace'0'
Screenshot: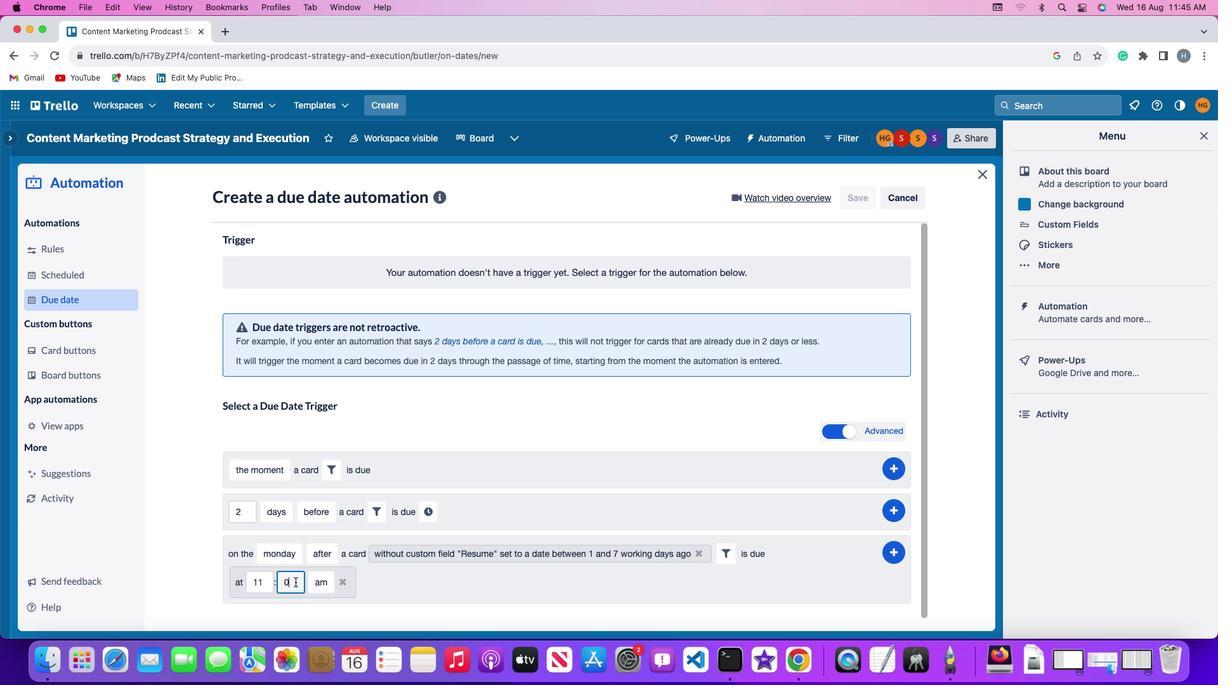 
Action: Mouse moved to (295, 581)
Screenshot: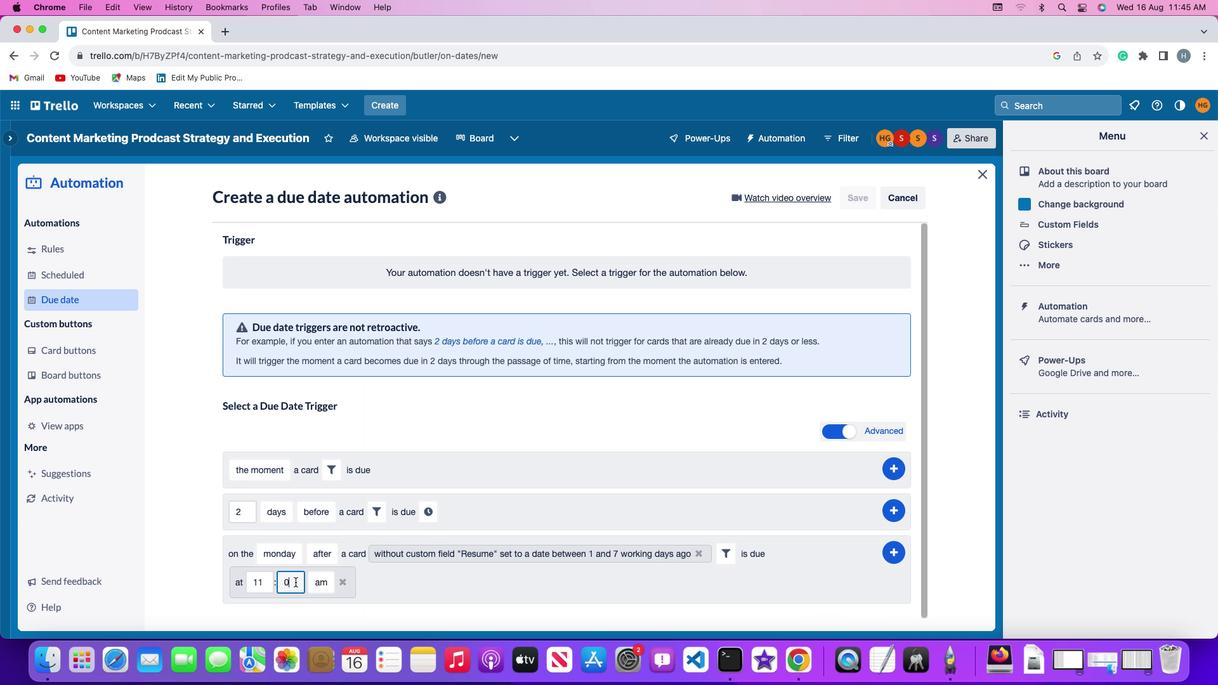 
Action: Key pressed '0'
Screenshot: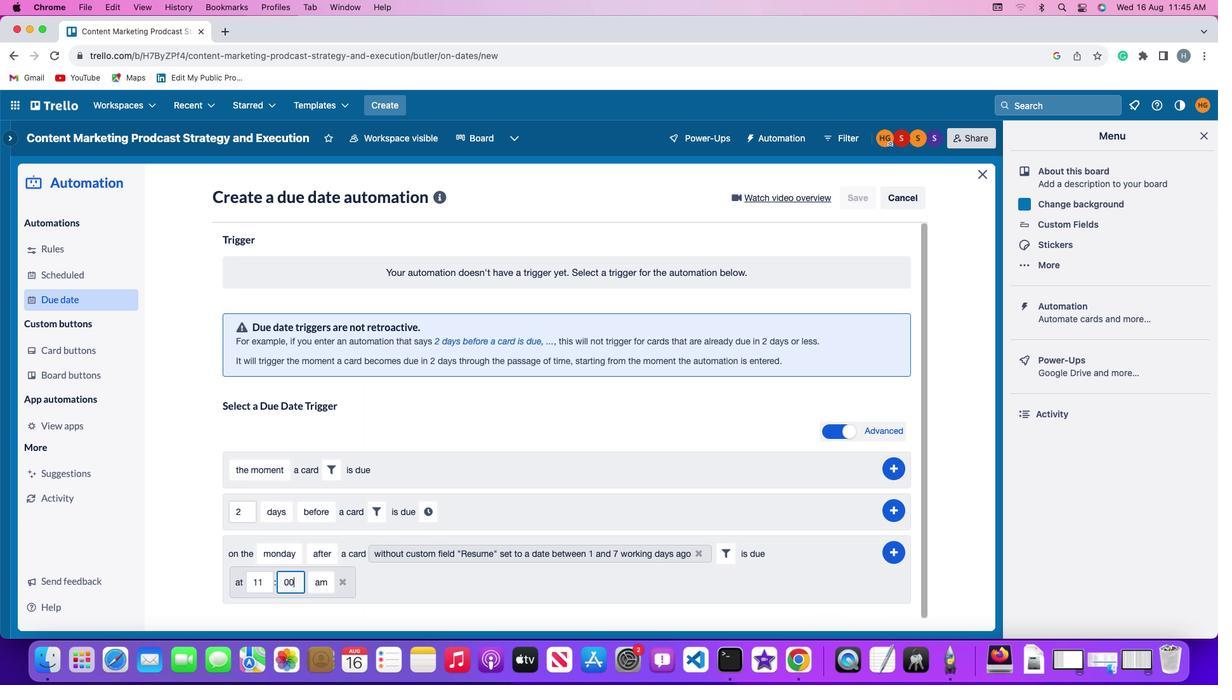 
Action: Mouse moved to (305, 581)
Screenshot: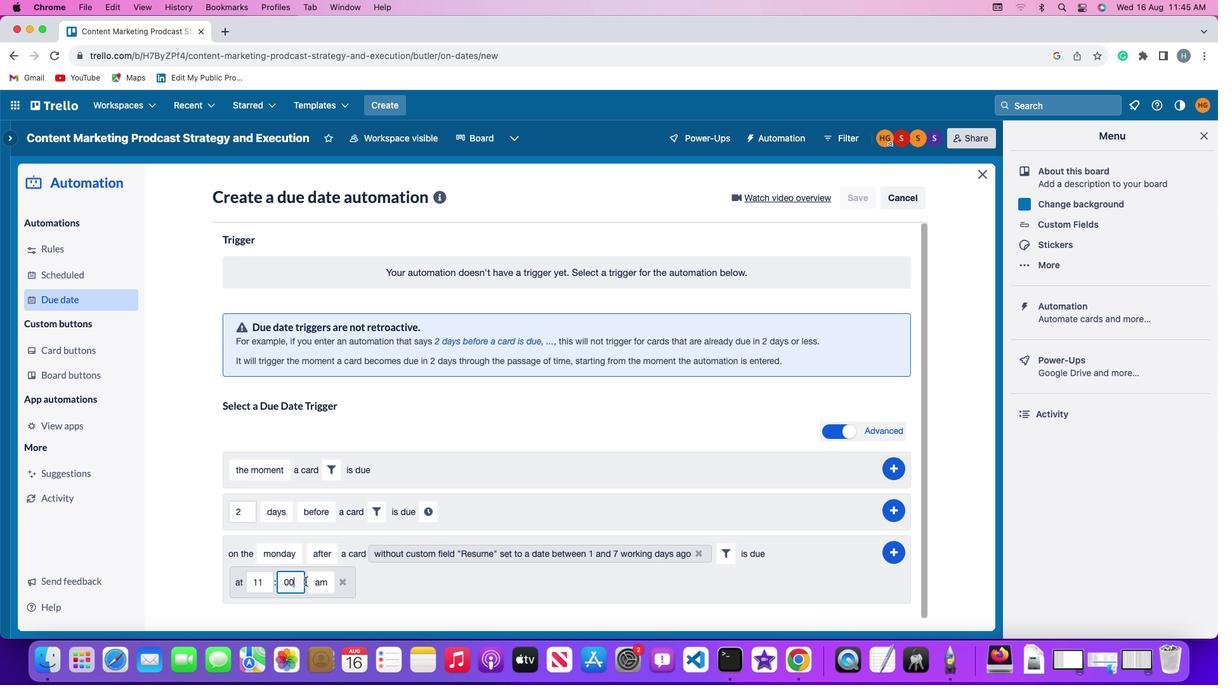 
Action: Mouse pressed left at (305, 581)
Screenshot: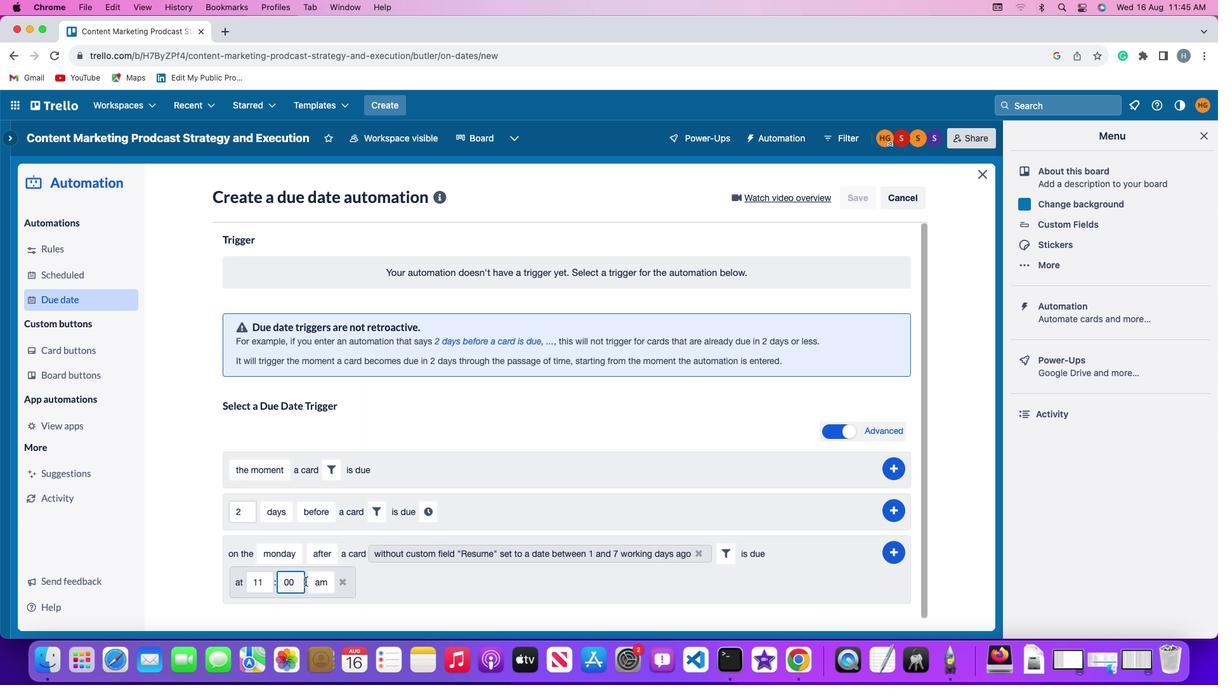 
Action: Mouse moved to (315, 584)
Screenshot: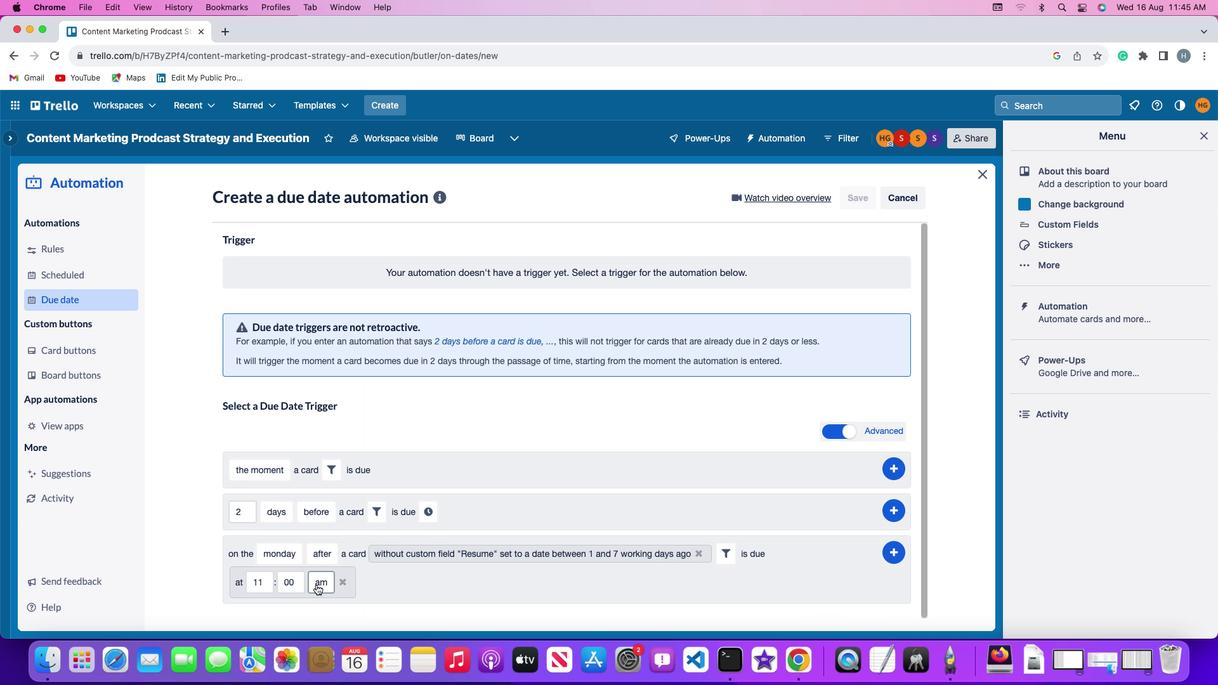 
Action: Mouse pressed left at (315, 584)
Screenshot: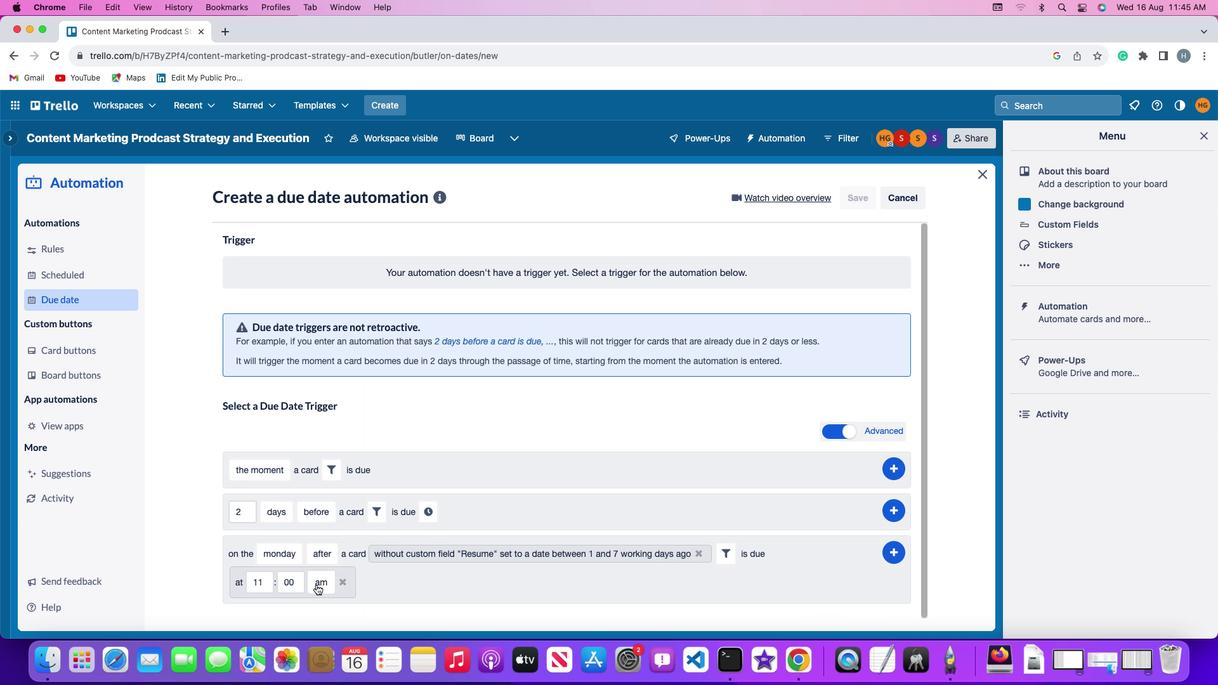 
Action: Mouse moved to (325, 534)
Screenshot: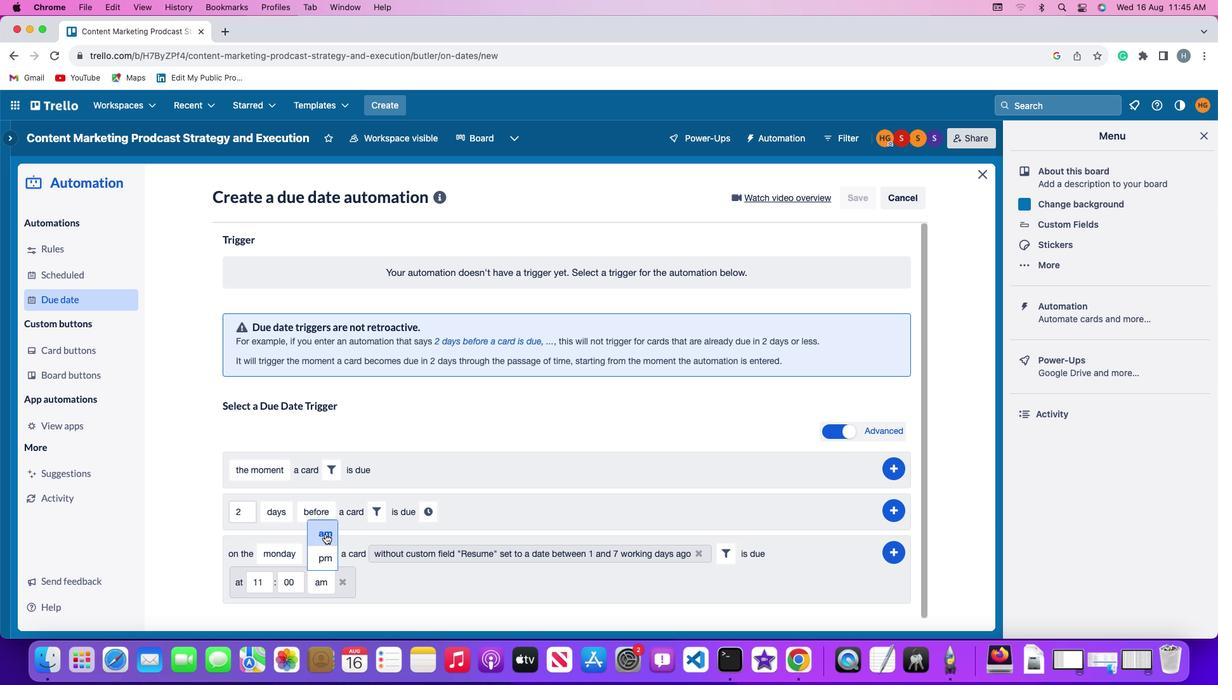 
Action: Mouse pressed left at (325, 534)
Screenshot: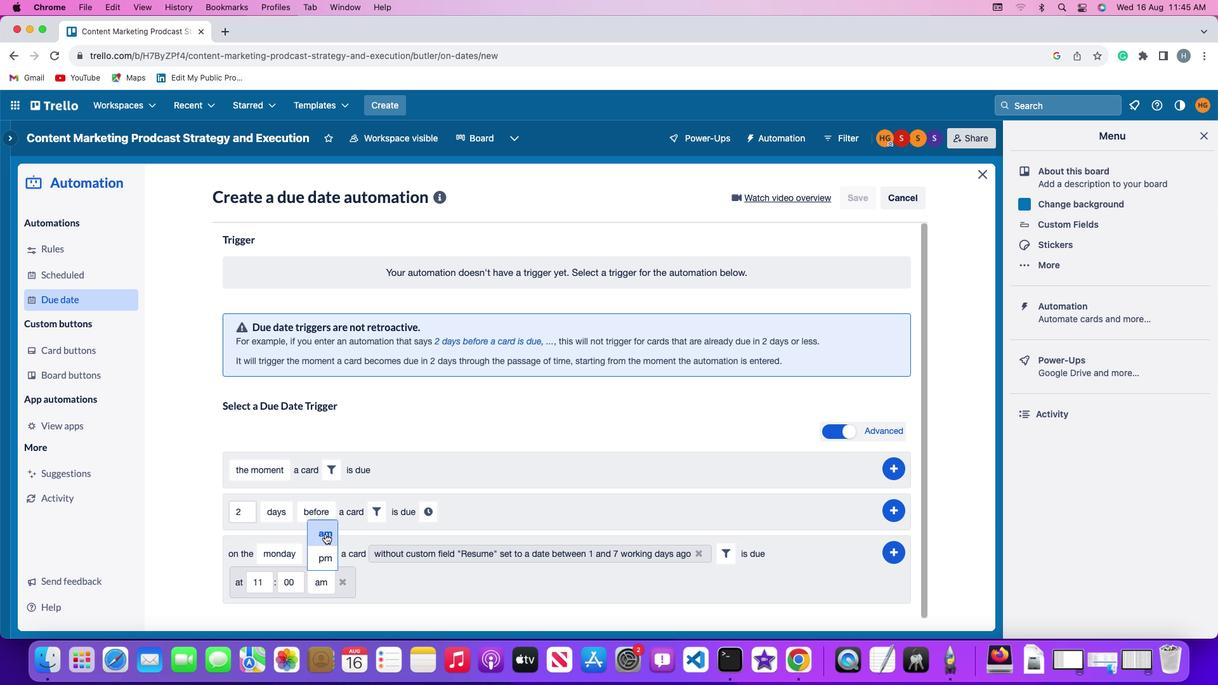 
Action: Mouse moved to (892, 553)
Screenshot: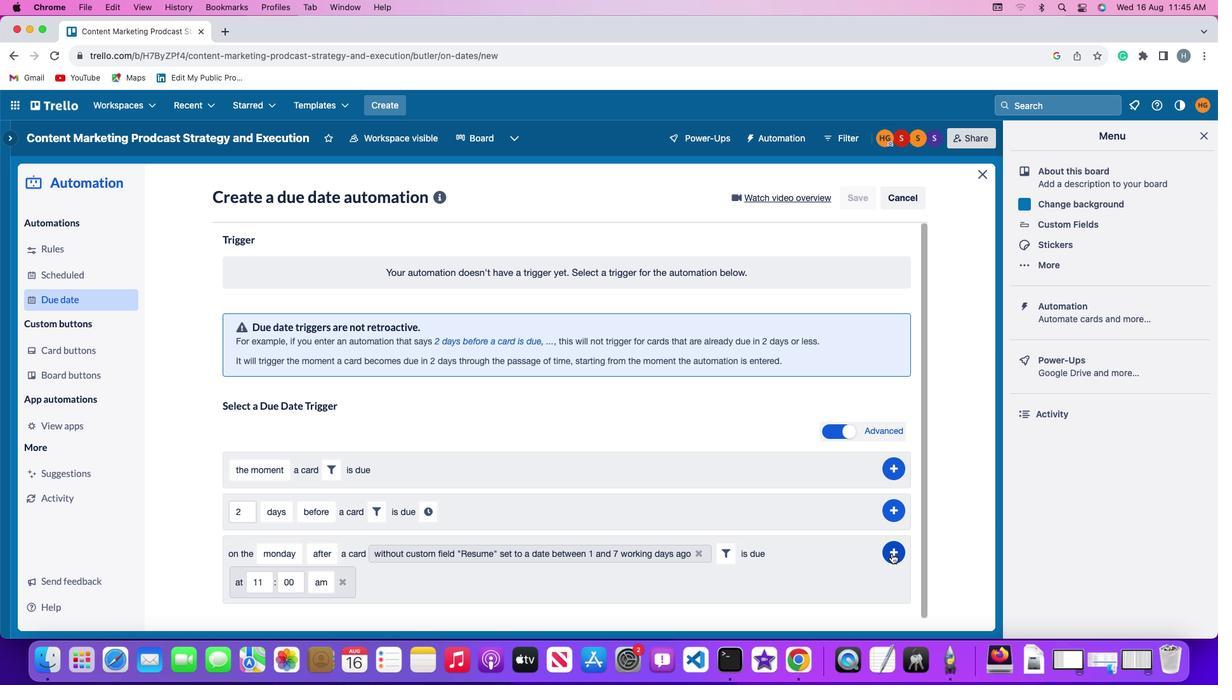 
Action: Mouse pressed left at (892, 553)
Screenshot: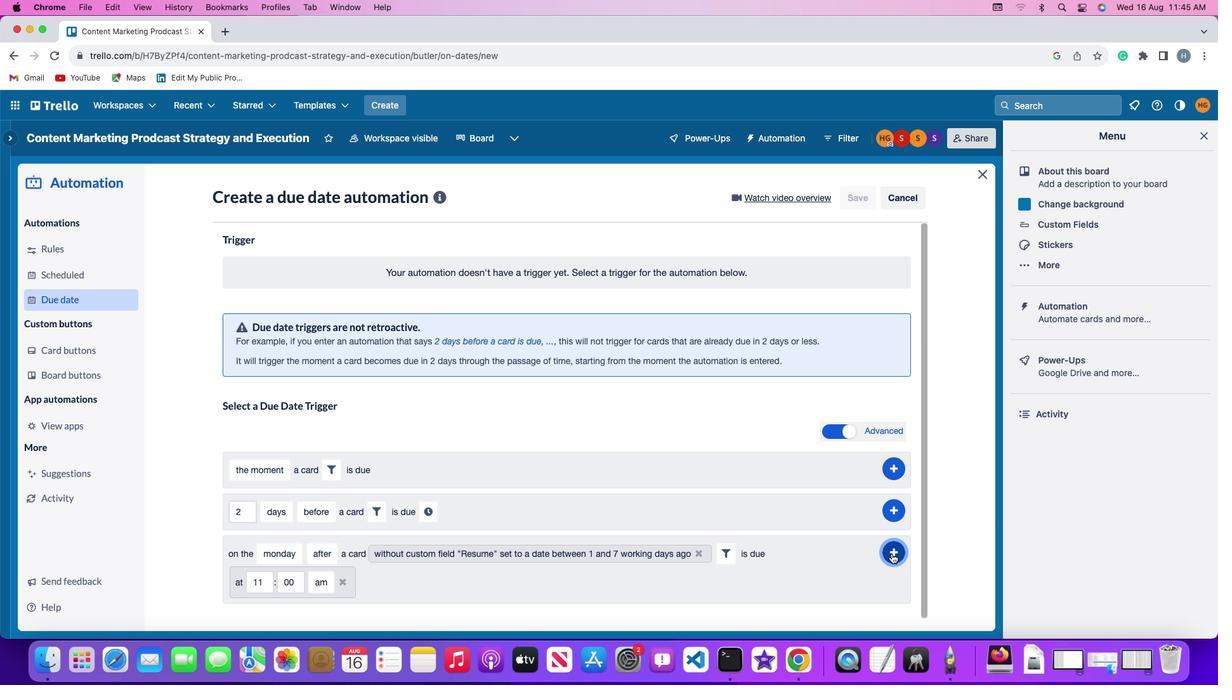 
Action: Mouse moved to (951, 447)
Screenshot: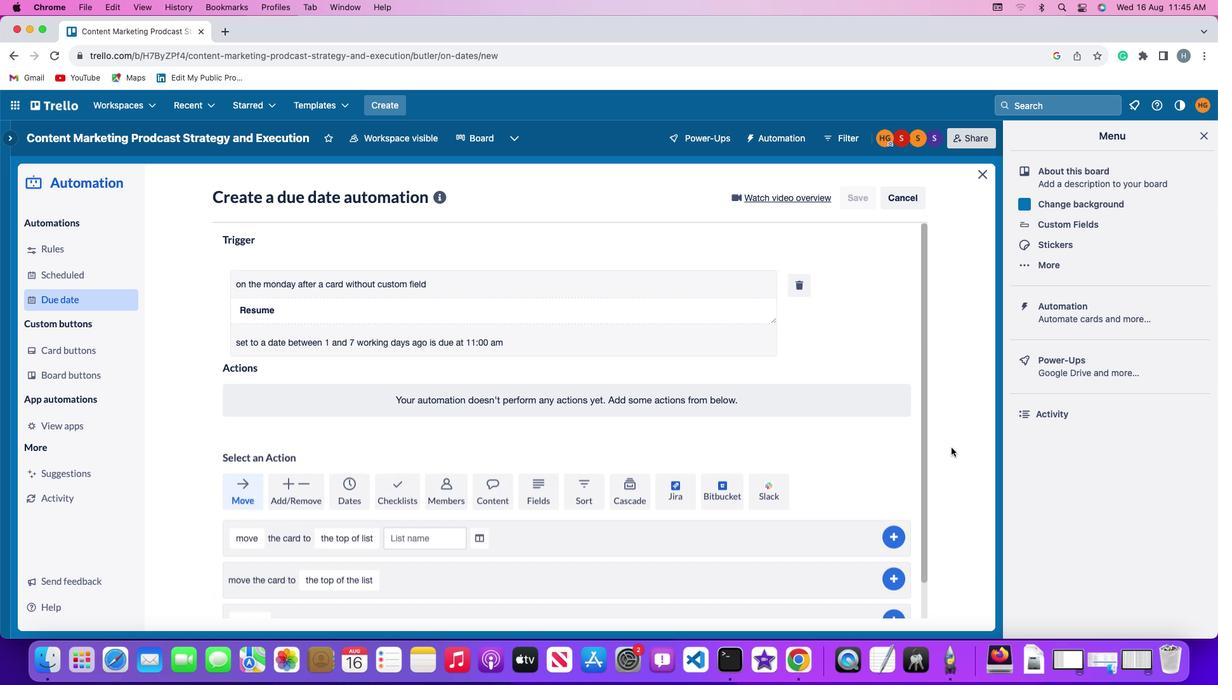 
